 Task: Find connections with filter location Xincheng with filter topic #jobseekerswith filter profile language Potuguese with filter current company Nisum with filter school Kumaun University with filter industry Financial Services with filter service category Negotiation with filter keywords title Housekeeper
Action: Mouse moved to (668, 63)
Screenshot: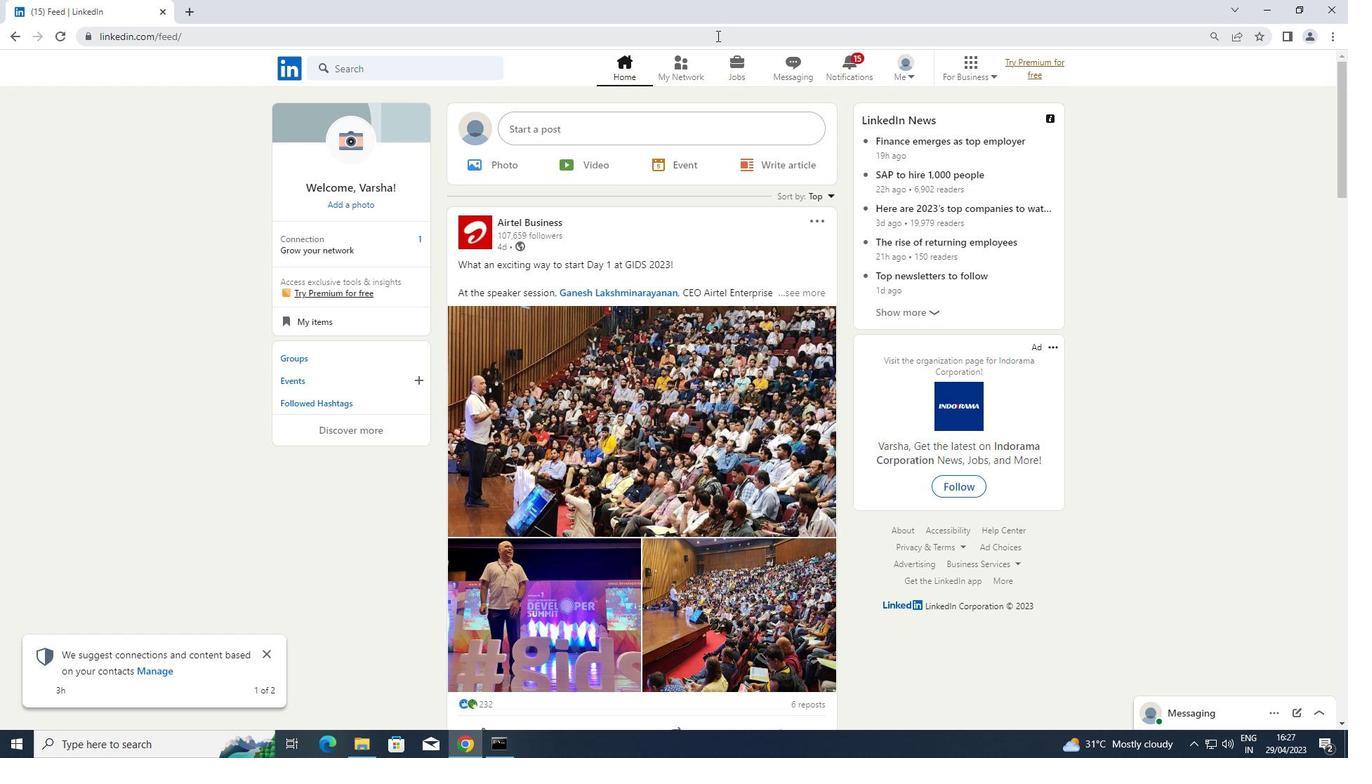 
Action: Mouse pressed left at (668, 63)
Screenshot: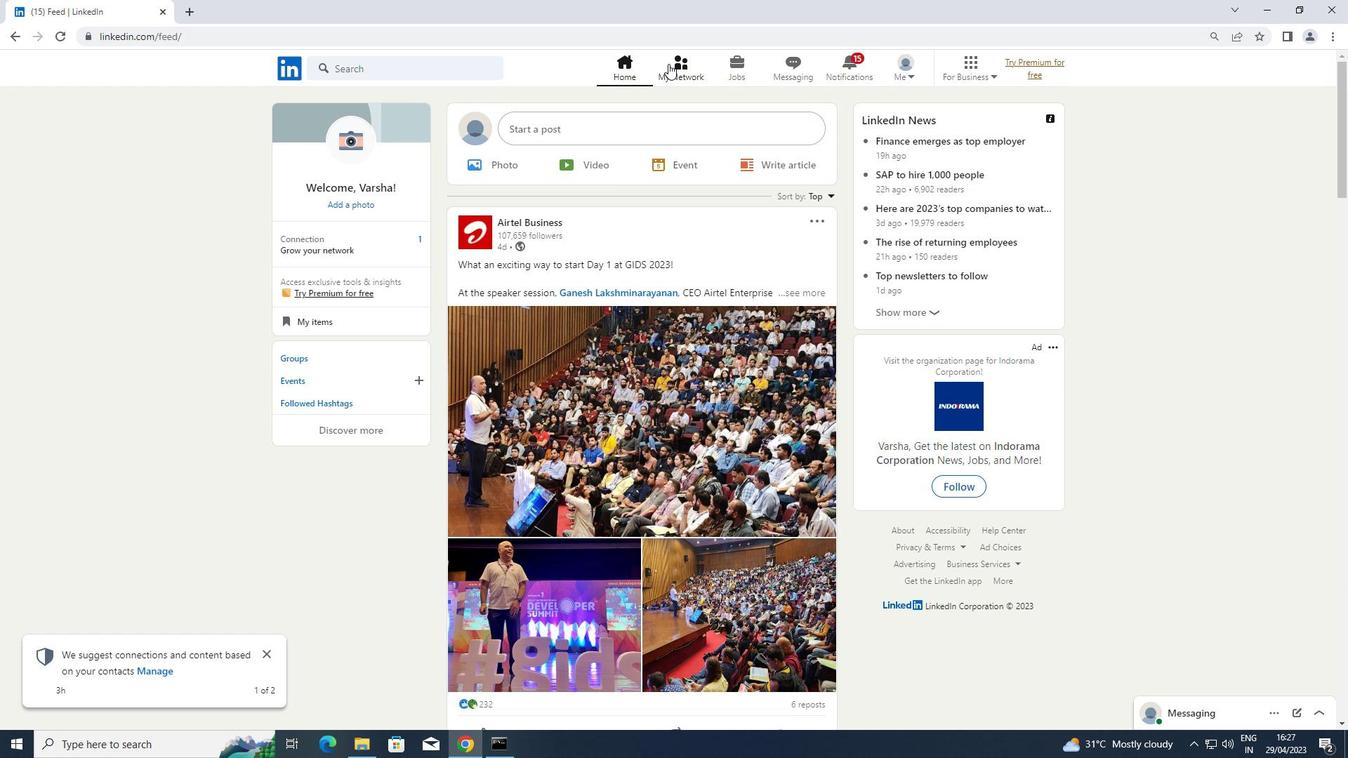 
Action: Mouse moved to (385, 141)
Screenshot: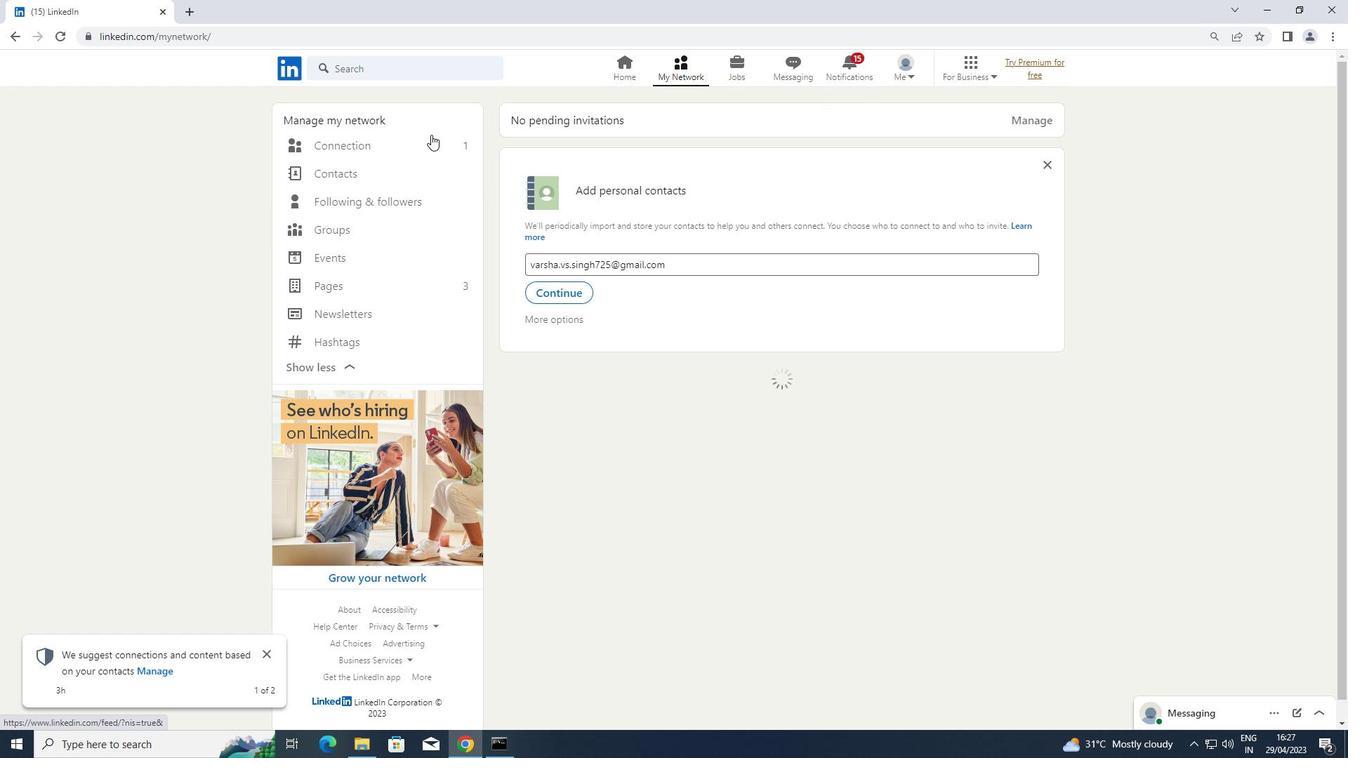 
Action: Mouse pressed left at (385, 141)
Screenshot: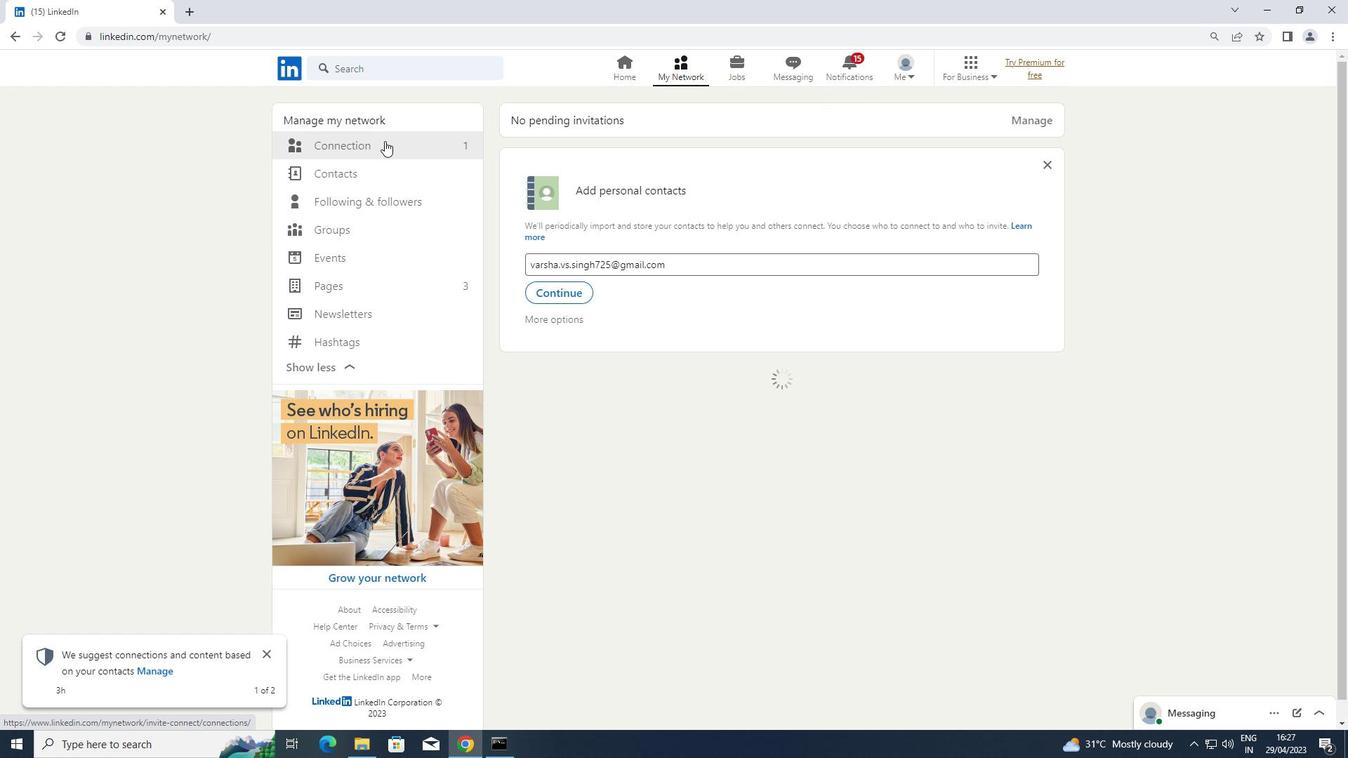 
Action: Mouse moved to (793, 148)
Screenshot: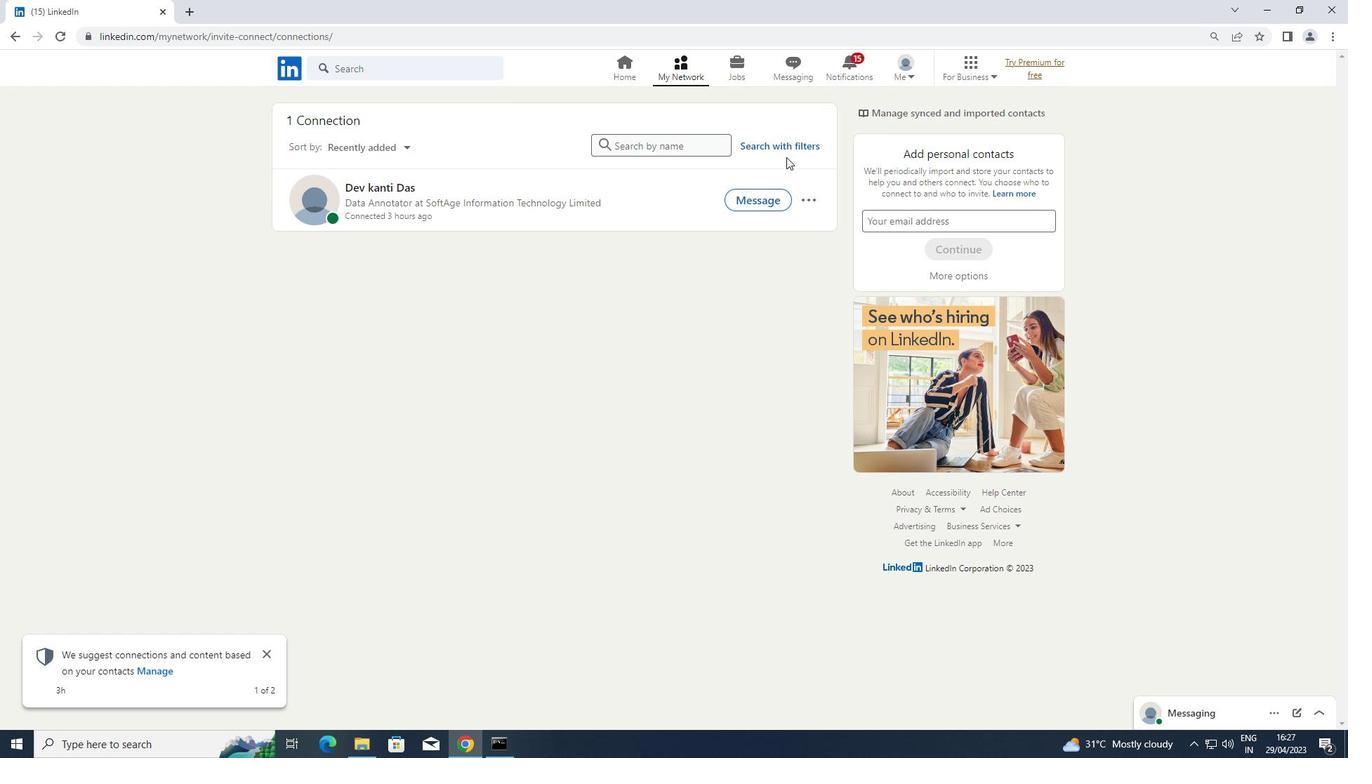 
Action: Mouse pressed left at (793, 148)
Screenshot: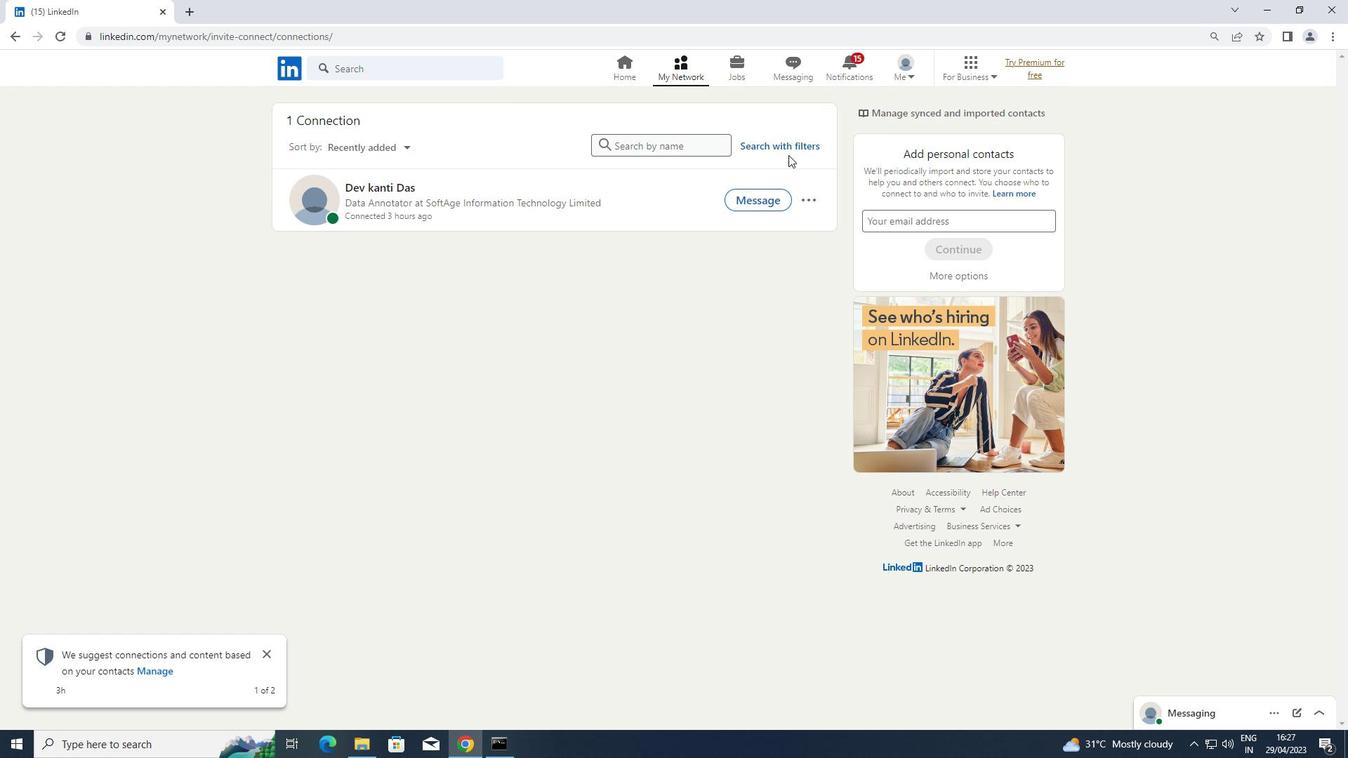 
Action: Mouse moved to (732, 108)
Screenshot: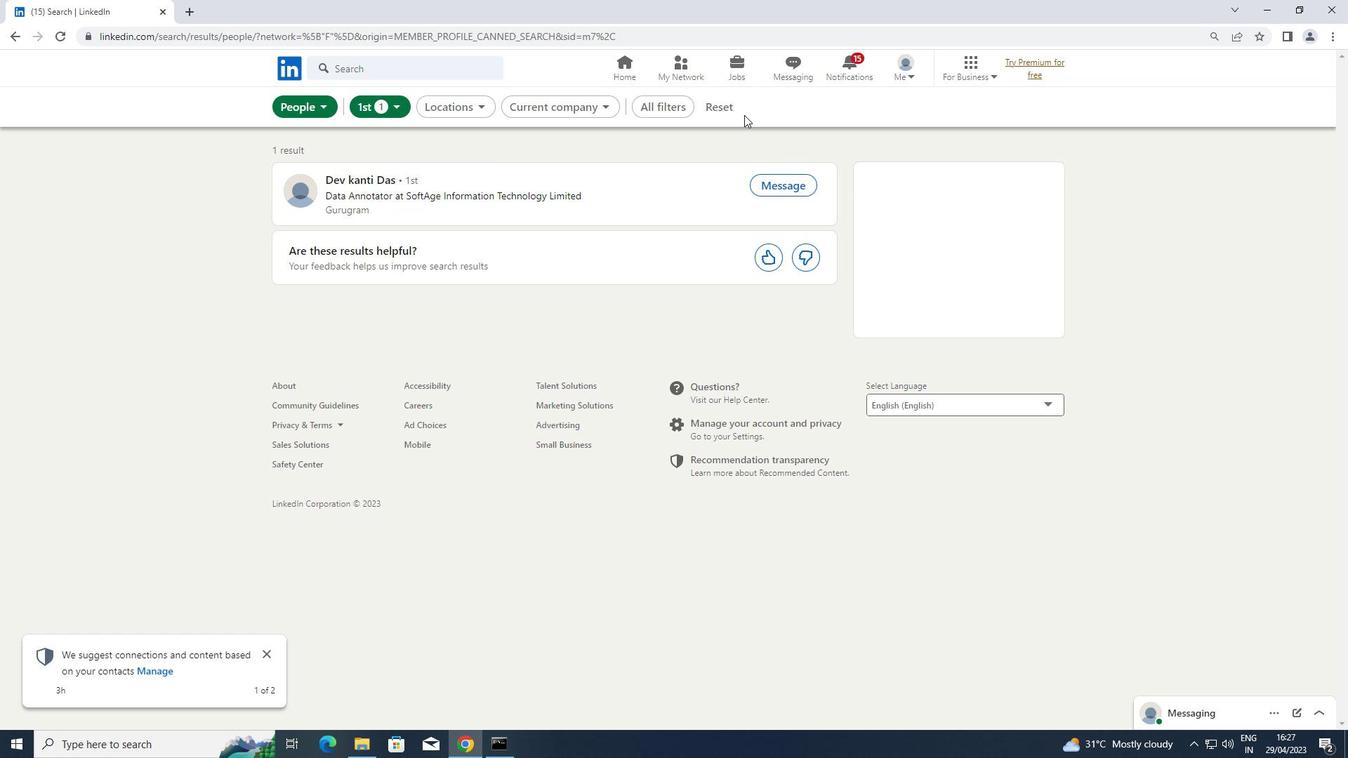 
Action: Mouse pressed left at (732, 108)
Screenshot: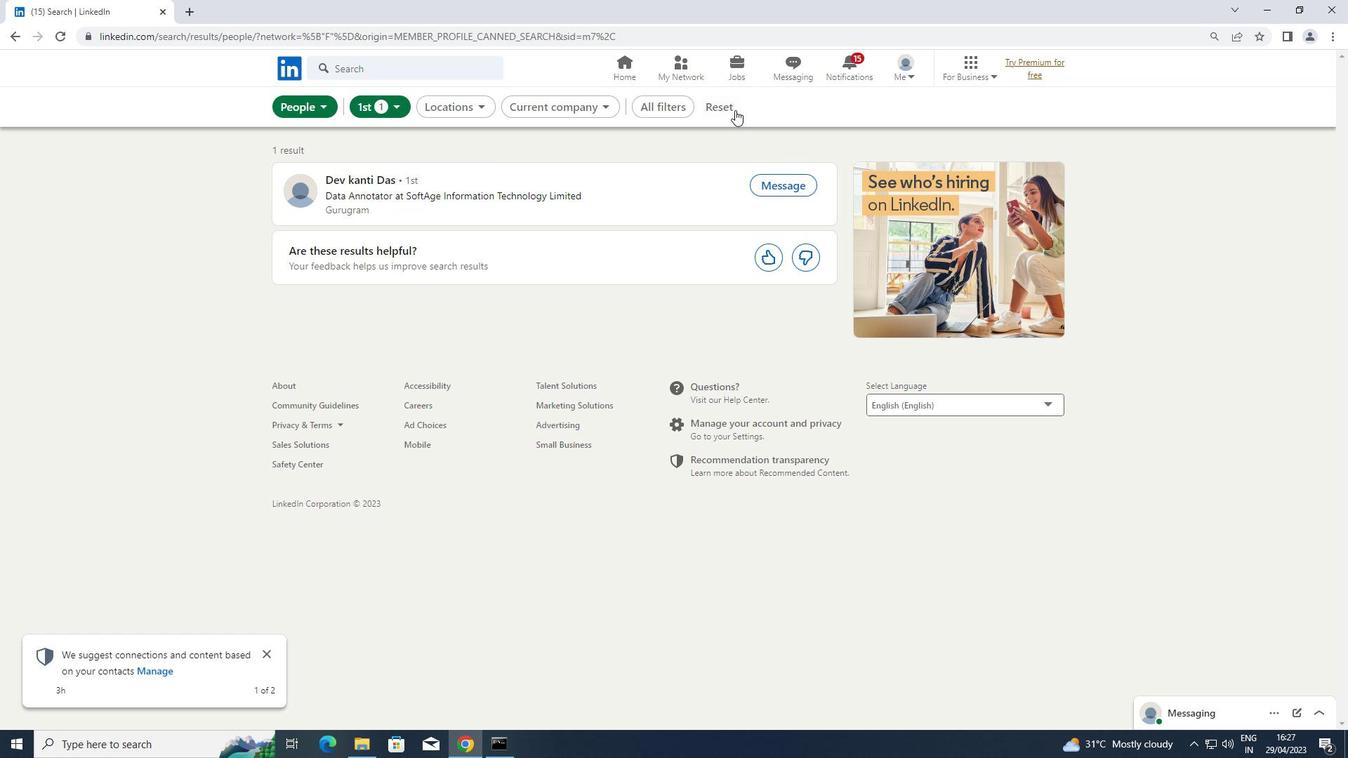 
Action: Mouse moved to (724, 108)
Screenshot: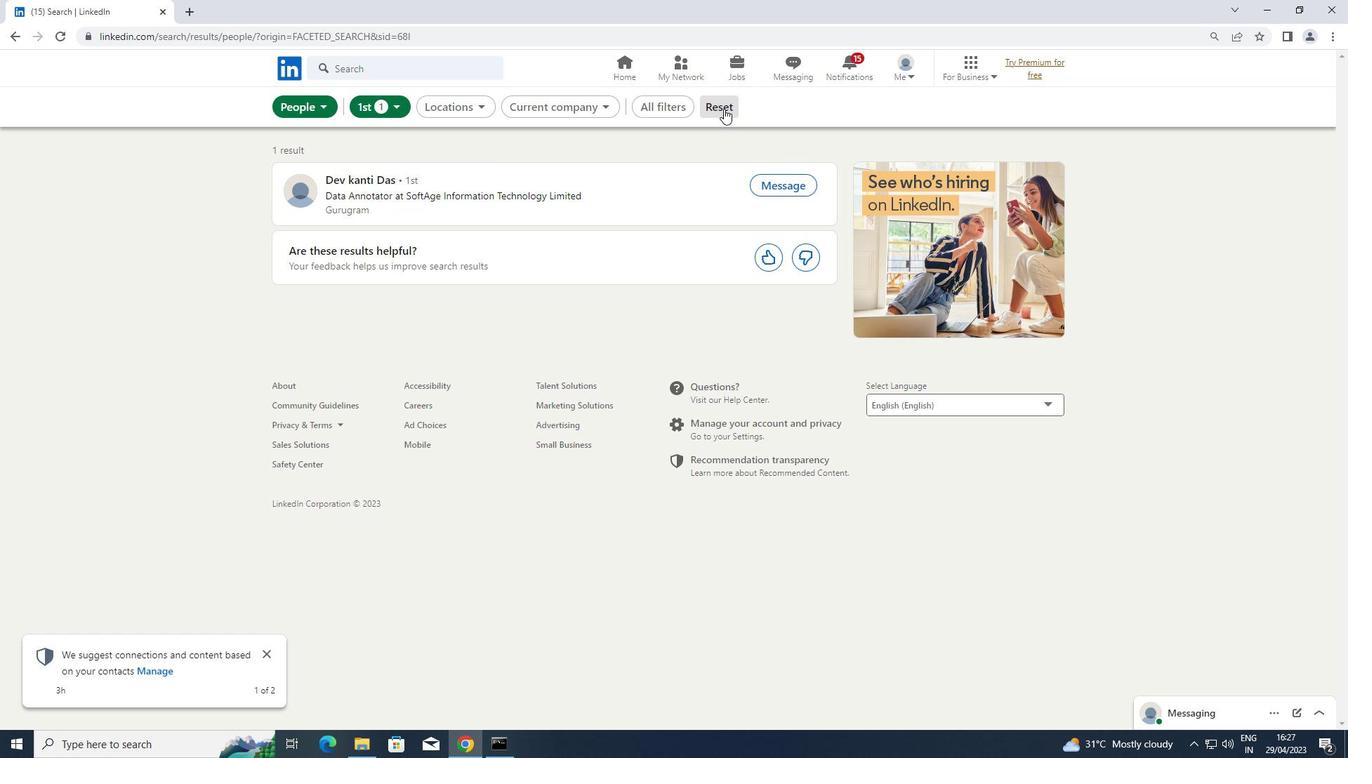 
Action: Mouse pressed left at (724, 108)
Screenshot: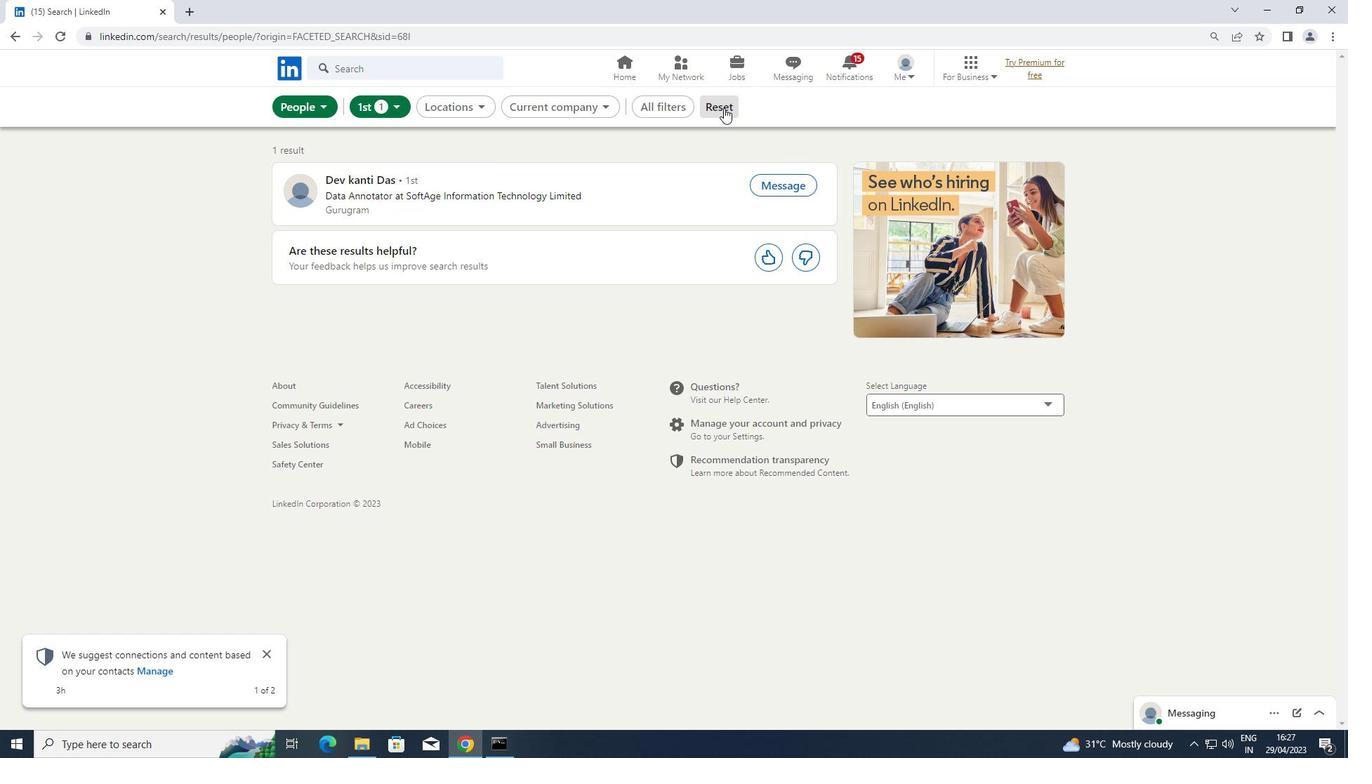 
Action: Mouse moved to (717, 102)
Screenshot: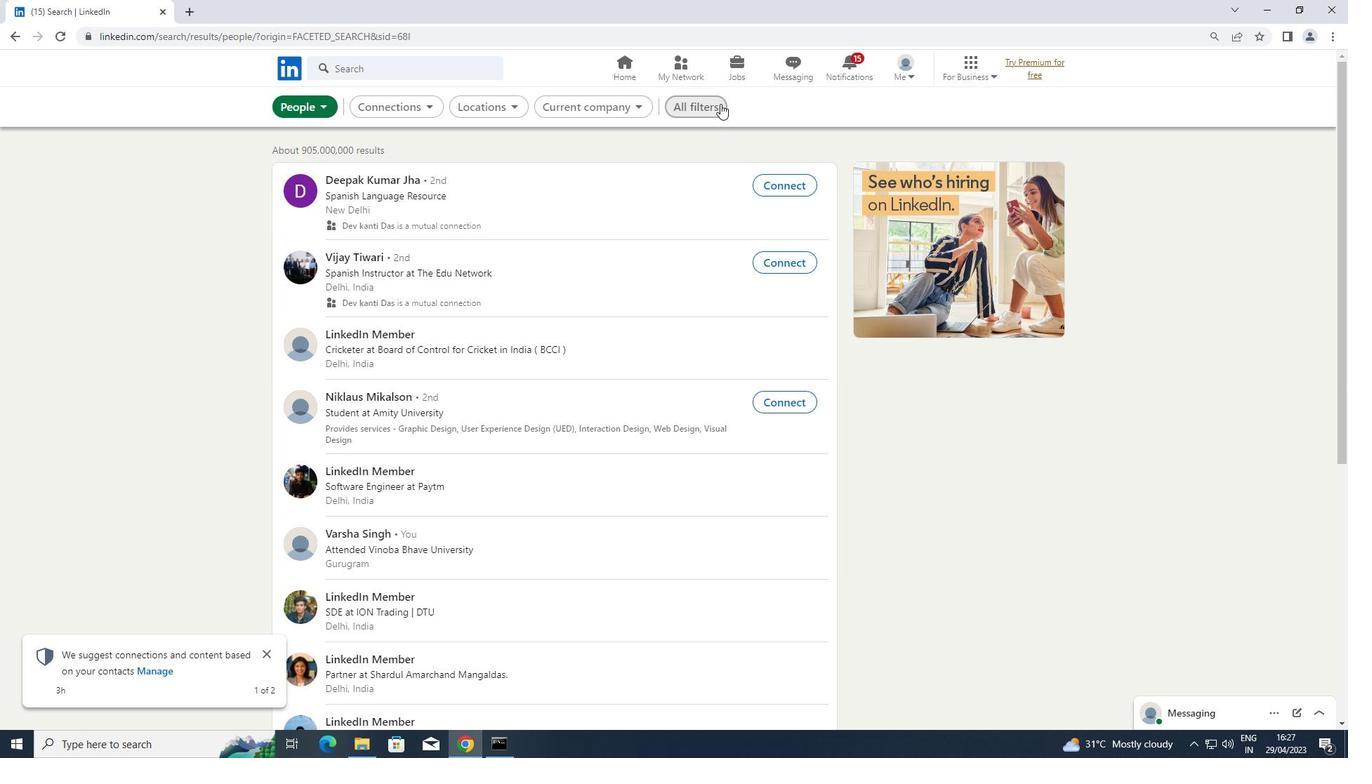 
Action: Mouse pressed left at (717, 102)
Screenshot: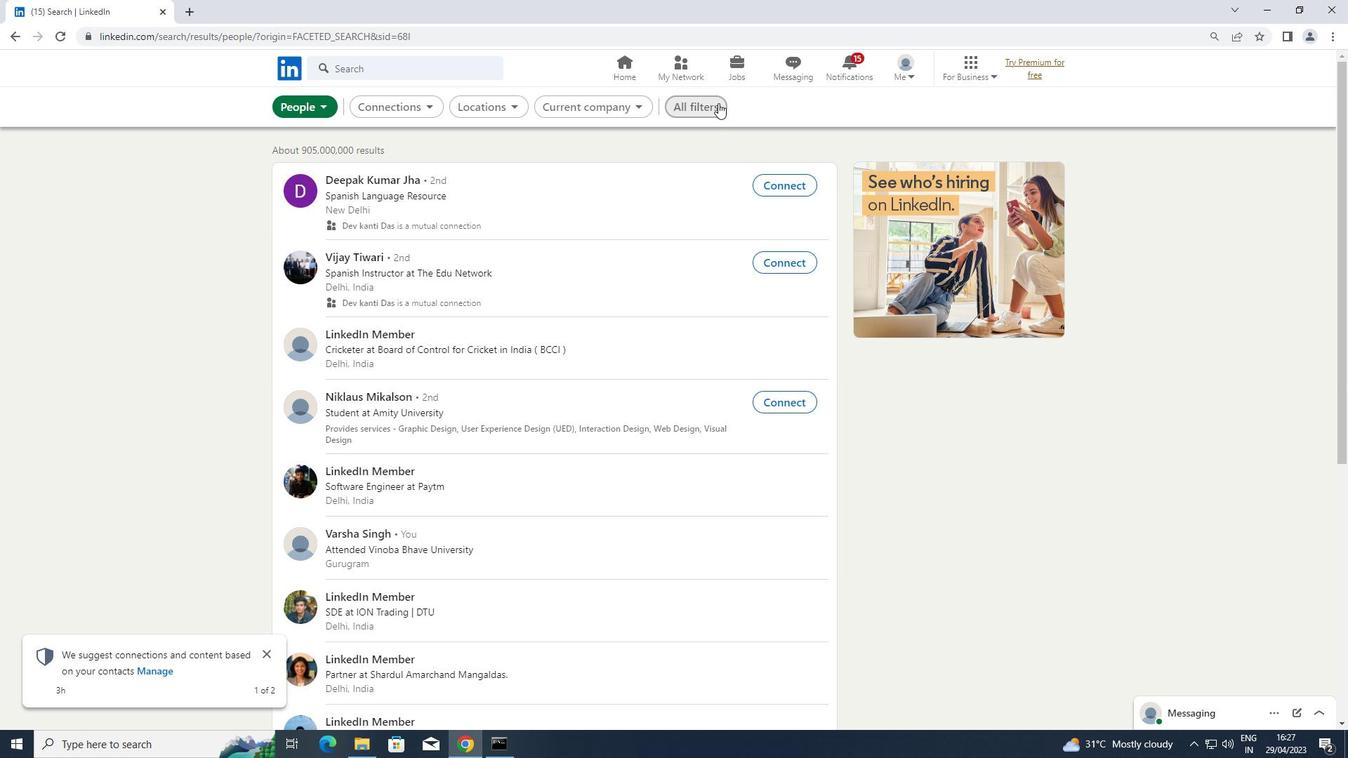 
Action: Mouse moved to (1067, 349)
Screenshot: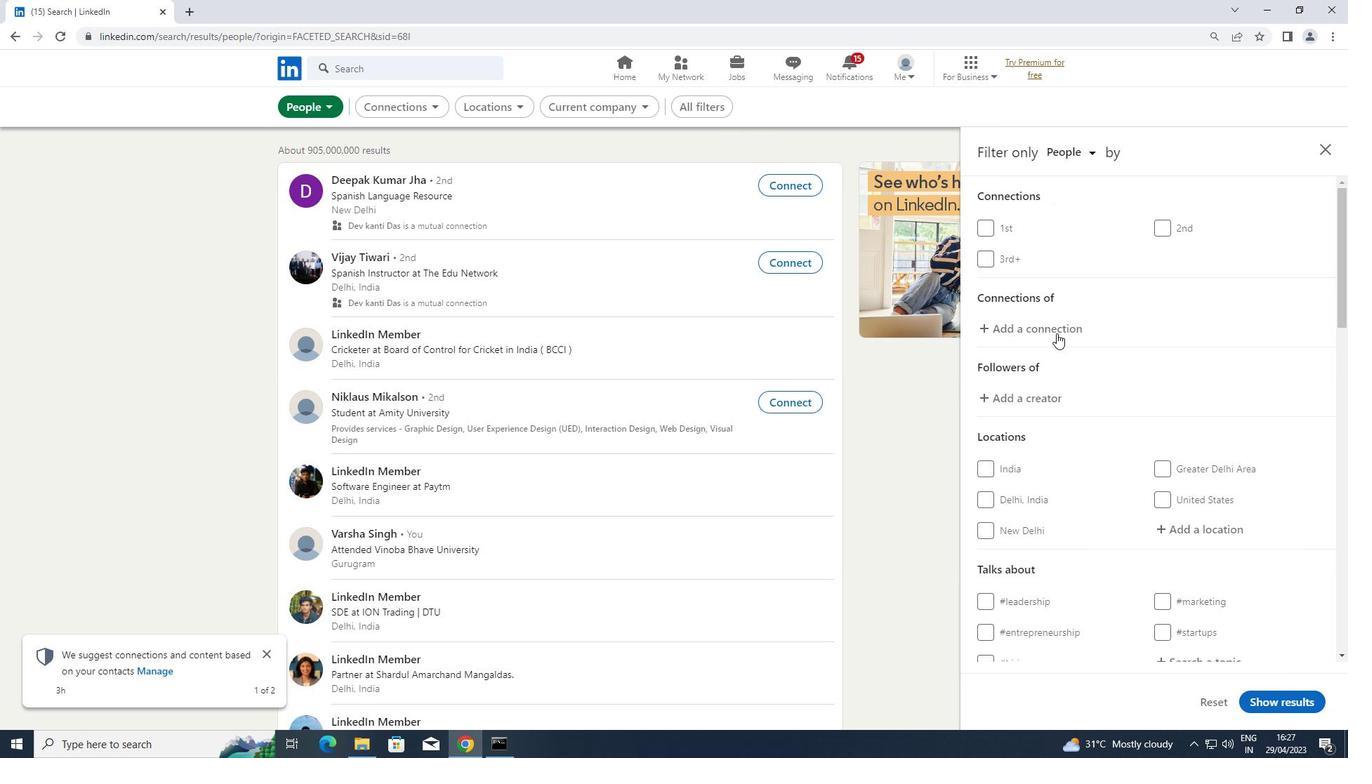 
Action: Mouse scrolled (1067, 348) with delta (0, 0)
Screenshot: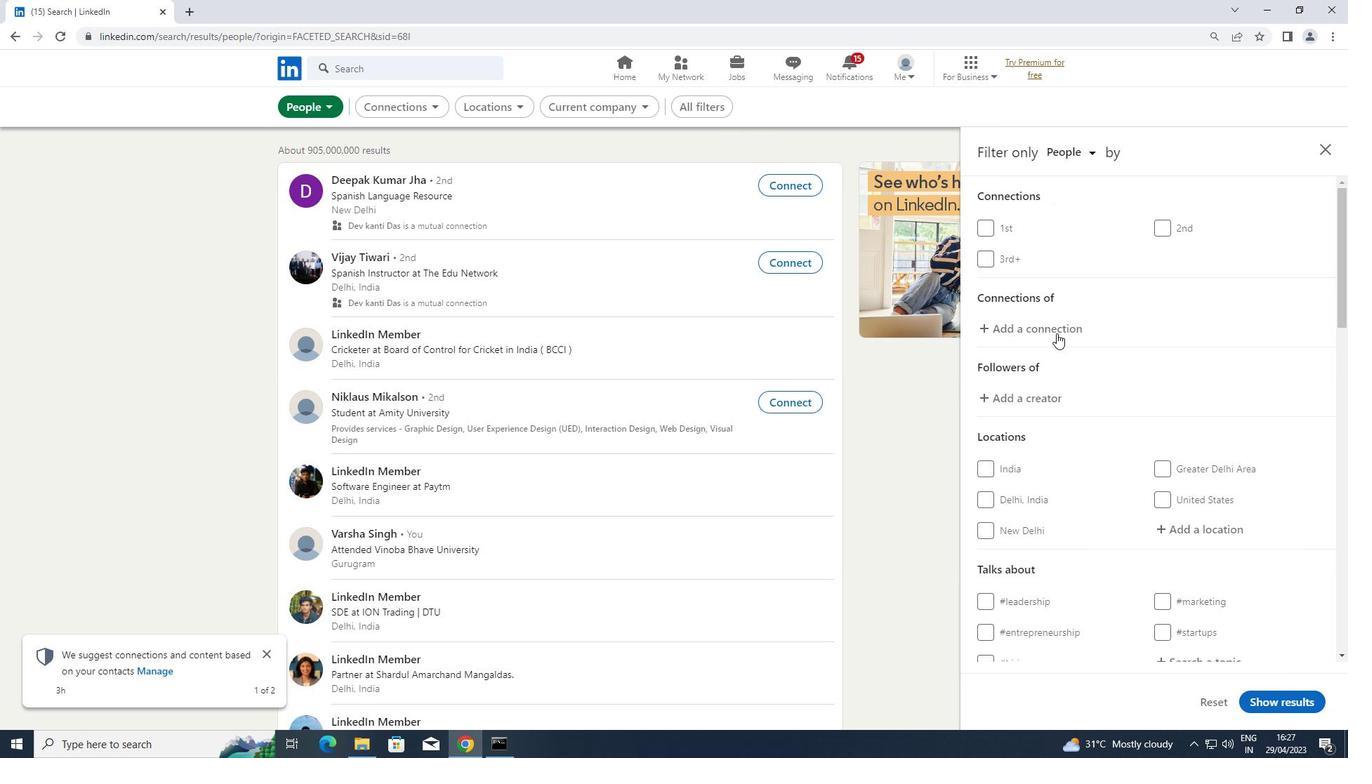 
Action: Mouse moved to (1173, 455)
Screenshot: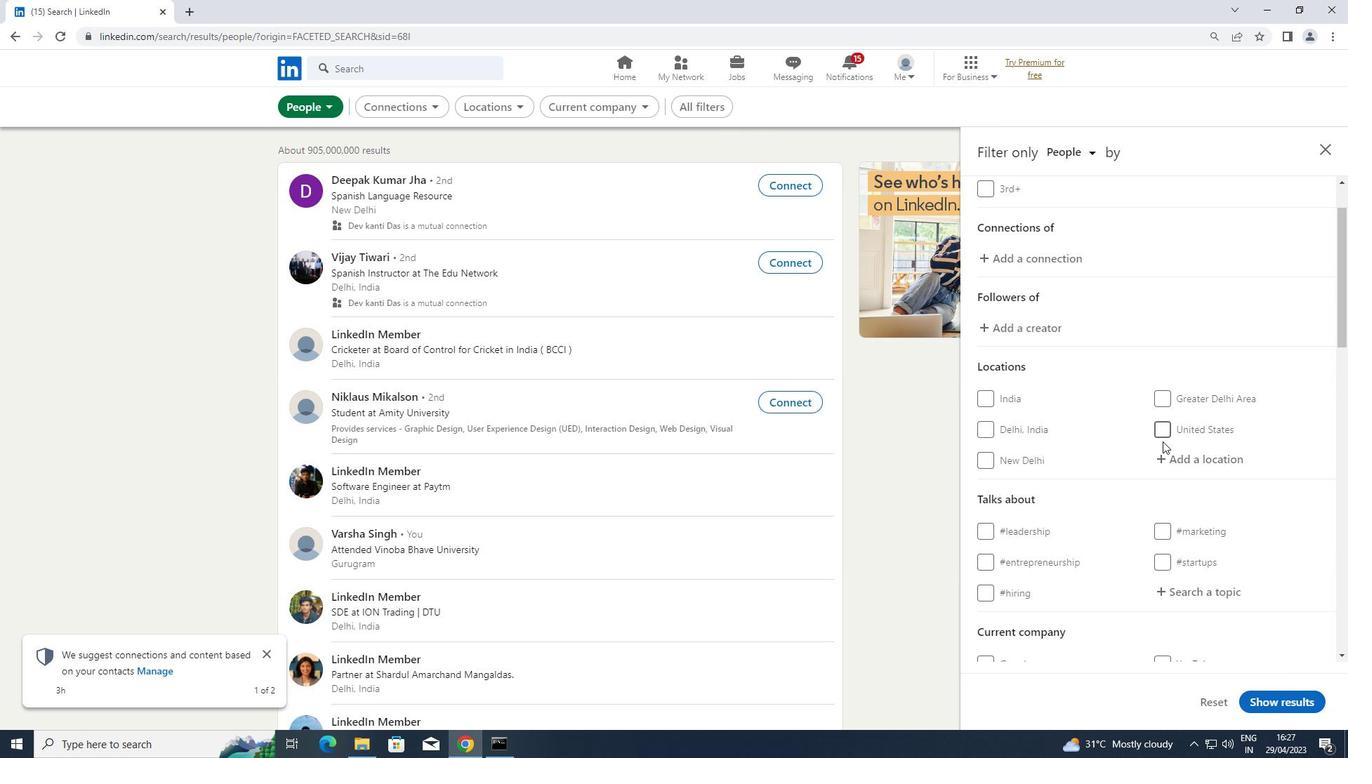
Action: Mouse pressed left at (1173, 455)
Screenshot: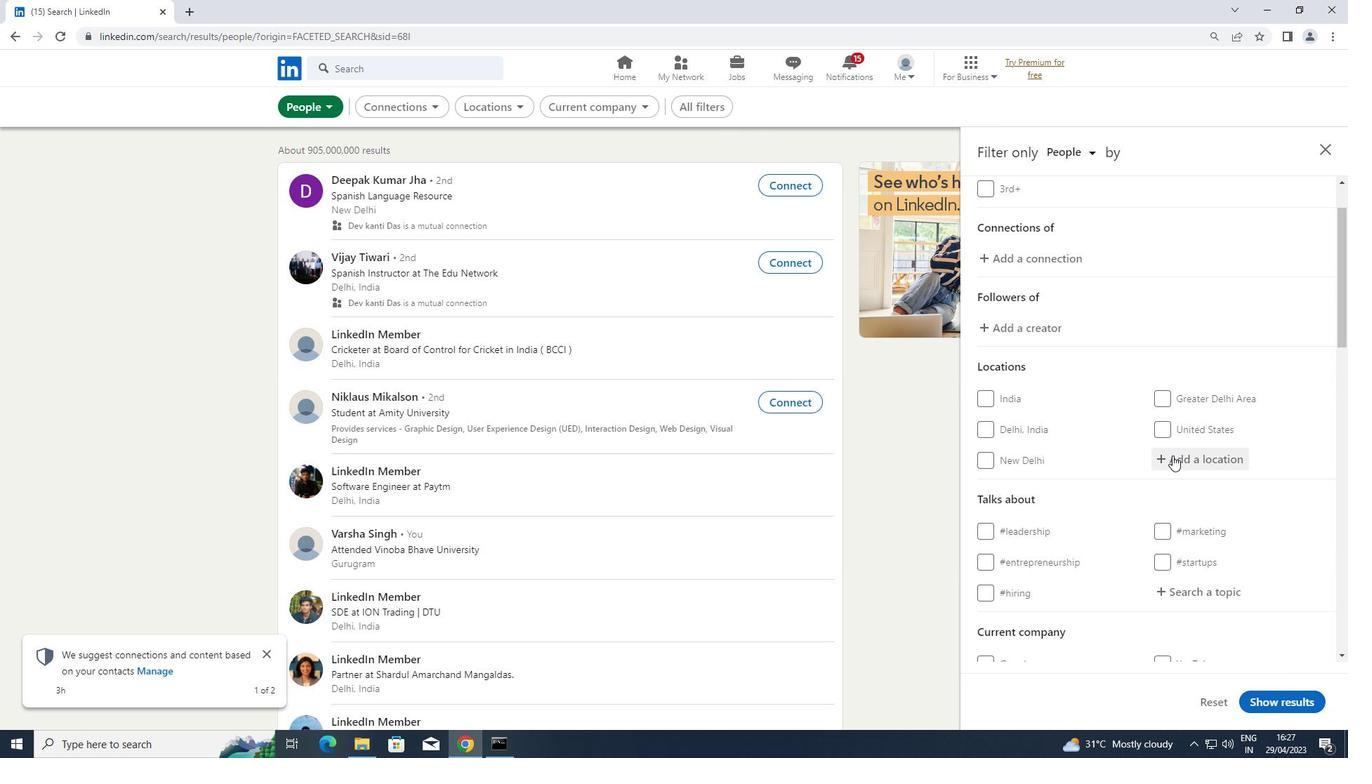 
Action: Key pressed <Key.shift>XINCHENG
Screenshot: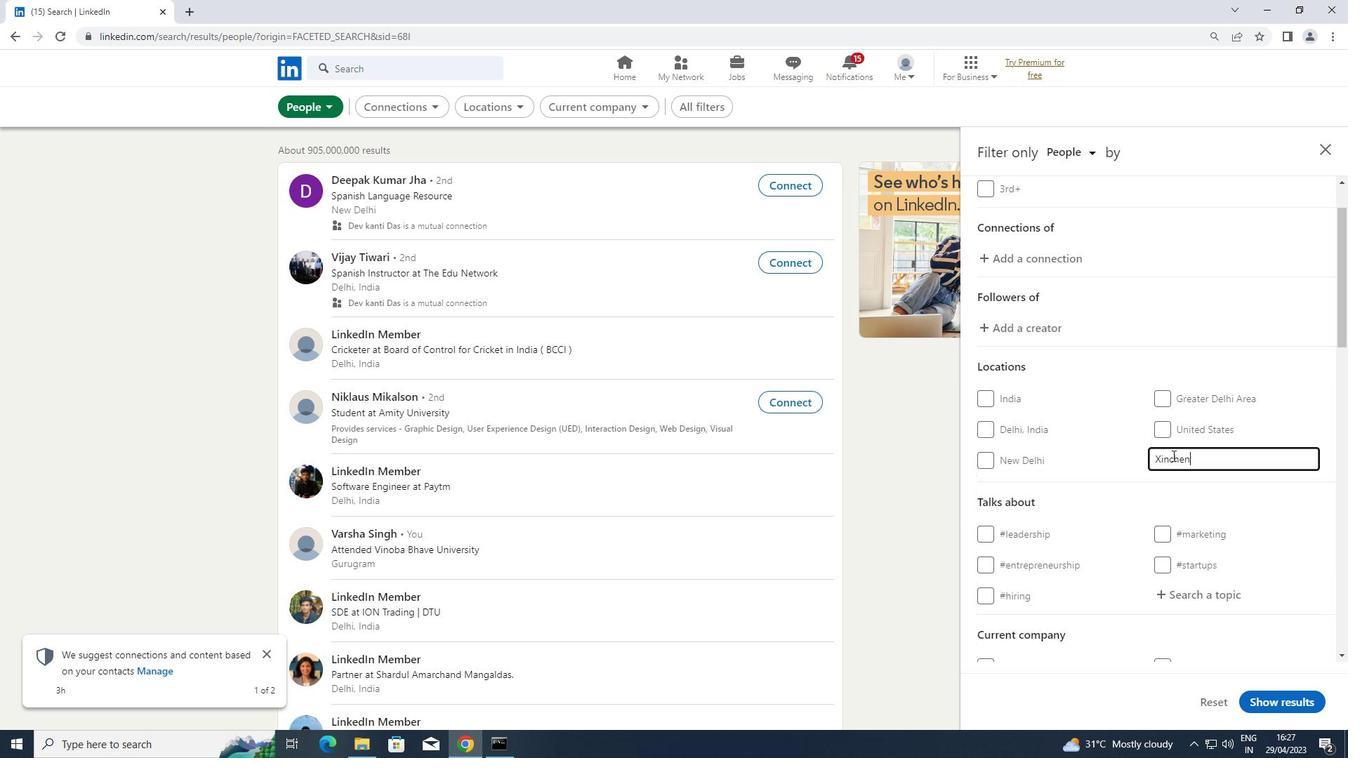 
Action: Mouse moved to (1195, 524)
Screenshot: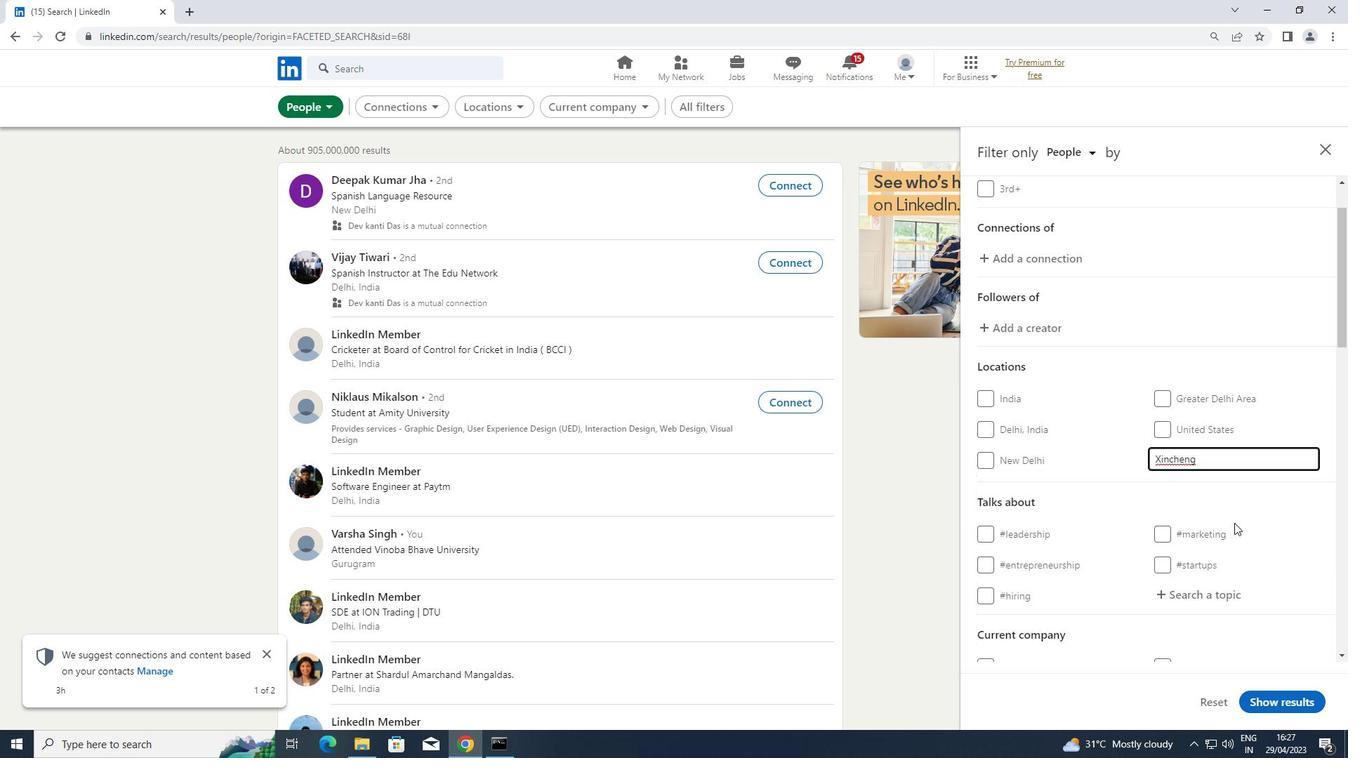 
Action: Mouse scrolled (1195, 524) with delta (0, 0)
Screenshot: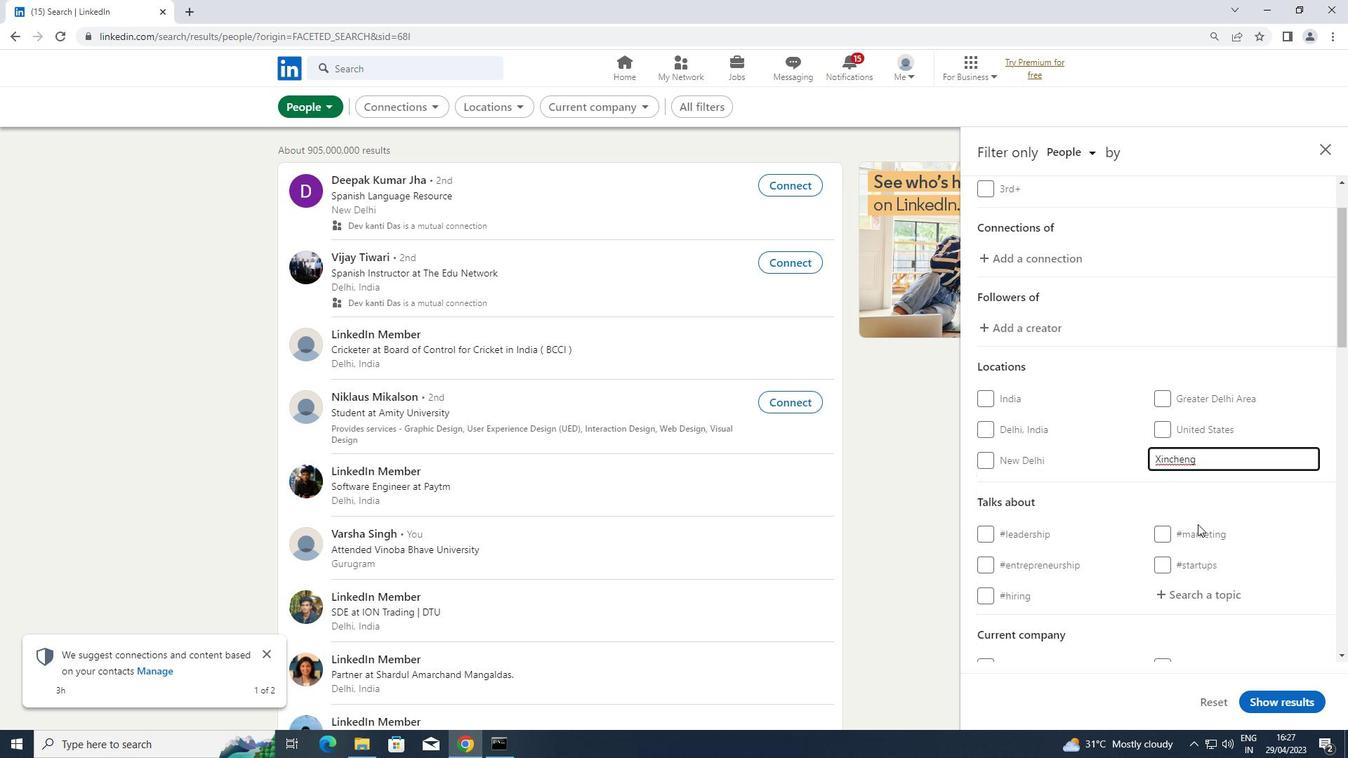 
Action: Mouse moved to (1195, 524)
Screenshot: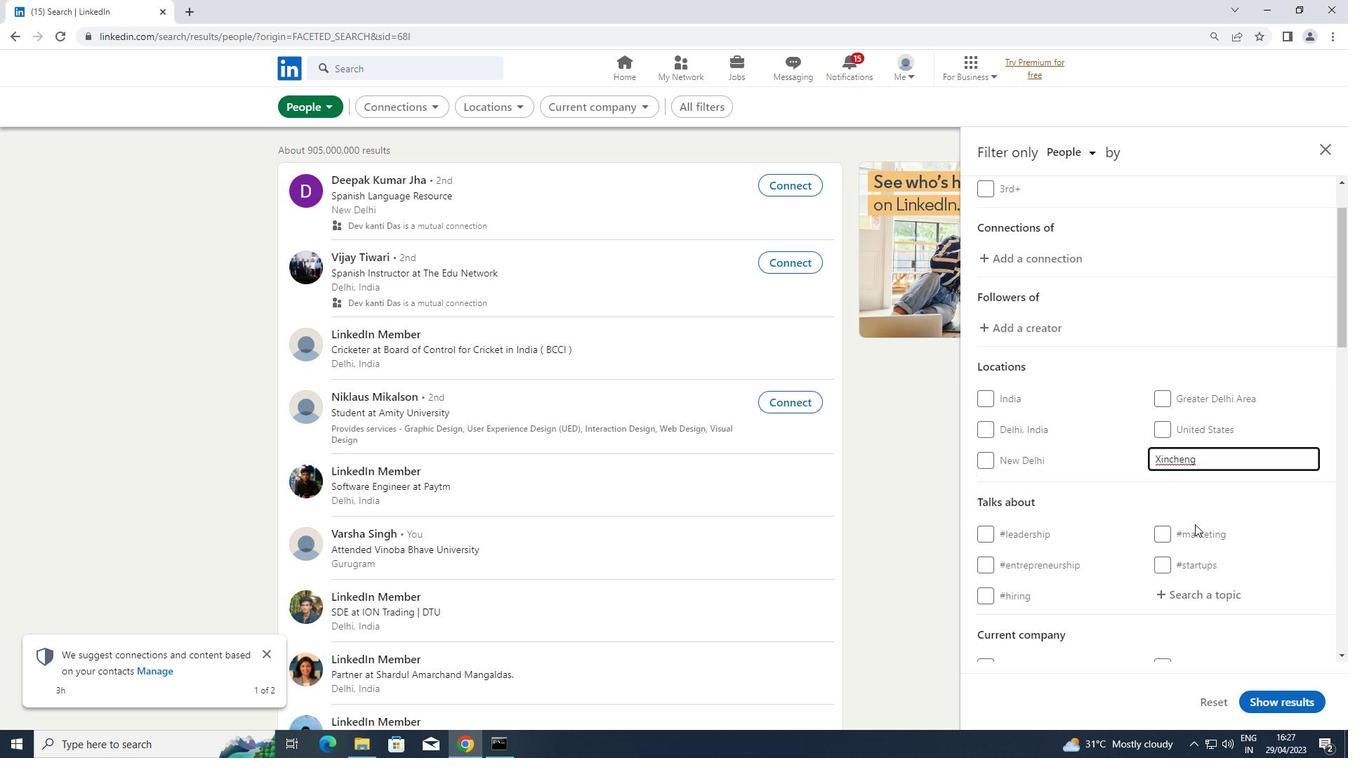
Action: Mouse scrolled (1195, 524) with delta (0, 0)
Screenshot: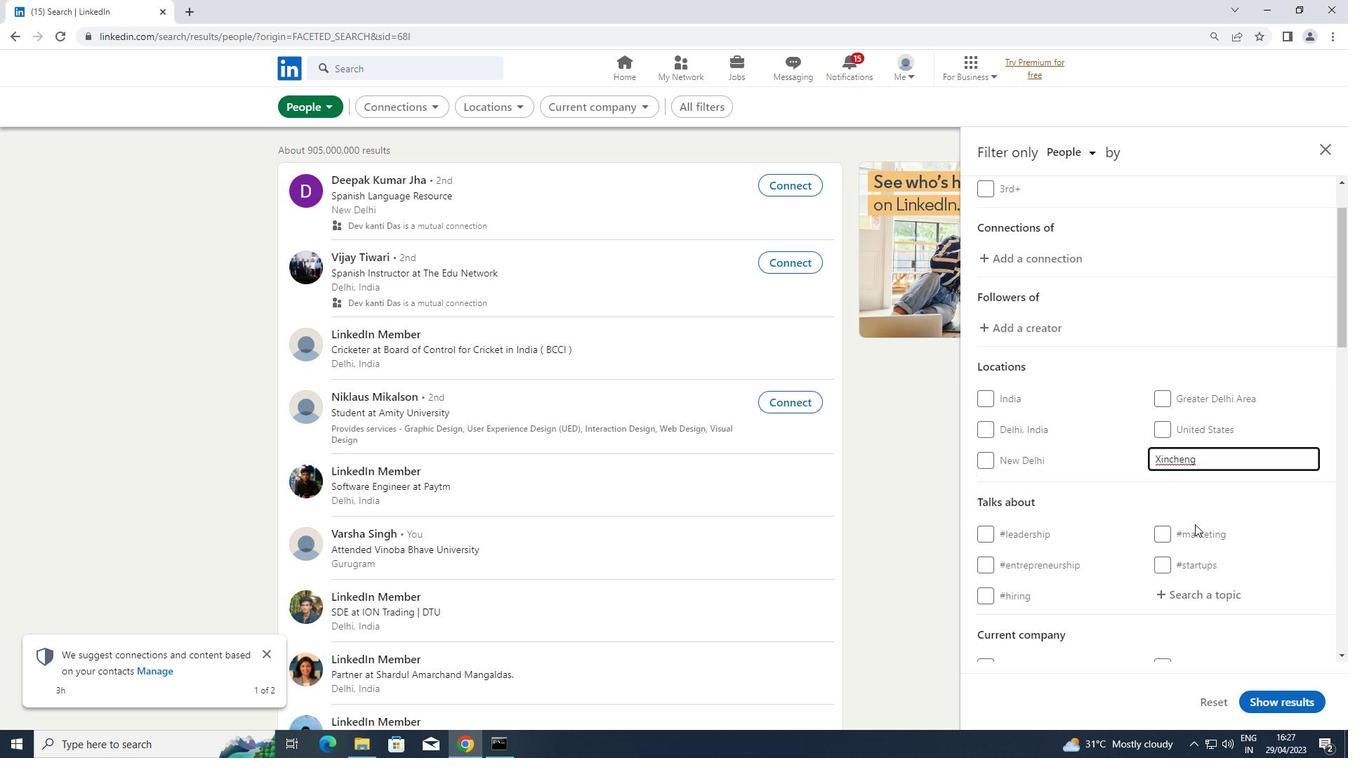 
Action: Mouse scrolled (1195, 524) with delta (0, 0)
Screenshot: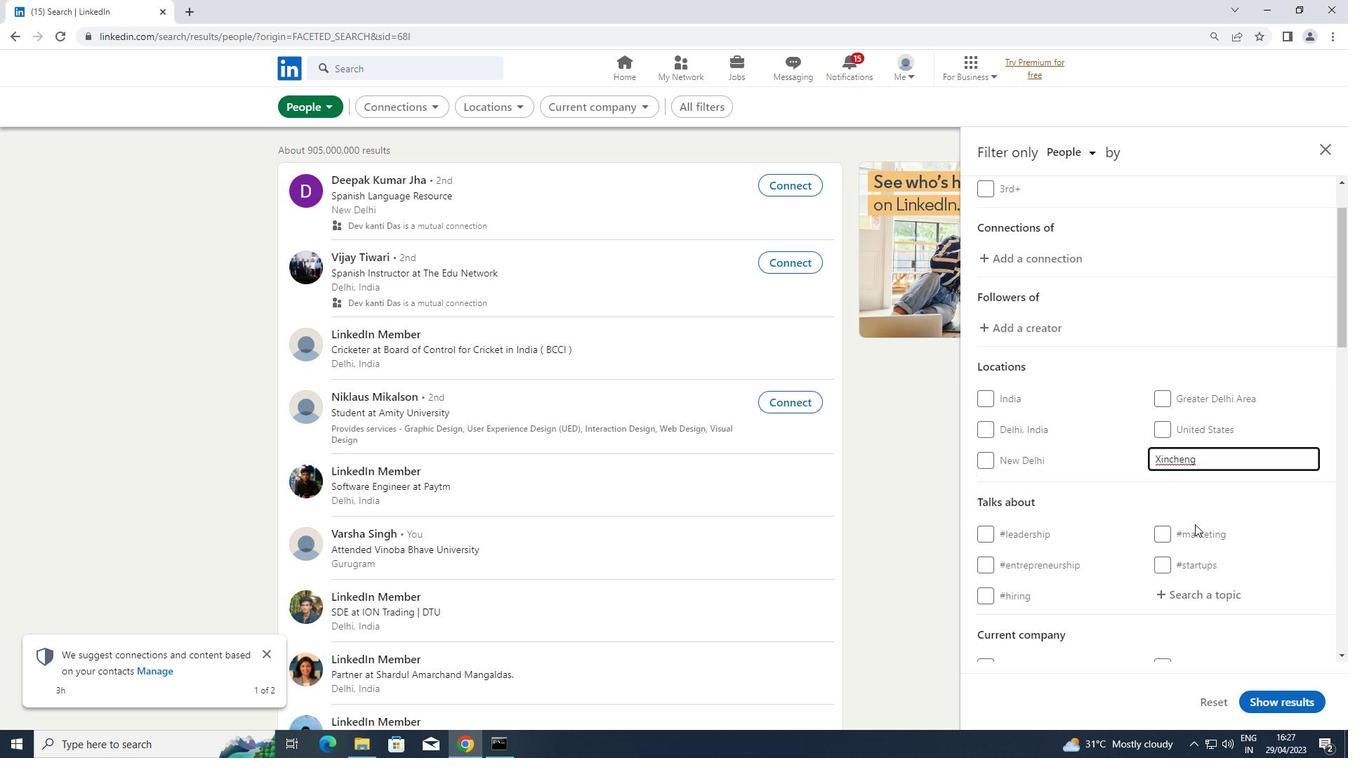 
Action: Mouse moved to (1207, 377)
Screenshot: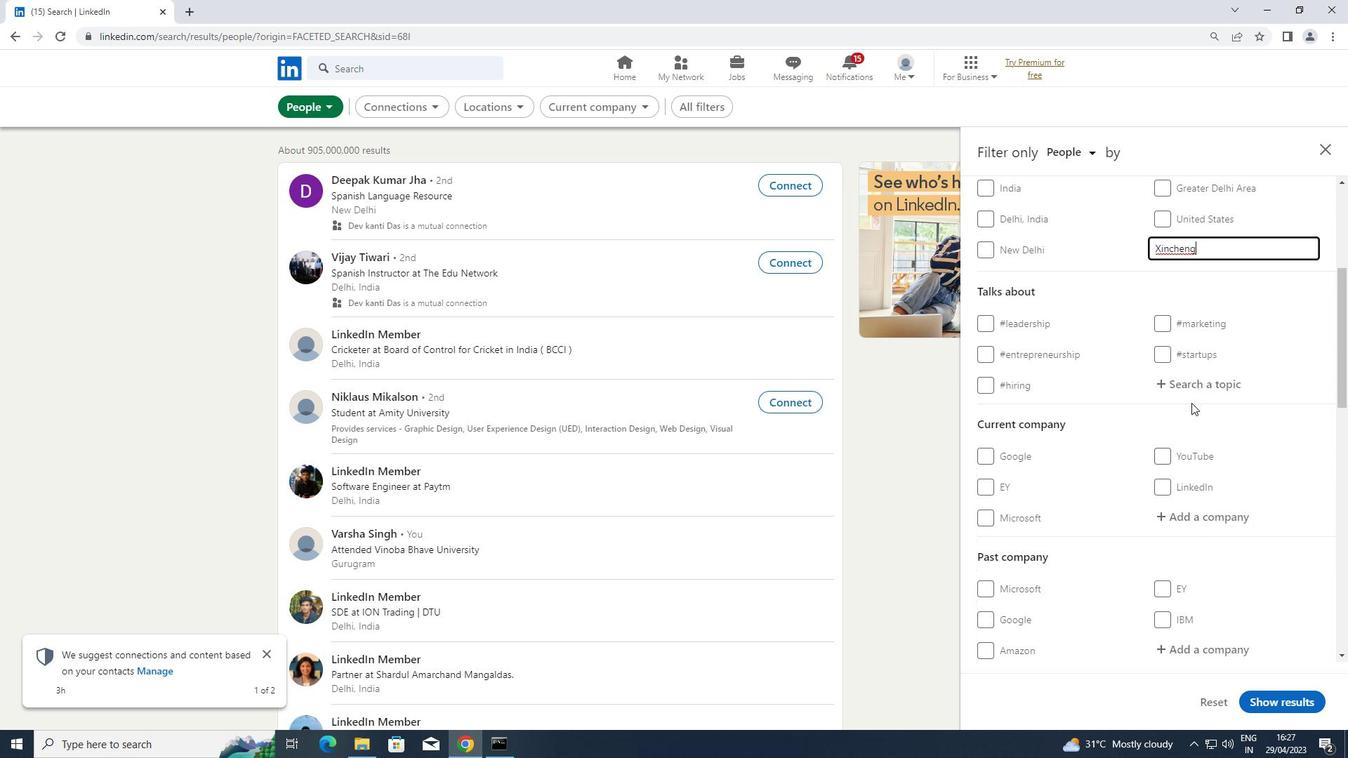 
Action: Mouse pressed left at (1207, 377)
Screenshot: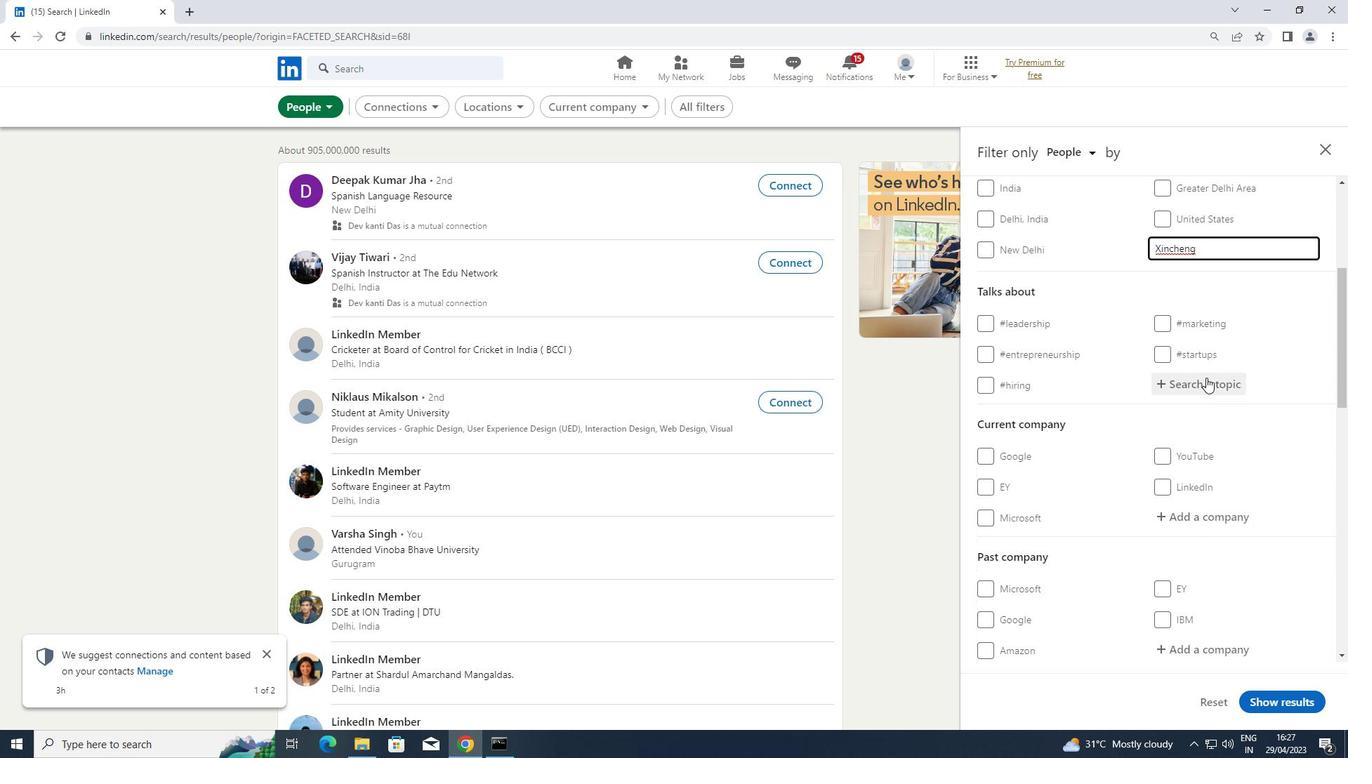 
Action: Key pressed <Key.shift>#<Key.shift>JOBSEEKERS
Screenshot: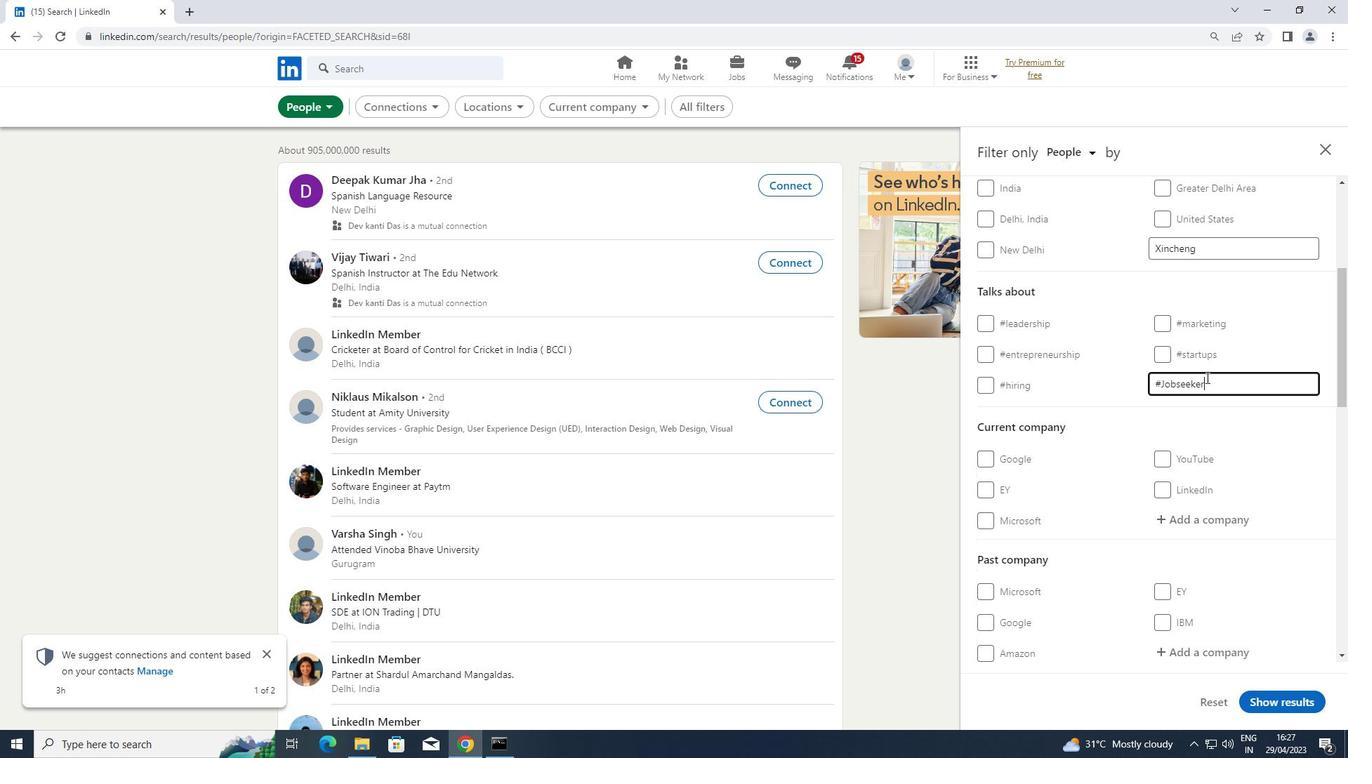 
Action: Mouse moved to (1140, 423)
Screenshot: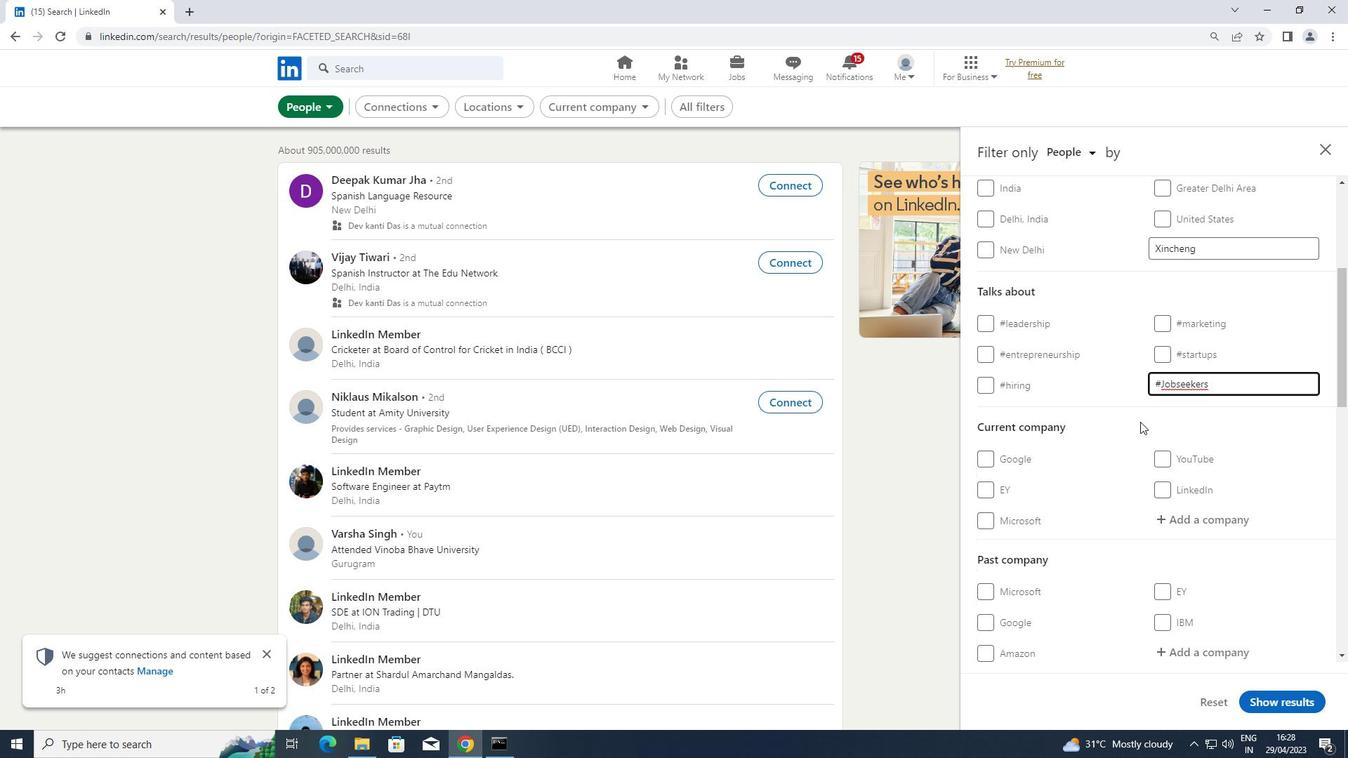 
Action: Mouse scrolled (1140, 422) with delta (0, 0)
Screenshot: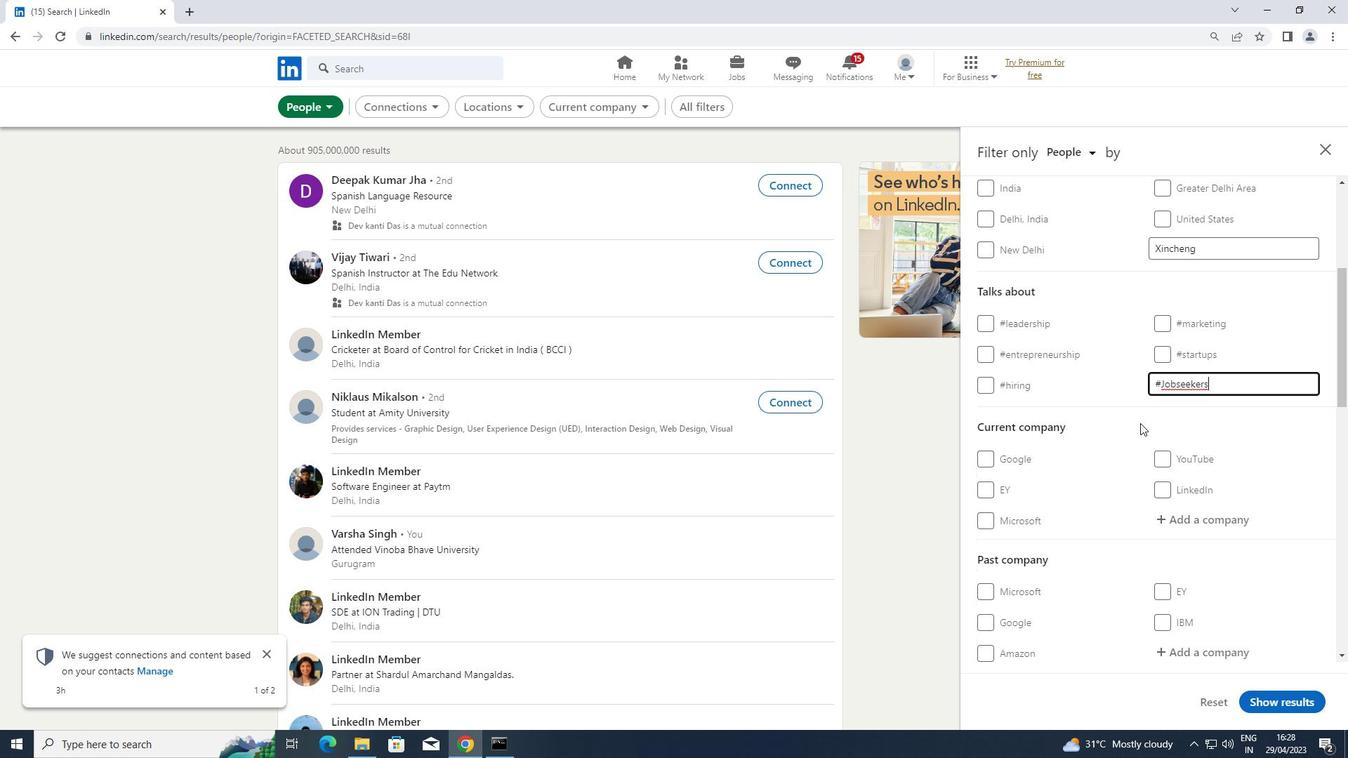 
Action: Mouse scrolled (1140, 422) with delta (0, 0)
Screenshot: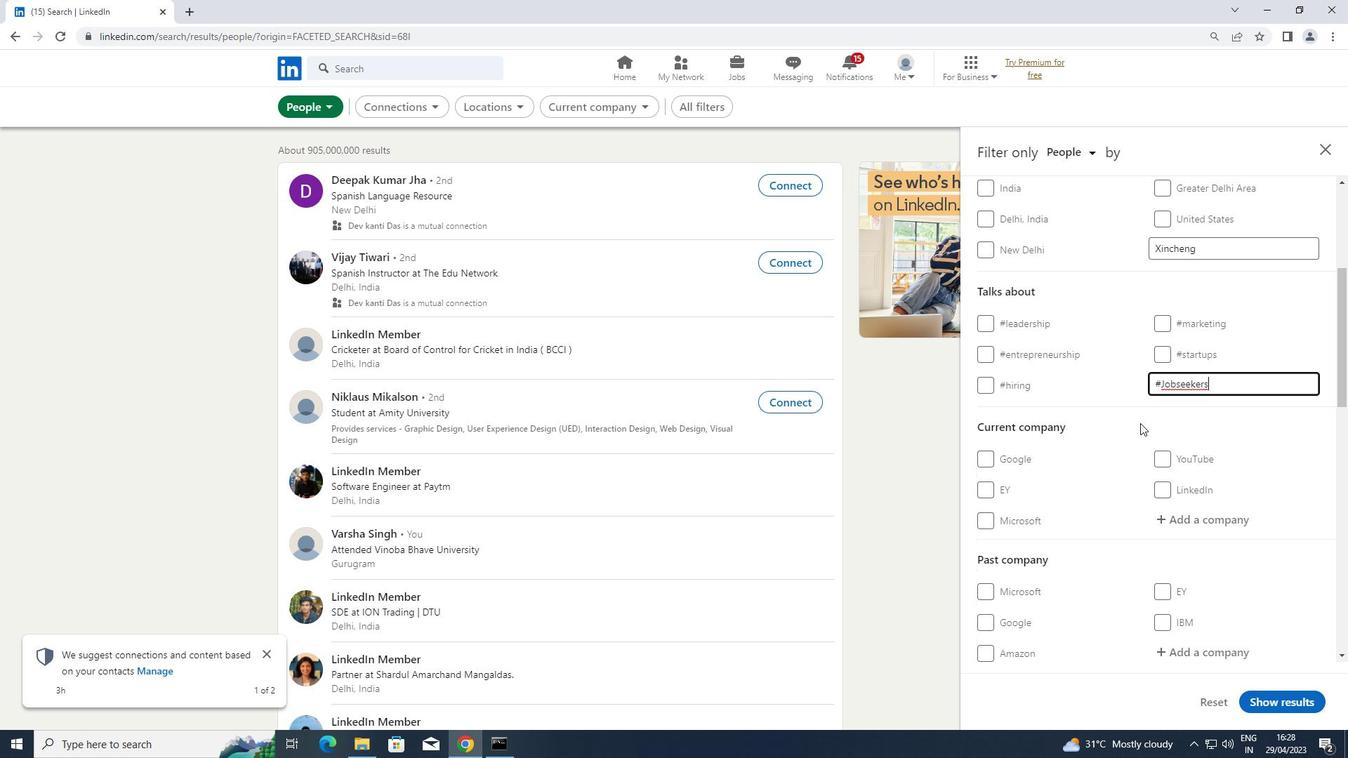
Action: Mouse scrolled (1140, 422) with delta (0, 0)
Screenshot: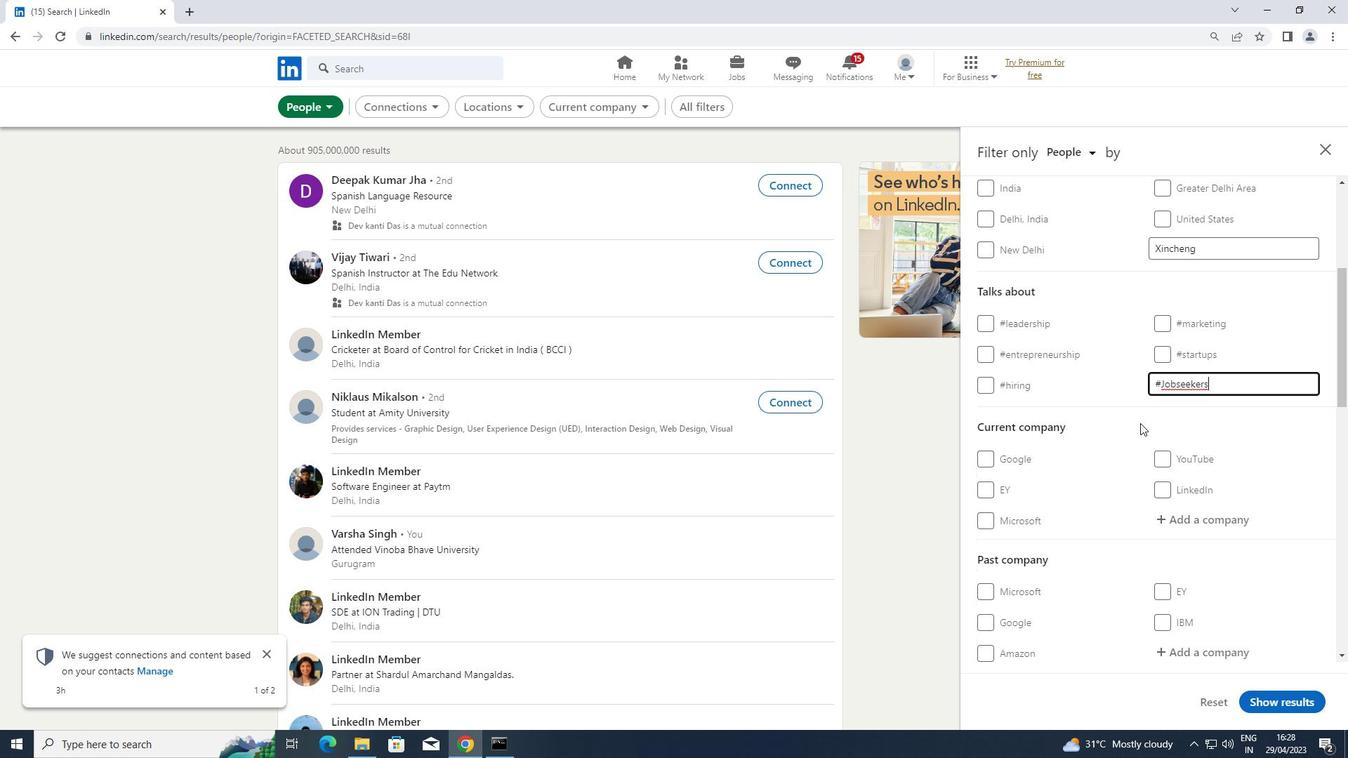 
Action: Mouse scrolled (1140, 422) with delta (0, 0)
Screenshot: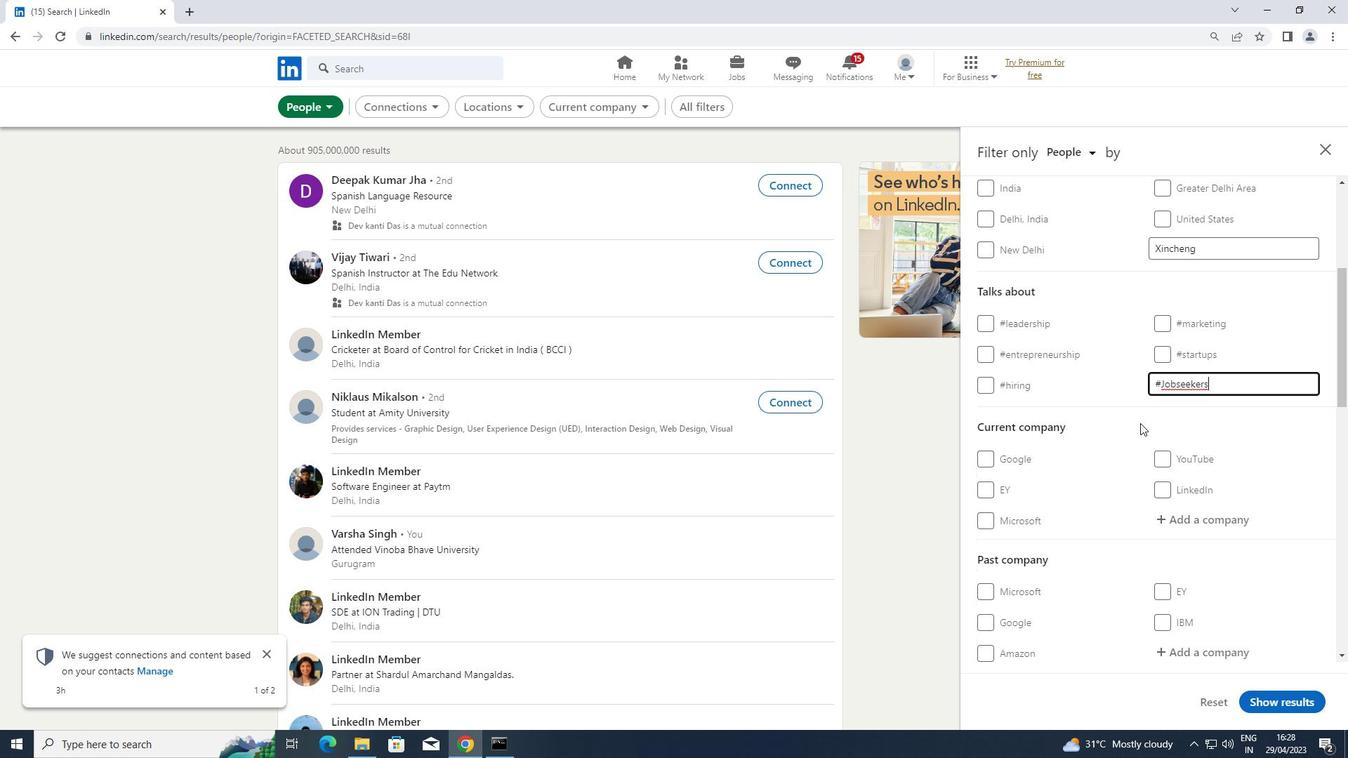 
Action: Mouse scrolled (1140, 422) with delta (0, 0)
Screenshot: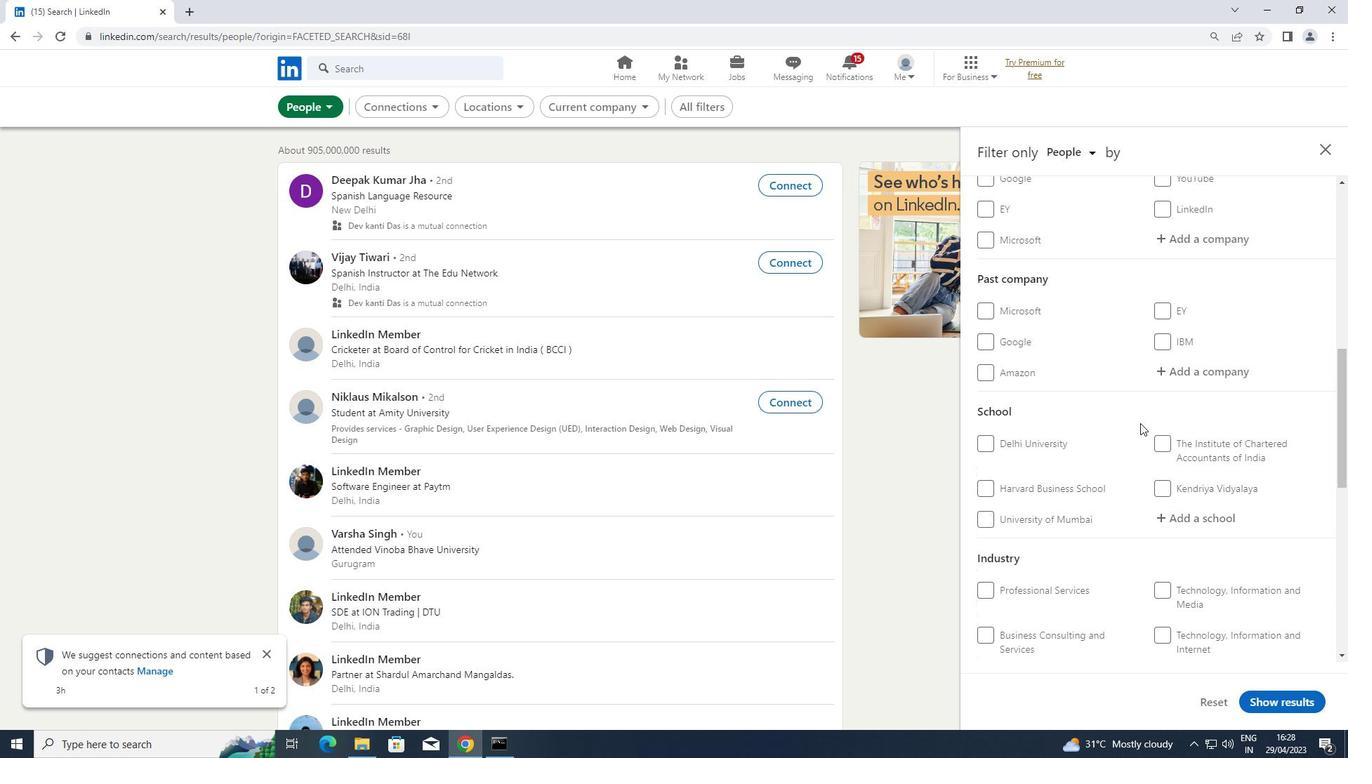 
Action: Mouse scrolled (1140, 422) with delta (0, 0)
Screenshot: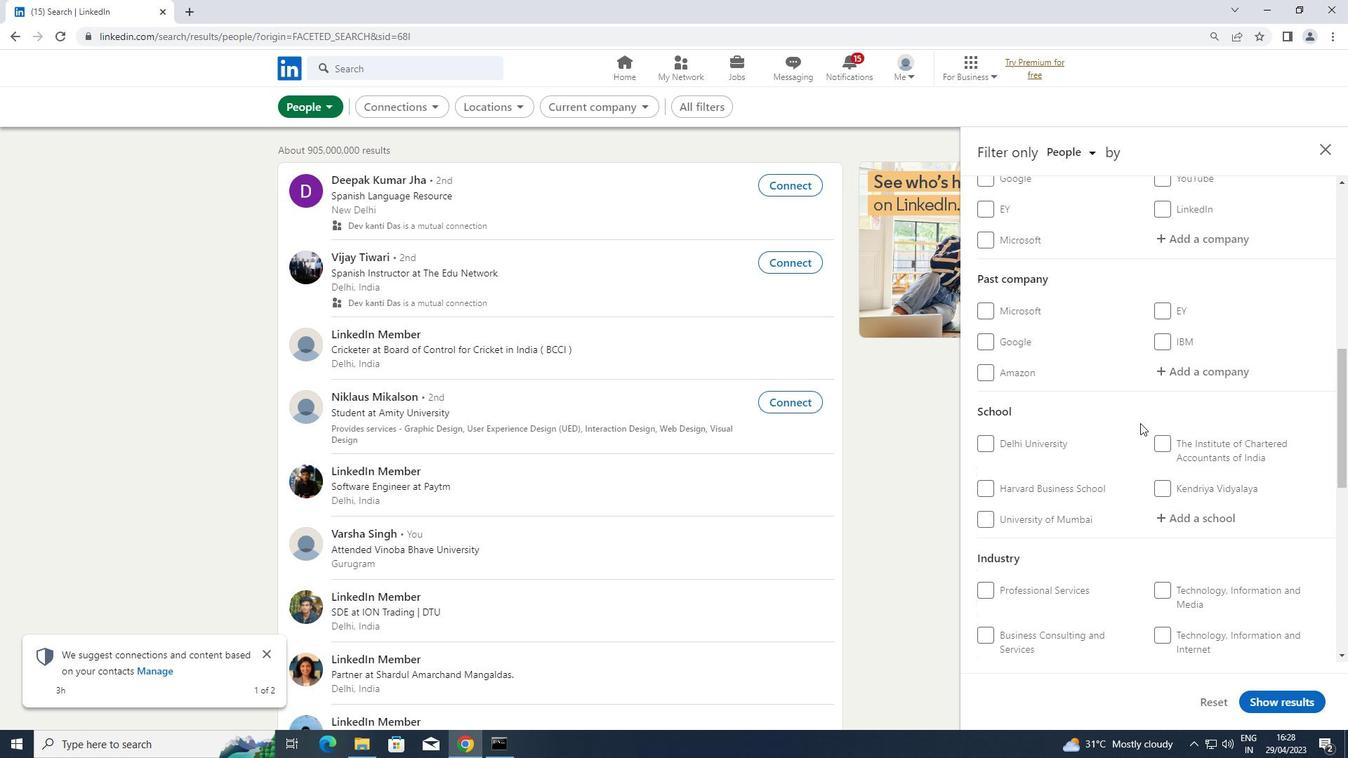 
Action: Mouse scrolled (1140, 422) with delta (0, 0)
Screenshot: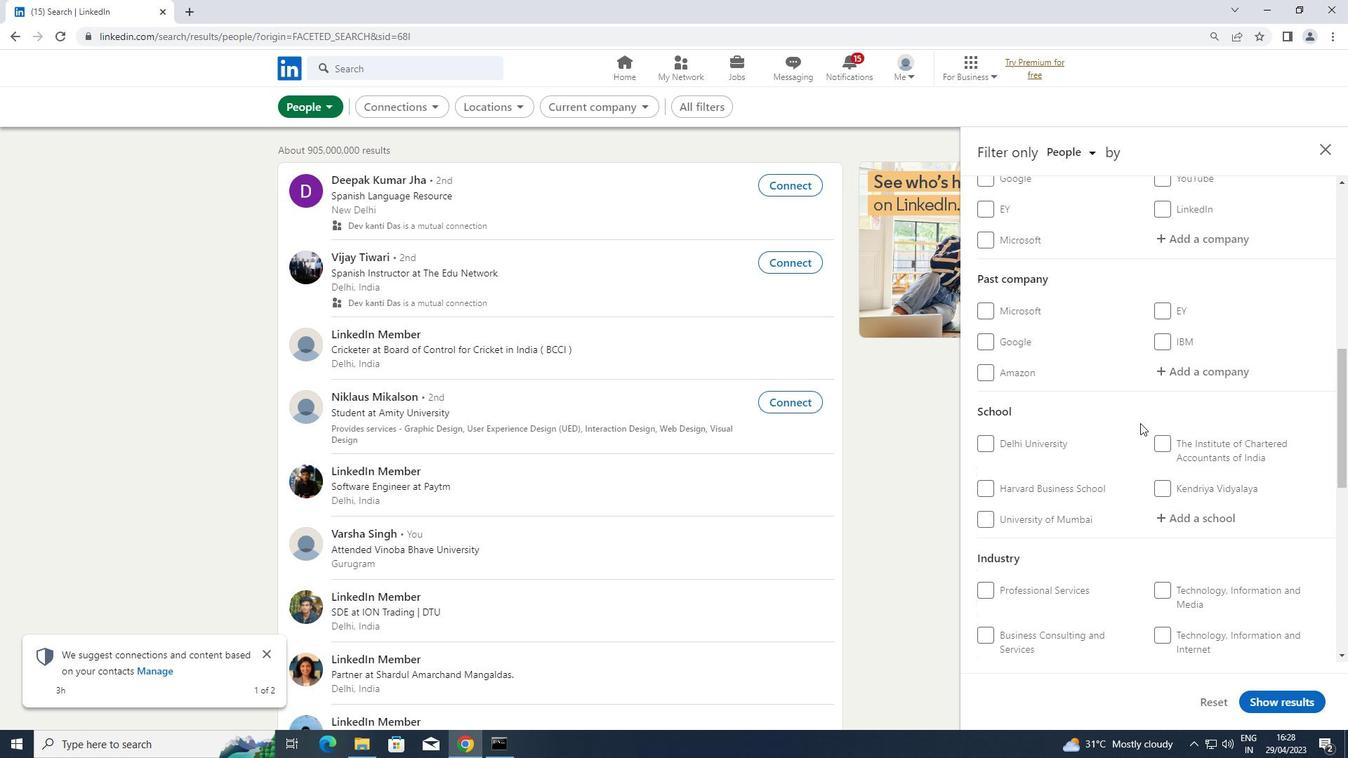 
Action: Mouse scrolled (1140, 422) with delta (0, 0)
Screenshot: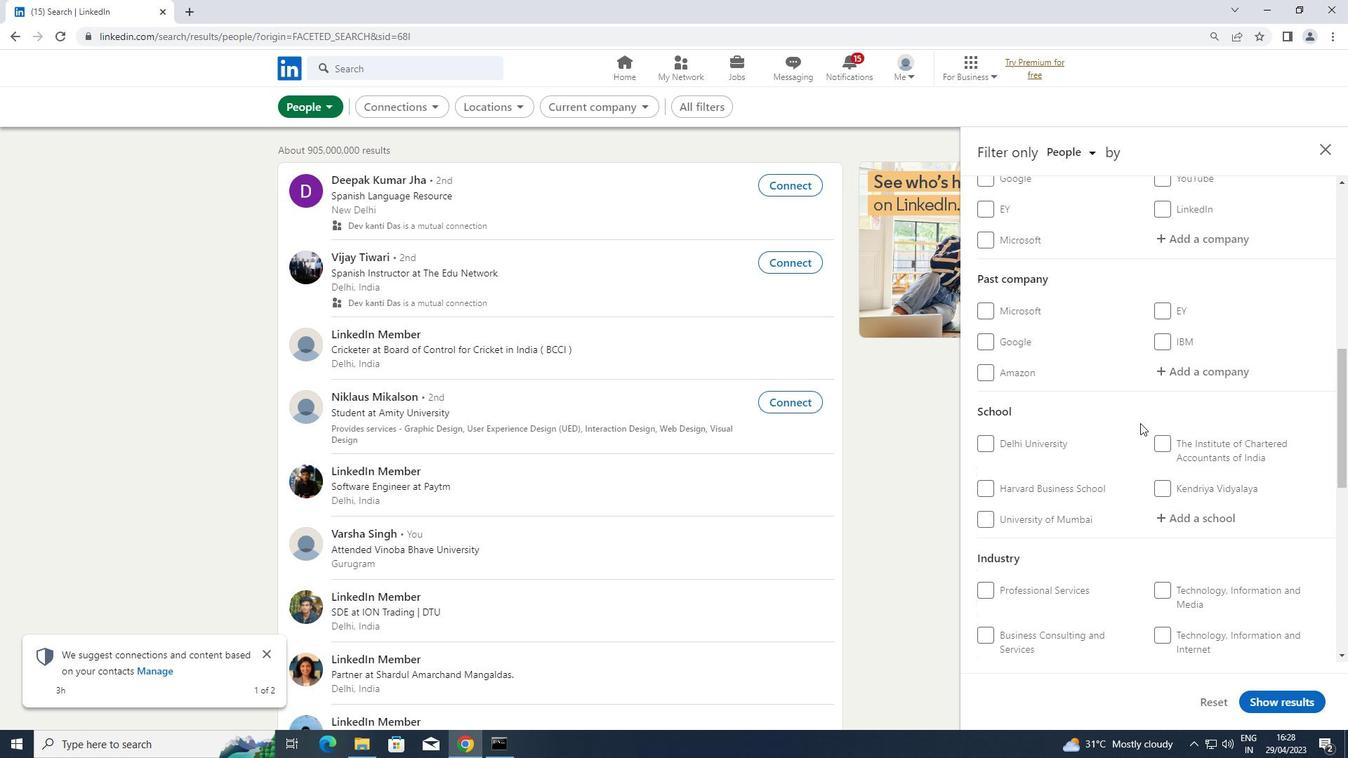 
Action: Mouse moved to (1158, 494)
Screenshot: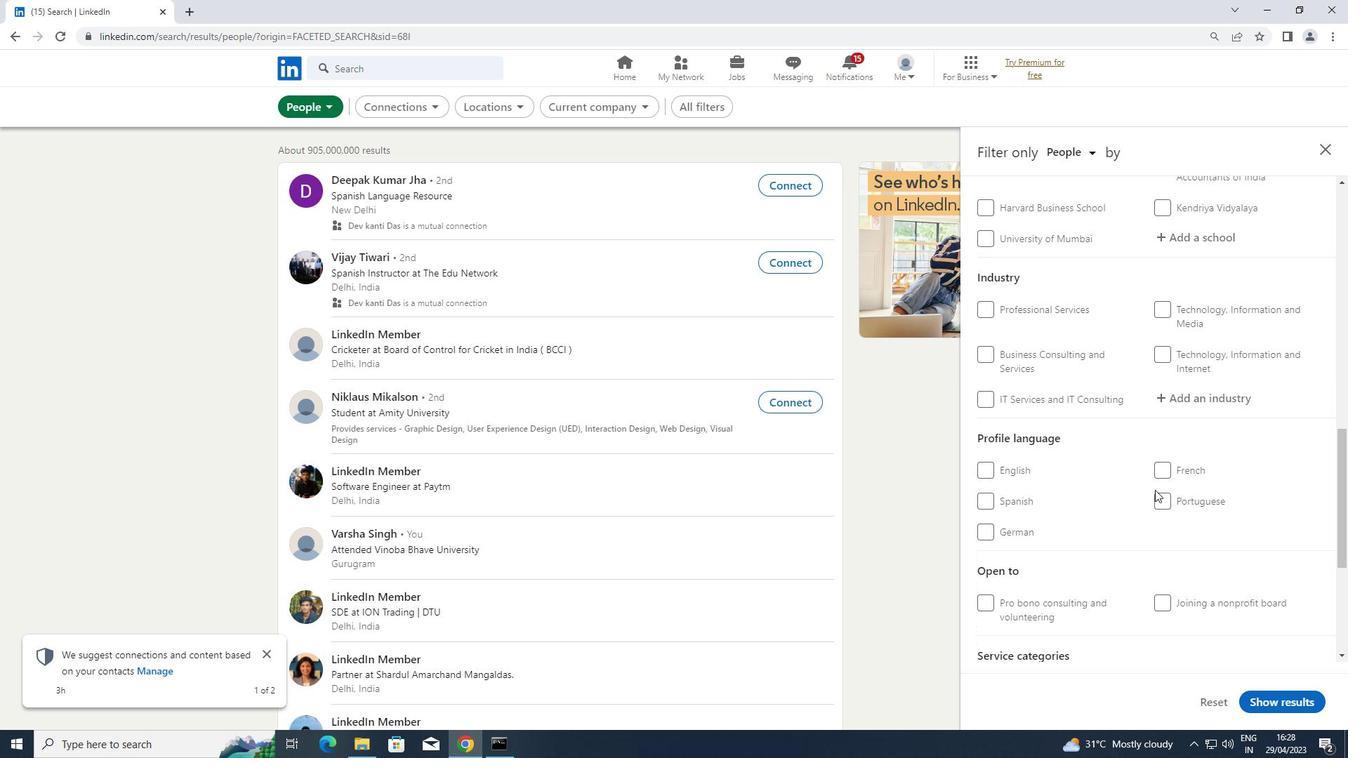 
Action: Mouse pressed left at (1158, 494)
Screenshot: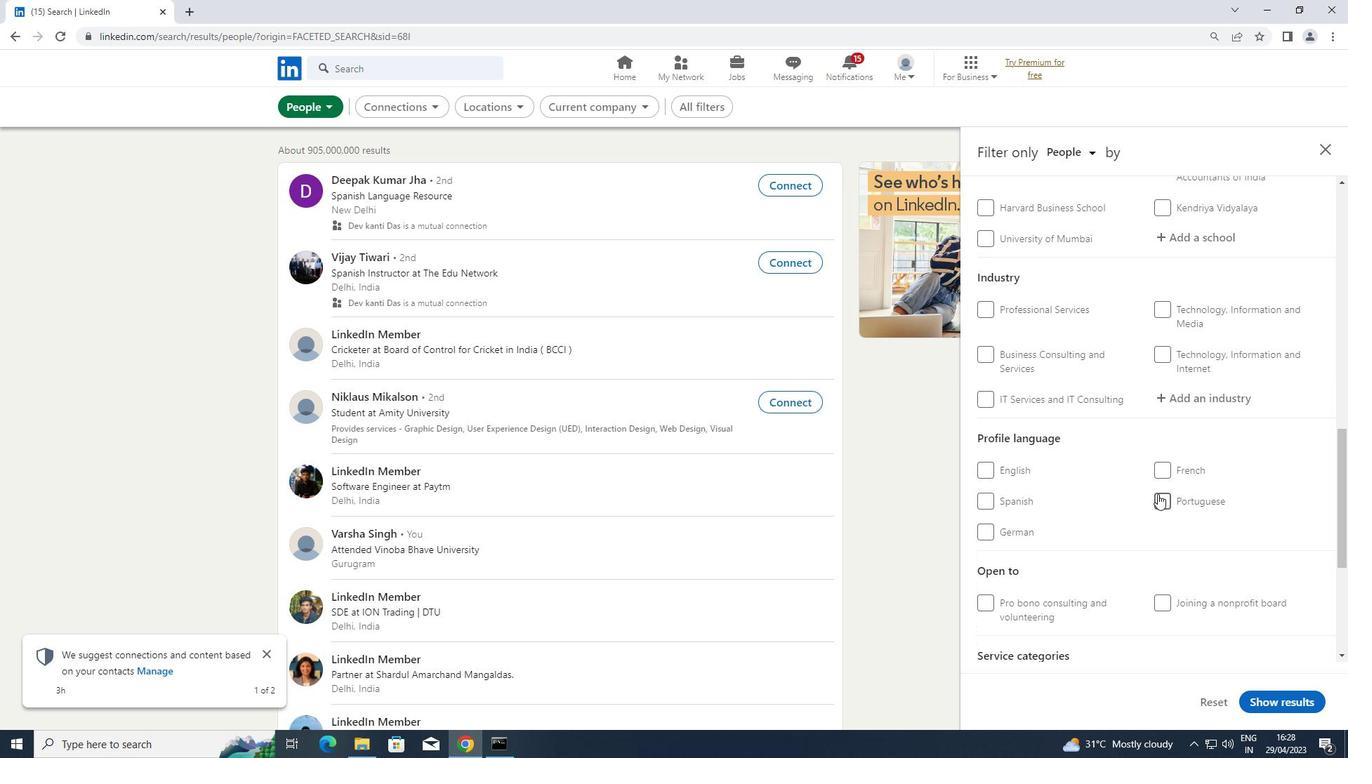 
Action: Mouse moved to (1148, 456)
Screenshot: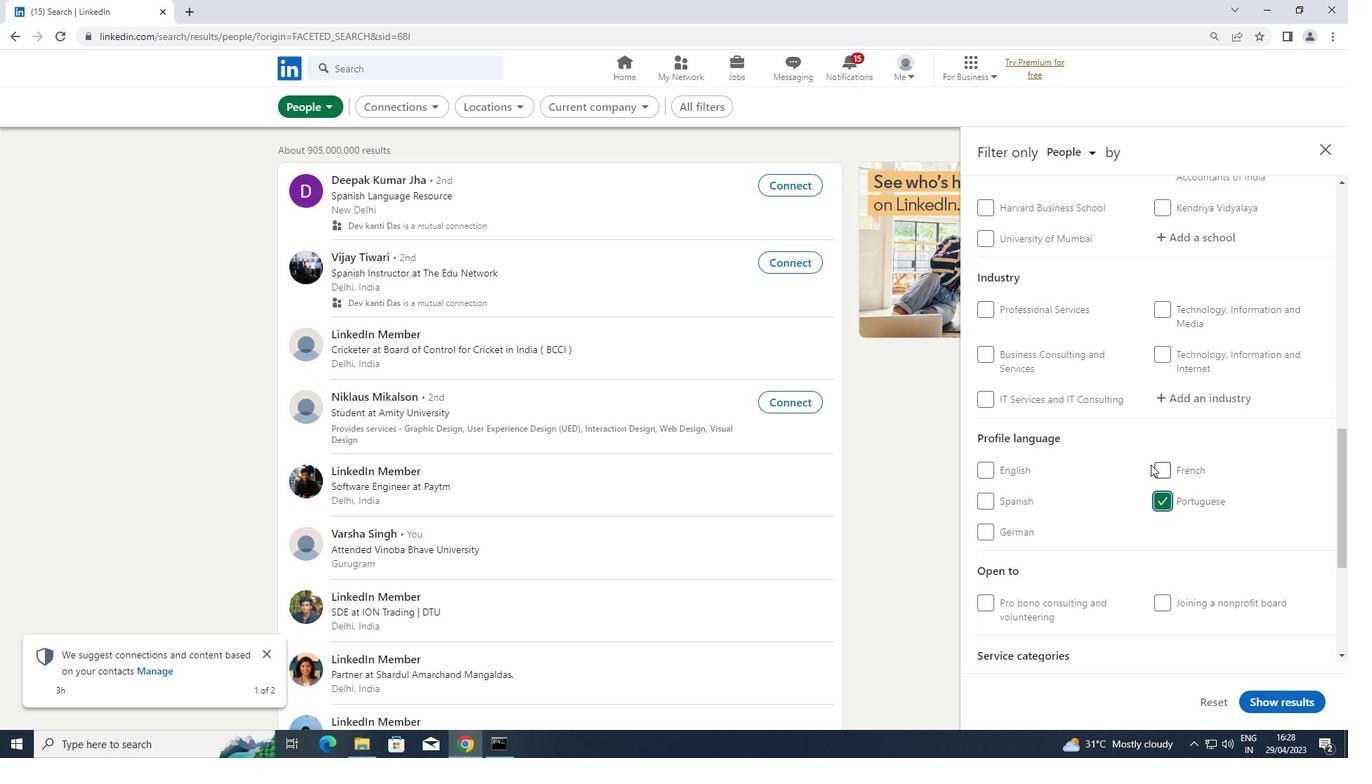 
Action: Mouse scrolled (1148, 457) with delta (0, 0)
Screenshot: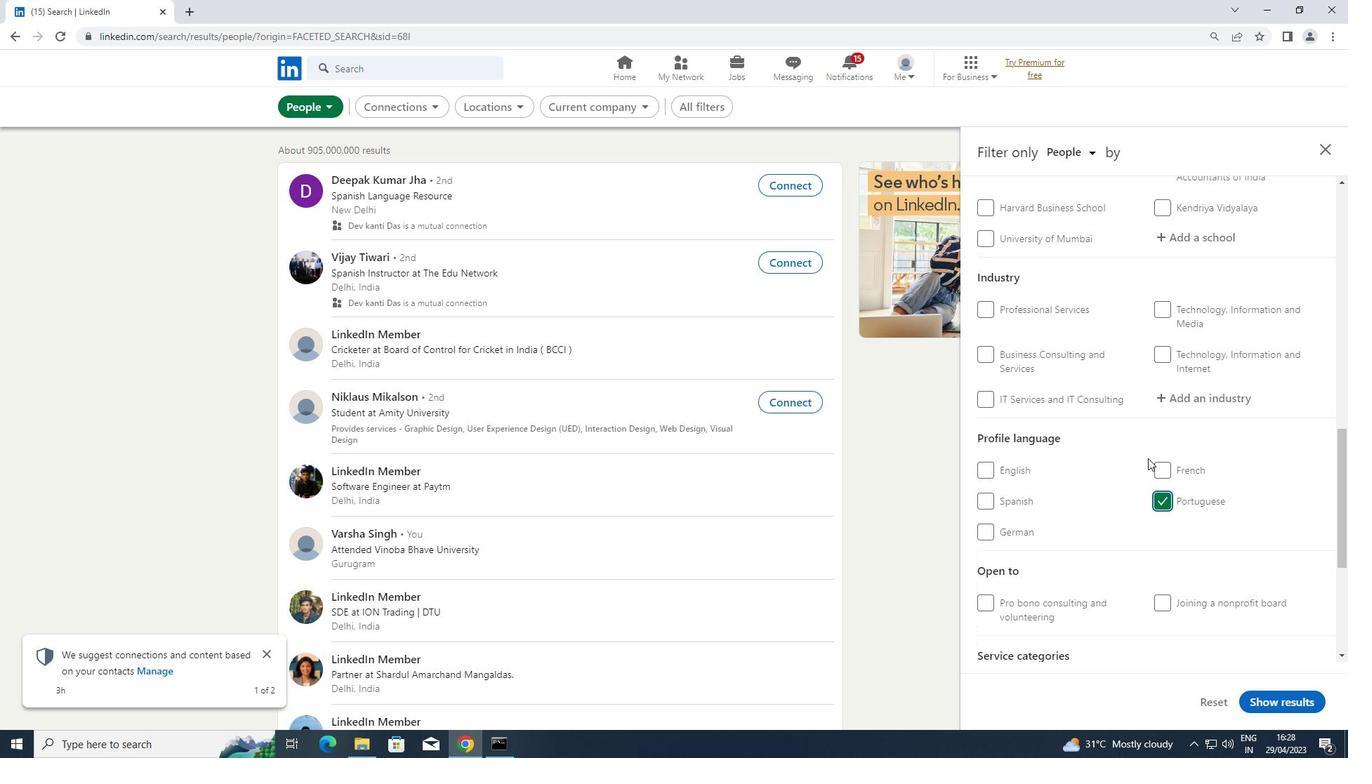 
Action: Mouse scrolled (1148, 457) with delta (0, 0)
Screenshot: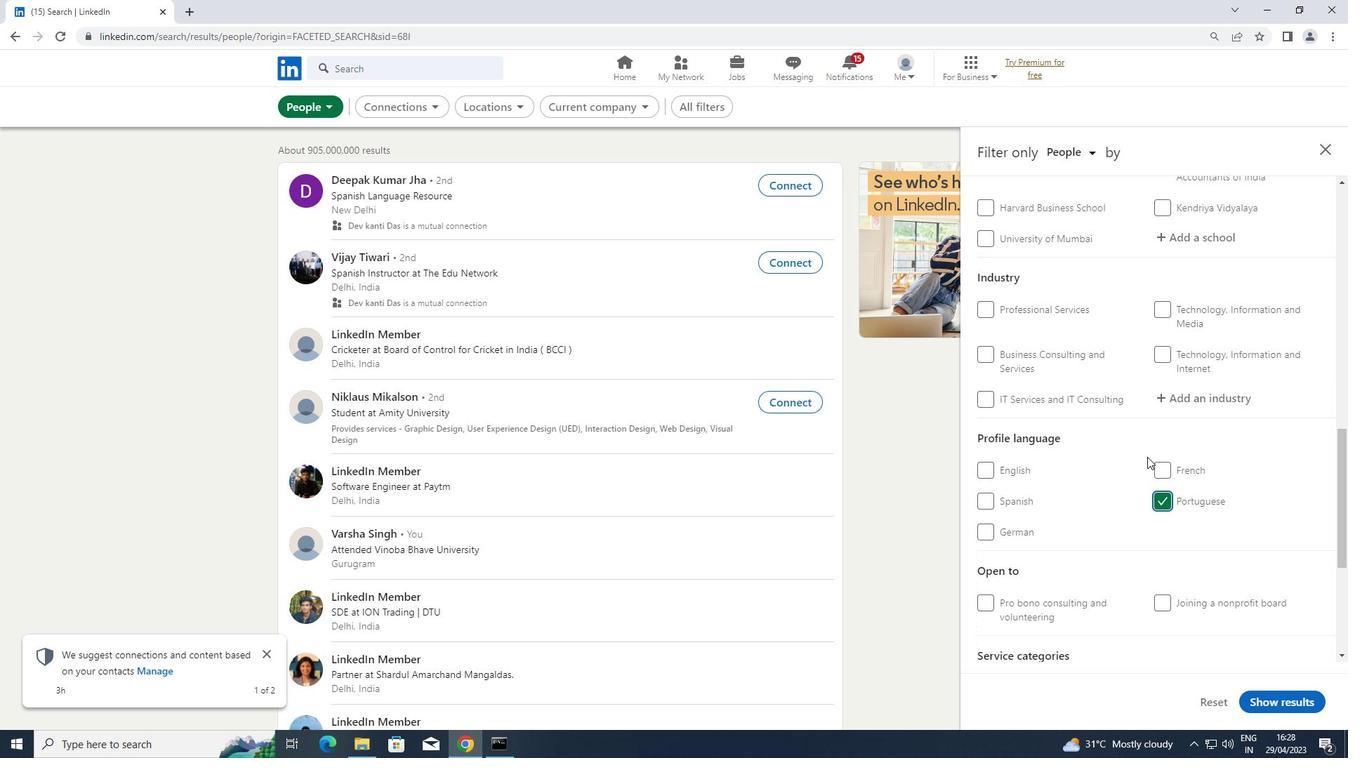 
Action: Mouse scrolled (1148, 457) with delta (0, 0)
Screenshot: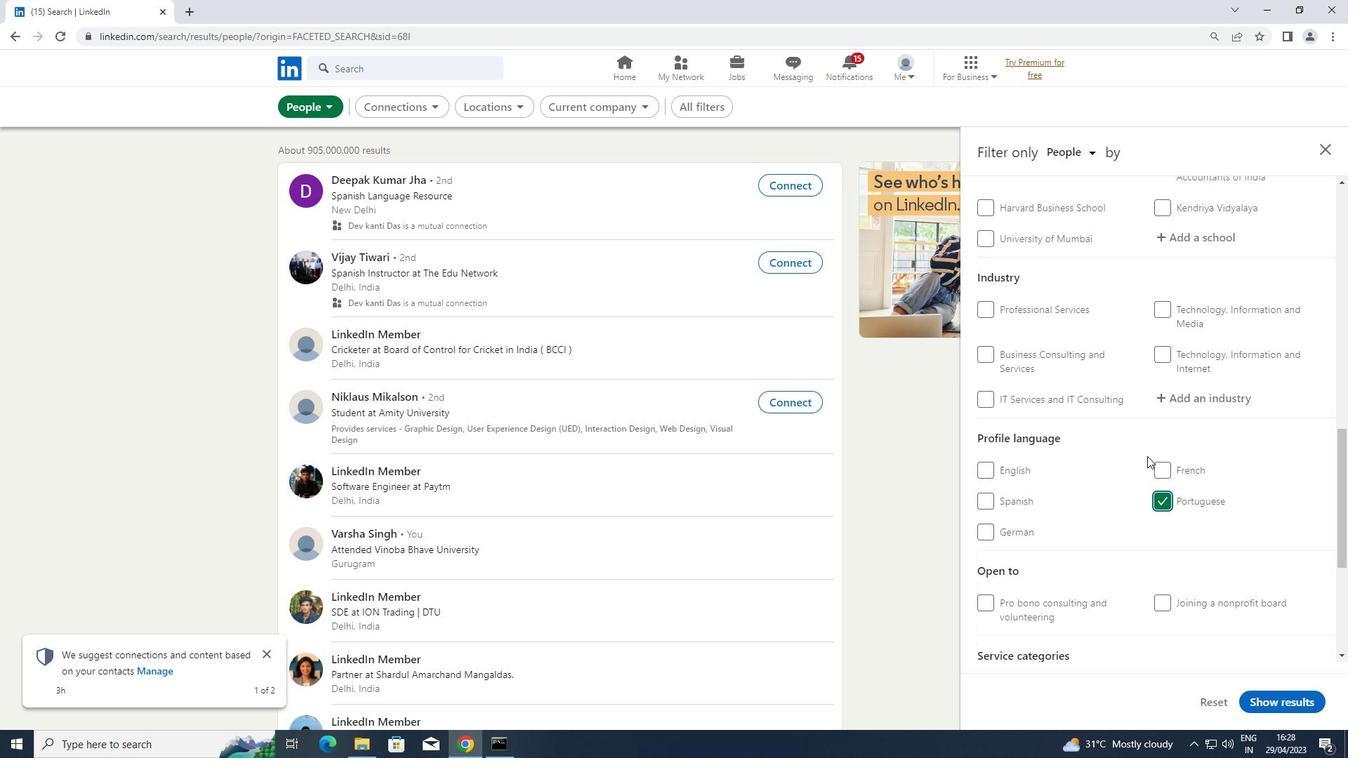 
Action: Mouse scrolled (1148, 457) with delta (0, 0)
Screenshot: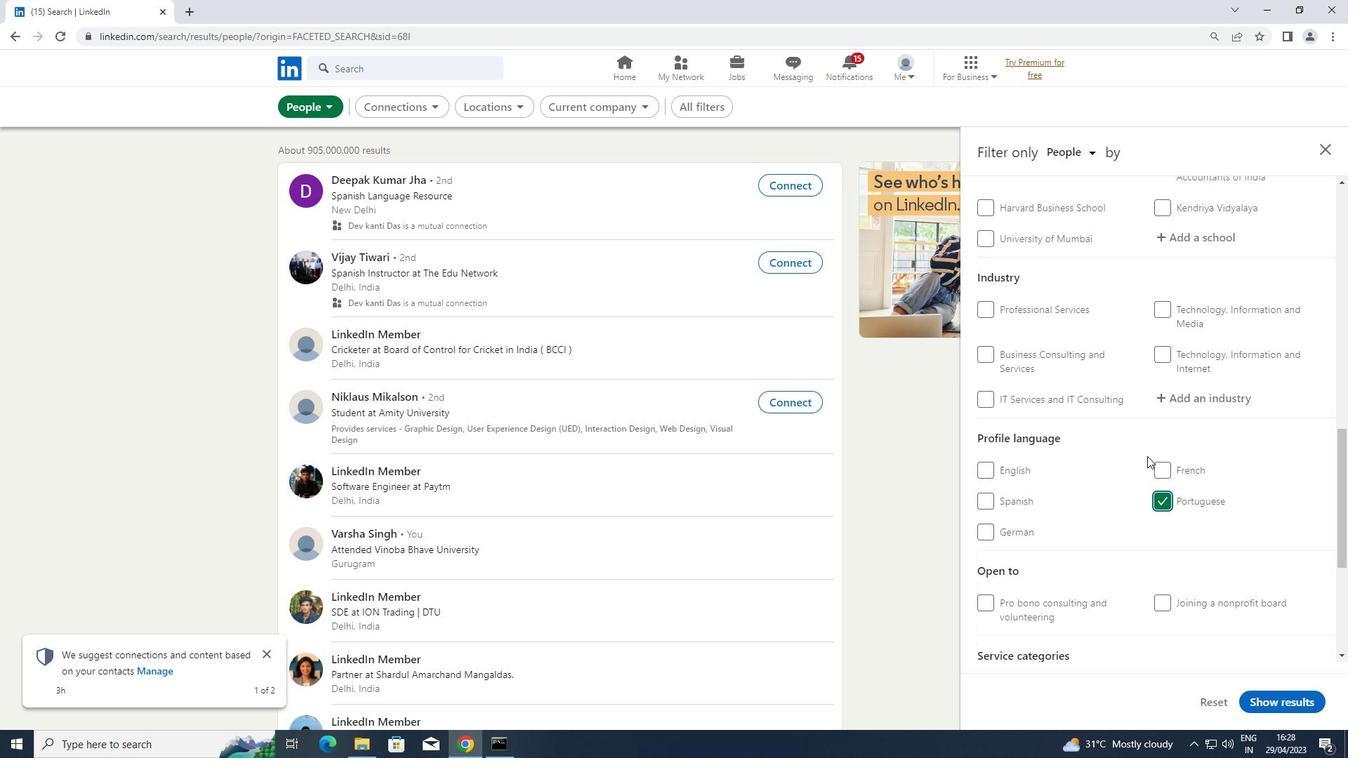 
Action: Mouse scrolled (1148, 455) with delta (0, 0)
Screenshot: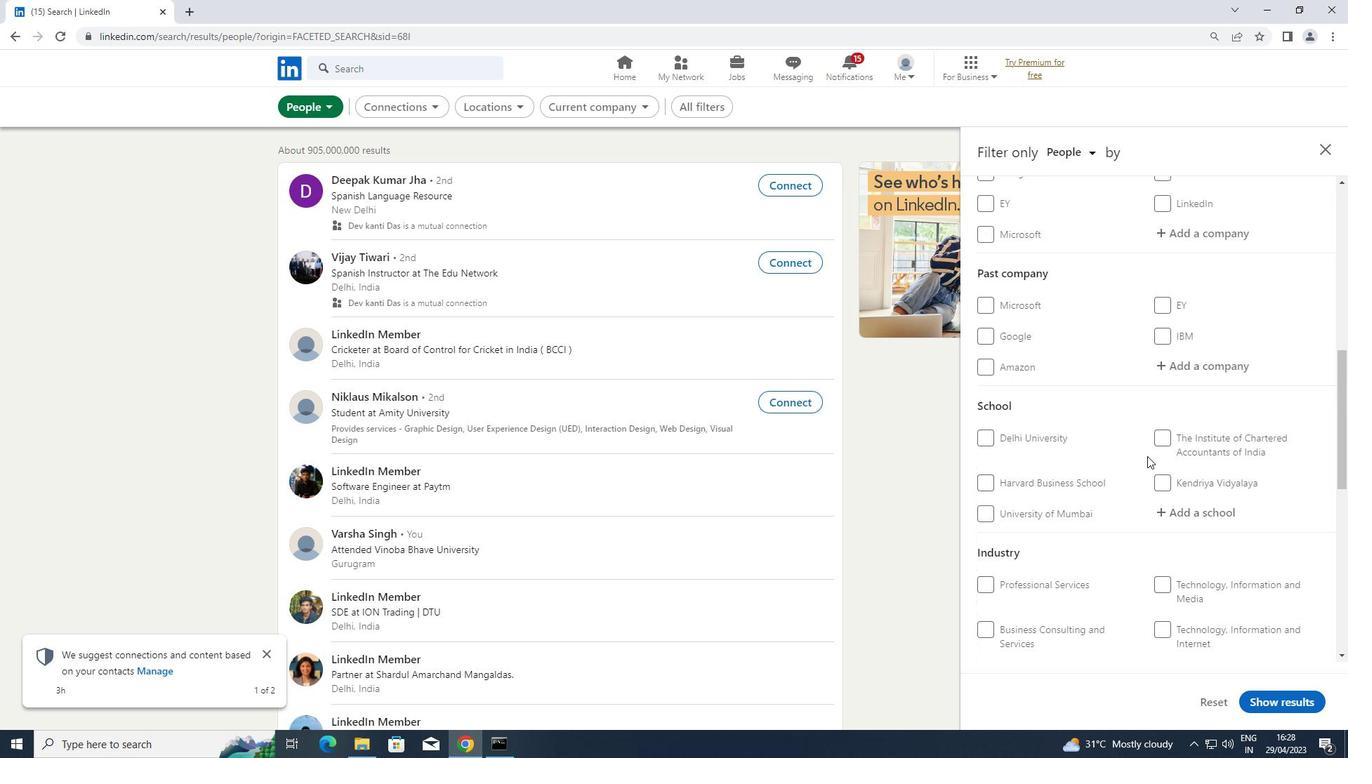 
Action: Mouse scrolled (1148, 457) with delta (0, 0)
Screenshot: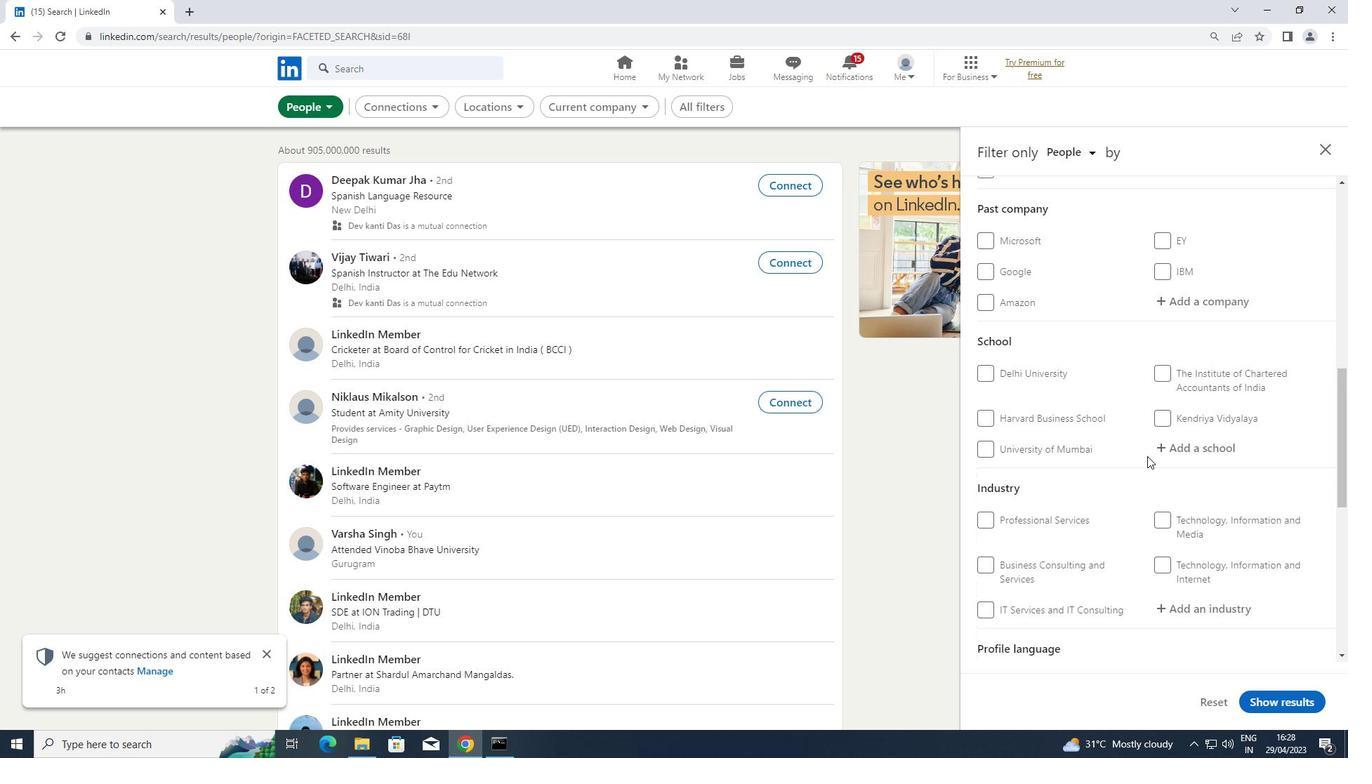 
Action: Mouse scrolled (1148, 457) with delta (0, 0)
Screenshot: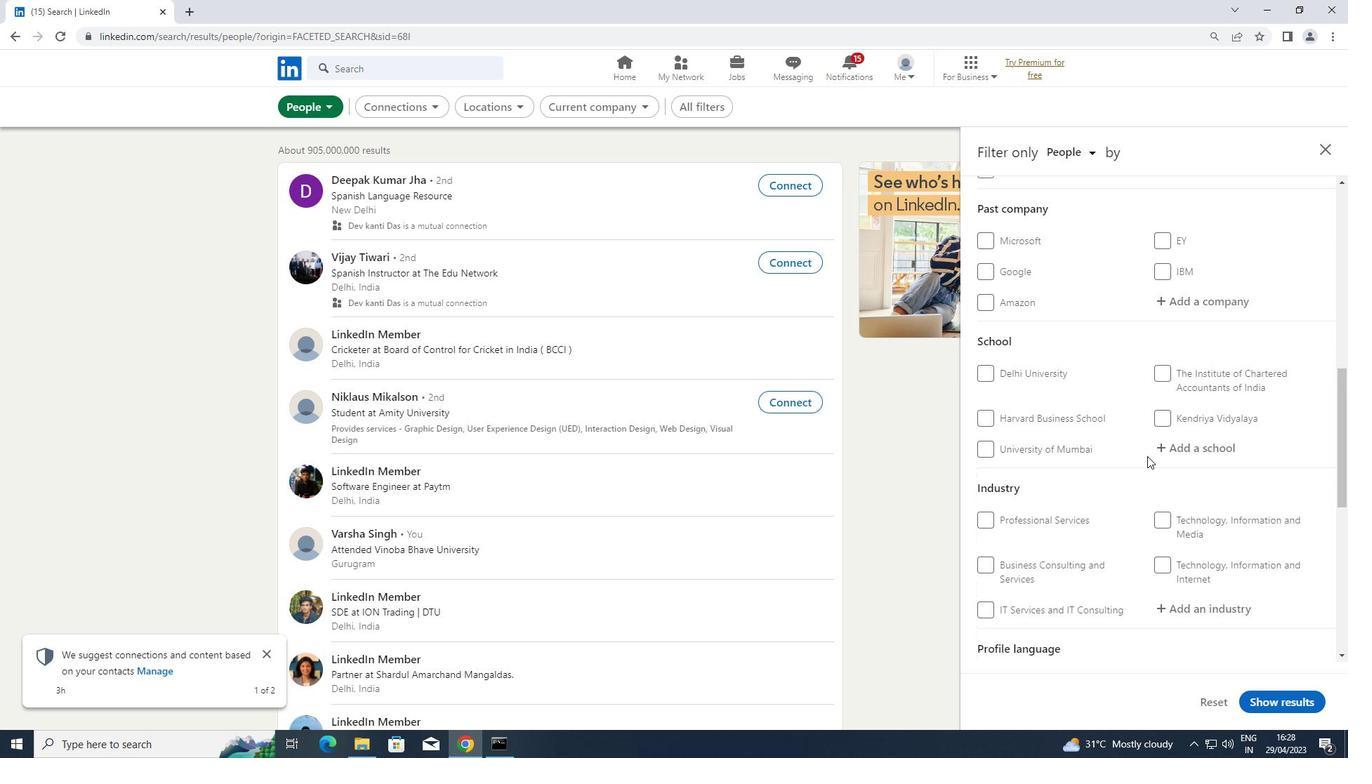 
Action: Mouse scrolled (1148, 457) with delta (0, 0)
Screenshot: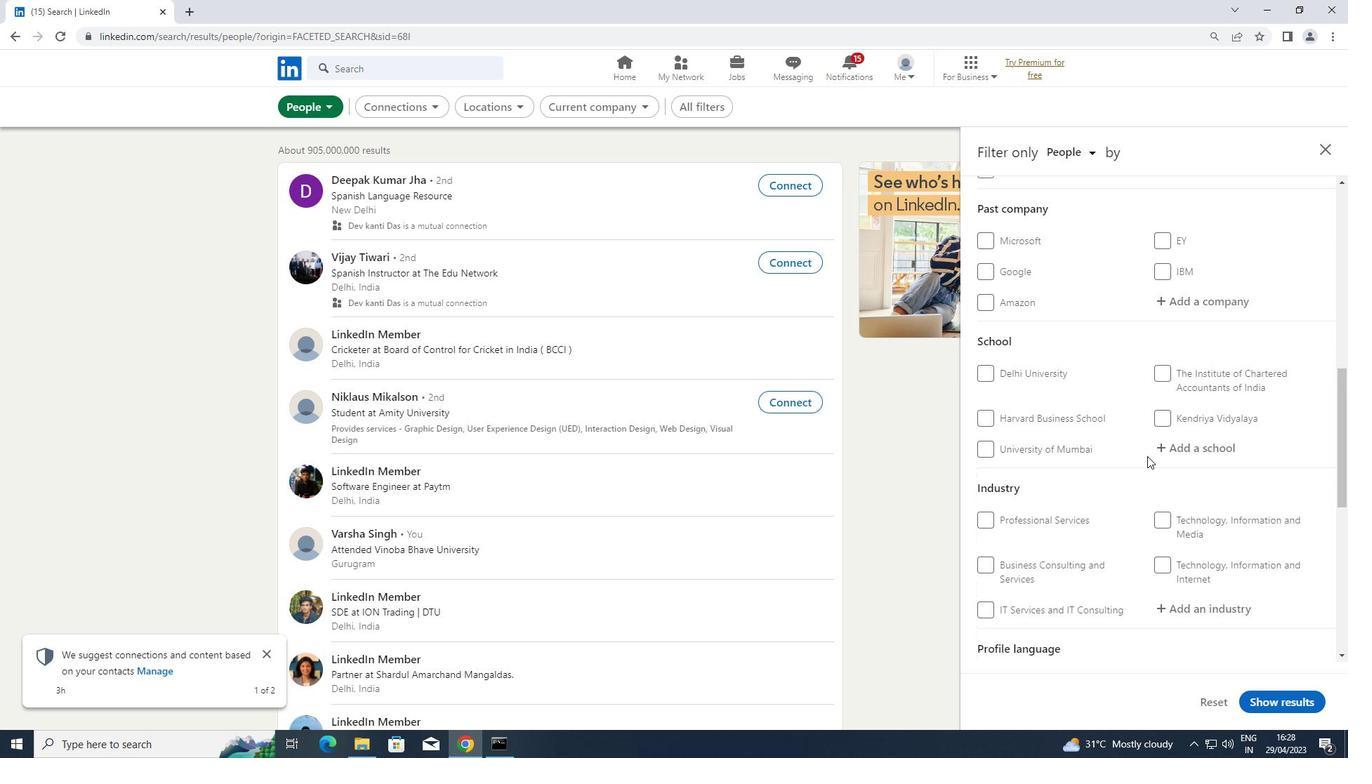 
Action: Mouse moved to (1176, 370)
Screenshot: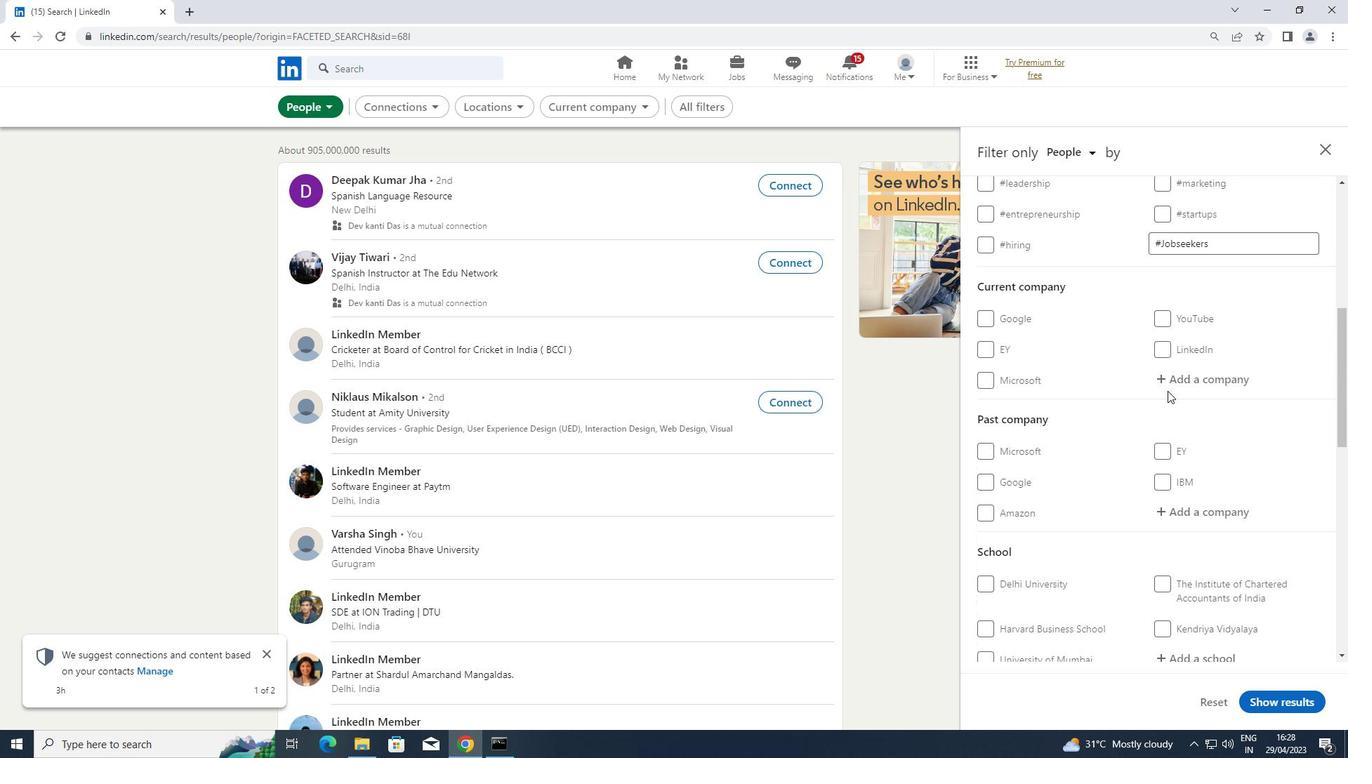 
Action: Mouse pressed left at (1176, 370)
Screenshot: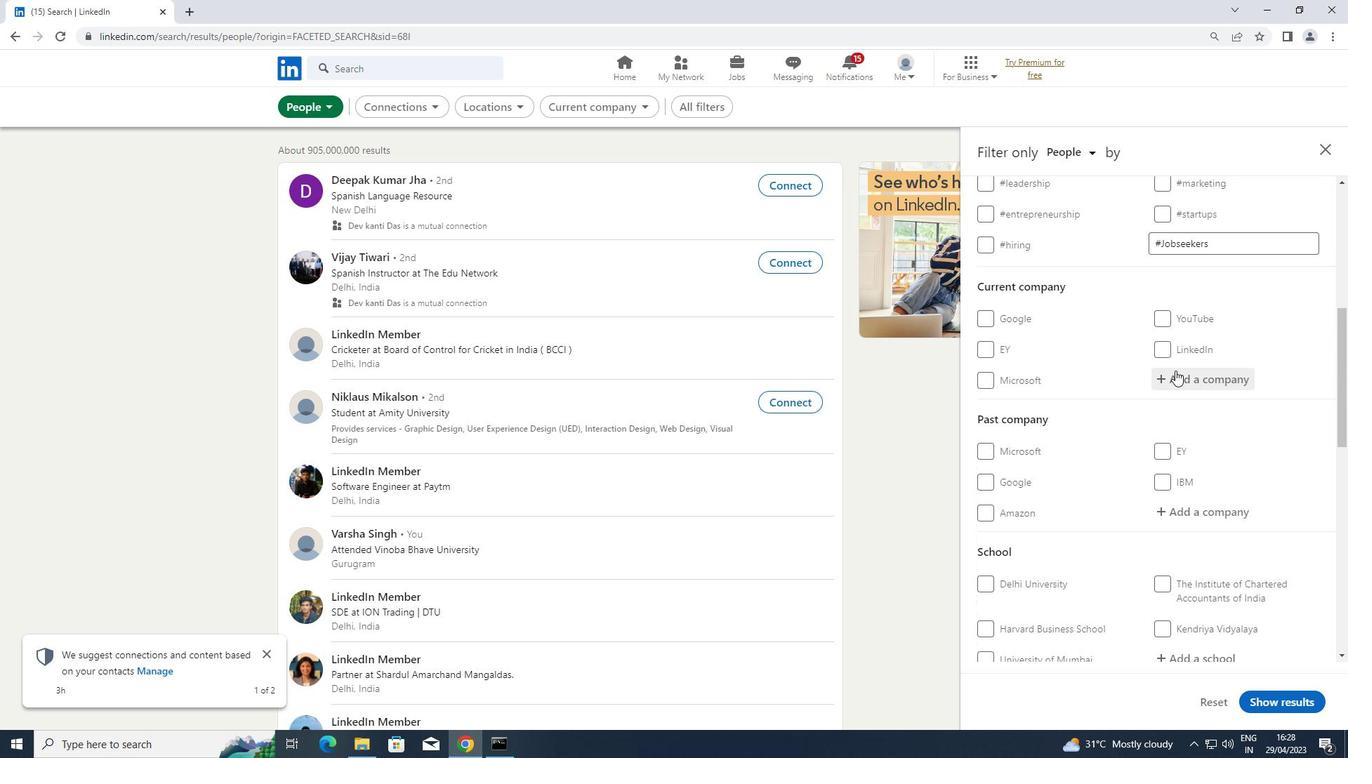 
Action: Key pressed <Key.shift>NISUM
Screenshot: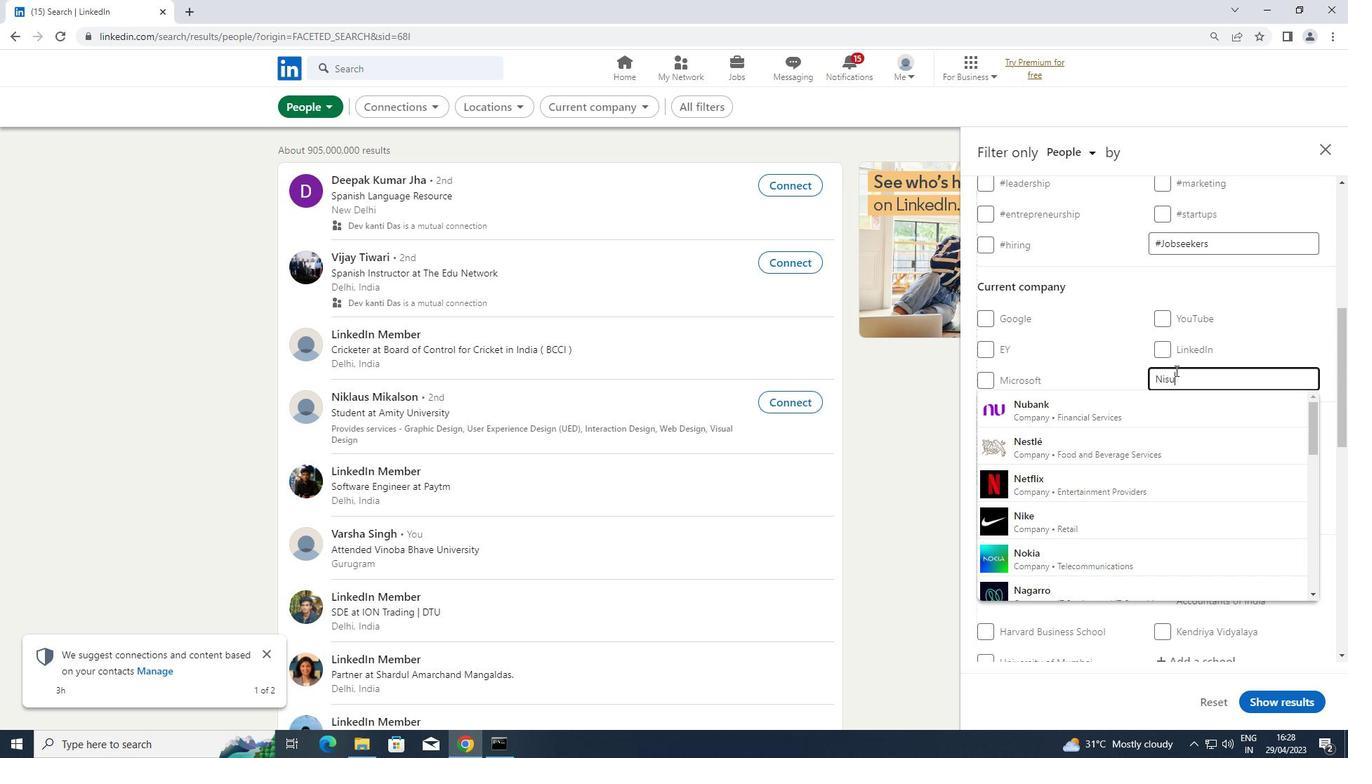 
Action: Mouse moved to (1110, 406)
Screenshot: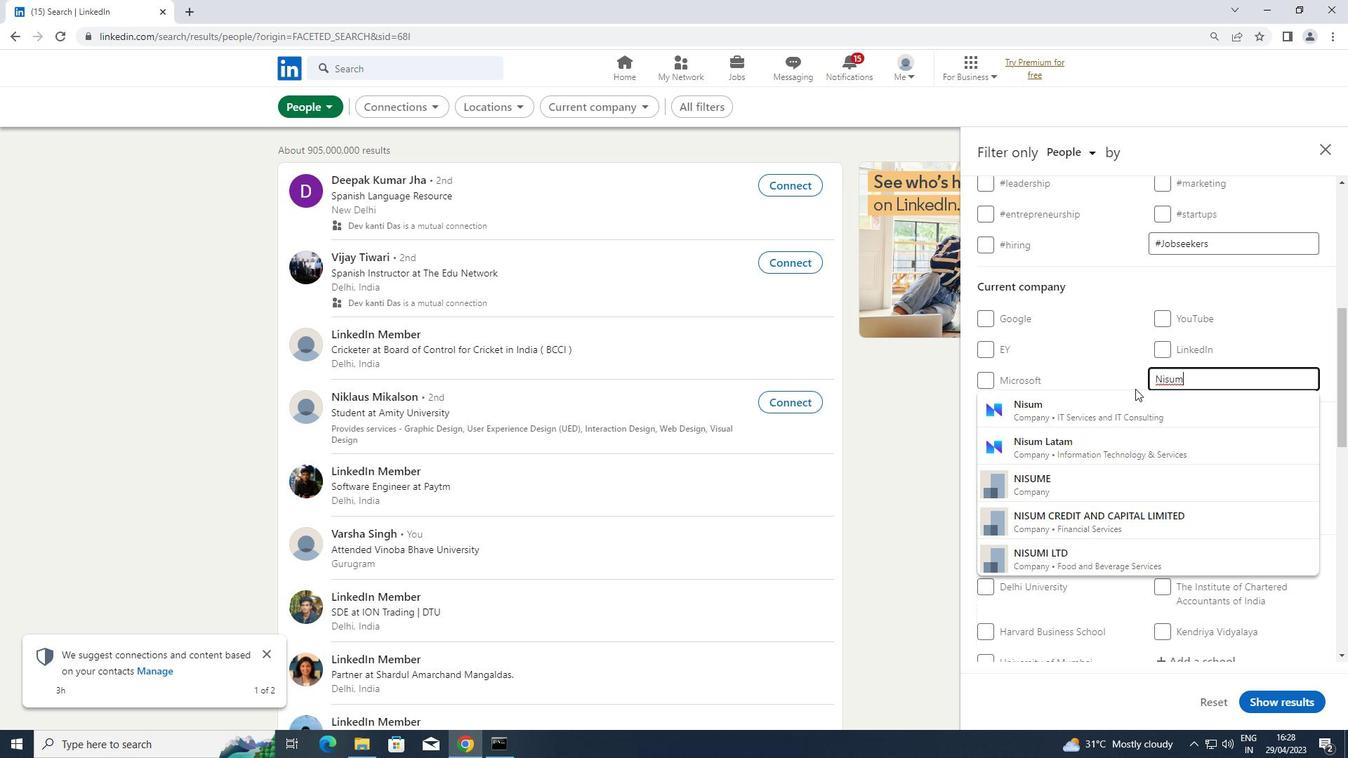 
Action: Mouse pressed left at (1110, 406)
Screenshot: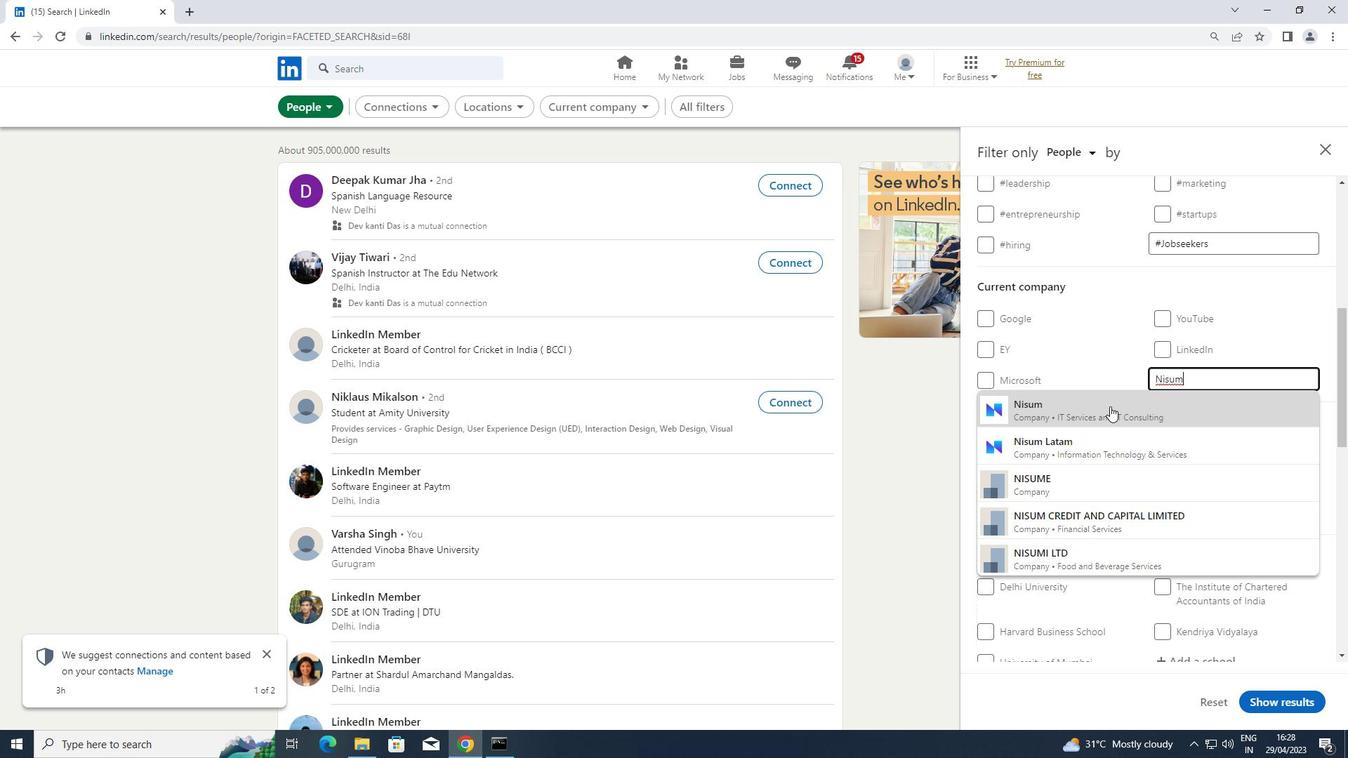 
Action: Mouse scrolled (1110, 406) with delta (0, 0)
Screenshot: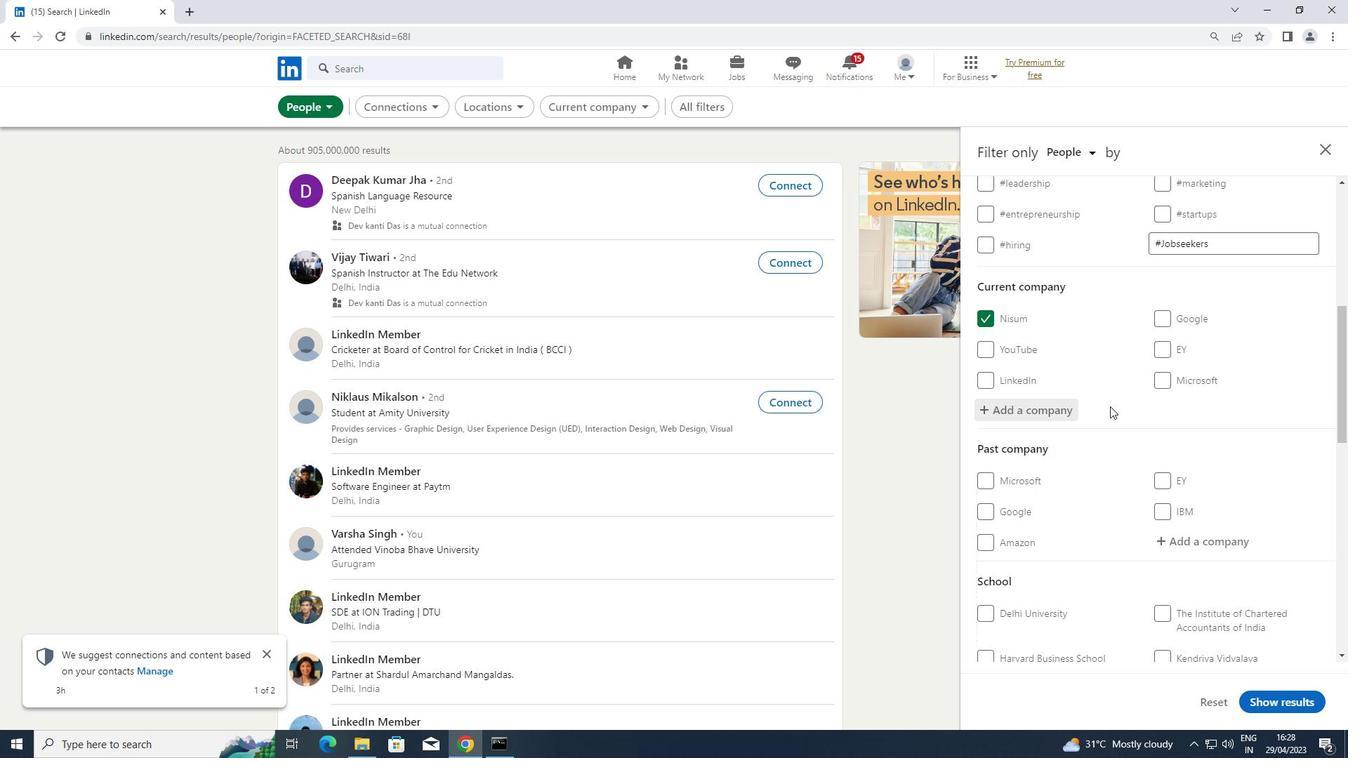 
Action: Mouse scrolled (1110, 406) with delta (0, 0)
Screenshot: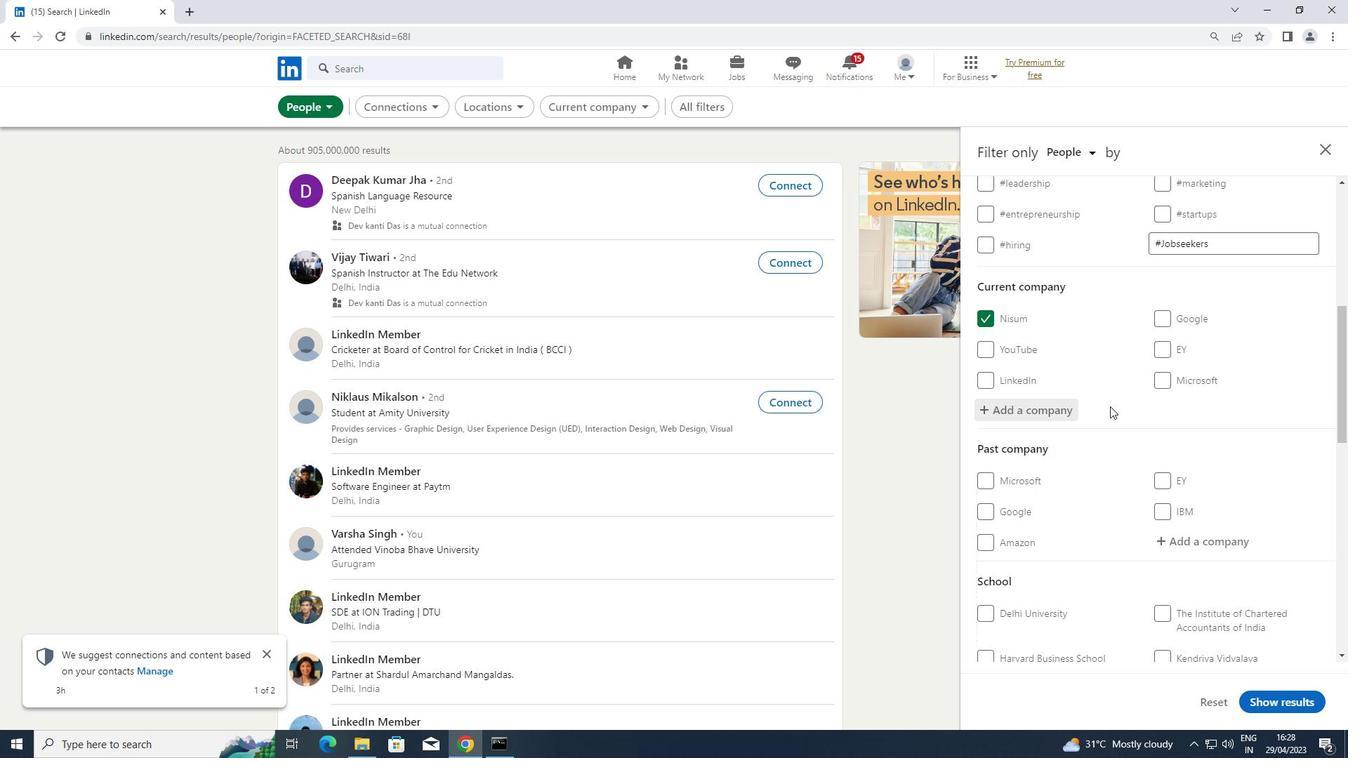 
Action: Mouse scrolled (1110, 406) with delta (0, 0)
Screenshot: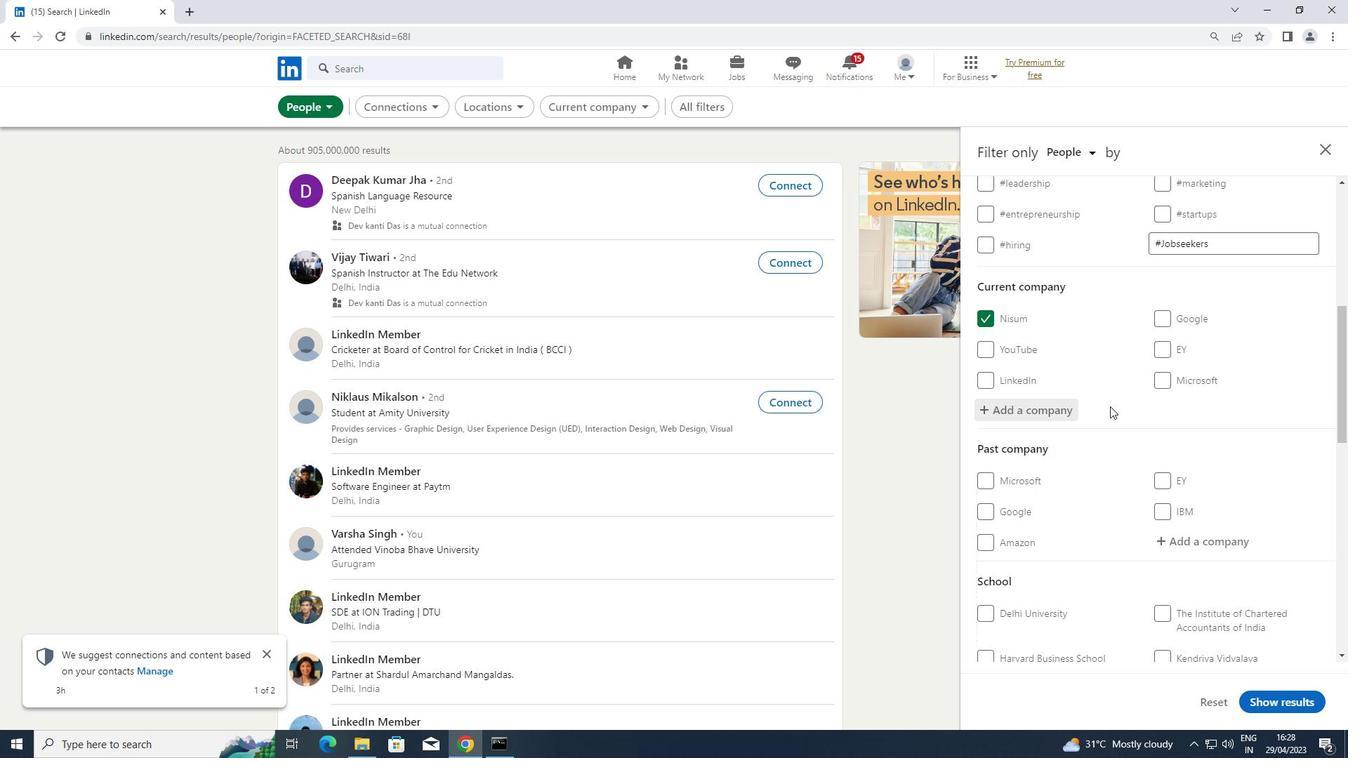 
Action: Mouse moved to (1171, 470)
Screenshot: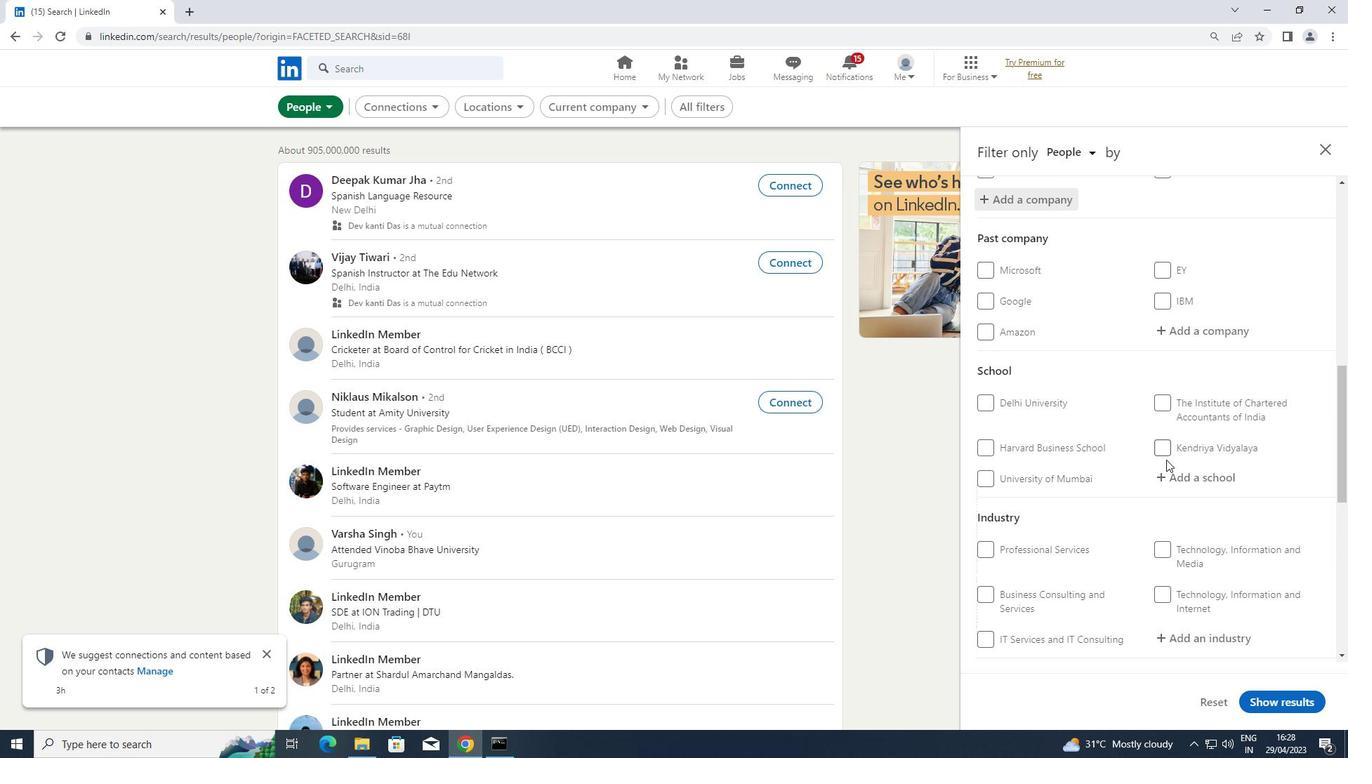 
Action: Mouse pressed left at (1171, 470)
Screenshot: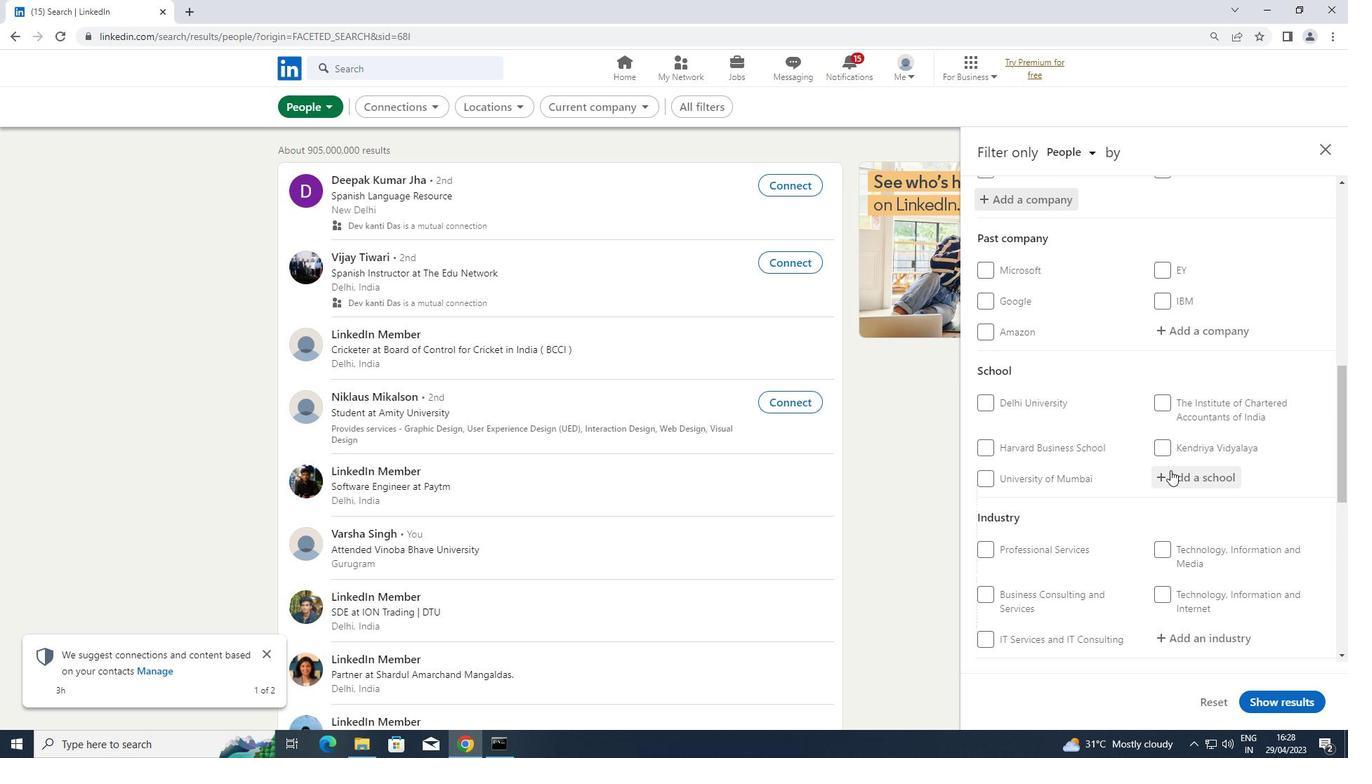 
Action: Key pressed <Key.shift>KUMAUN
Screenshot: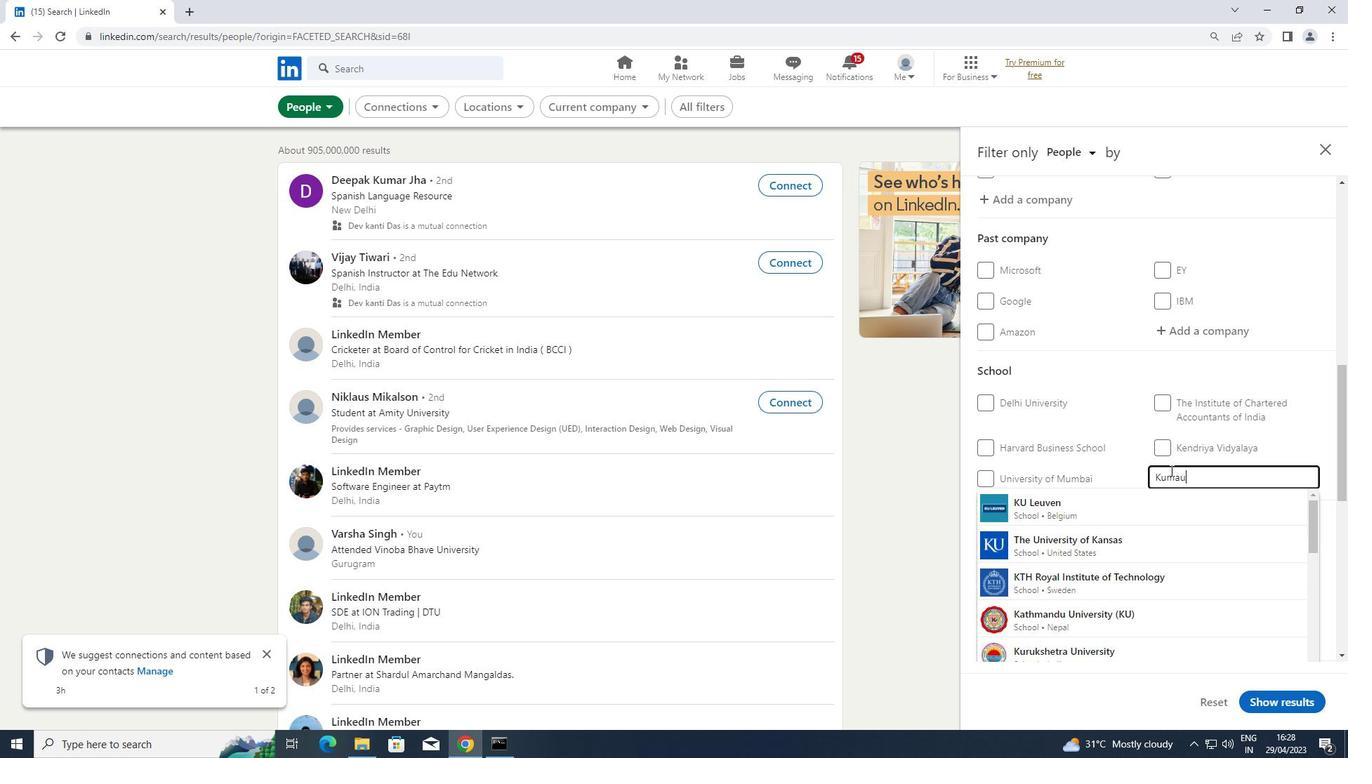 
Action: Mouse moved to (1103, 507)
Screenshot: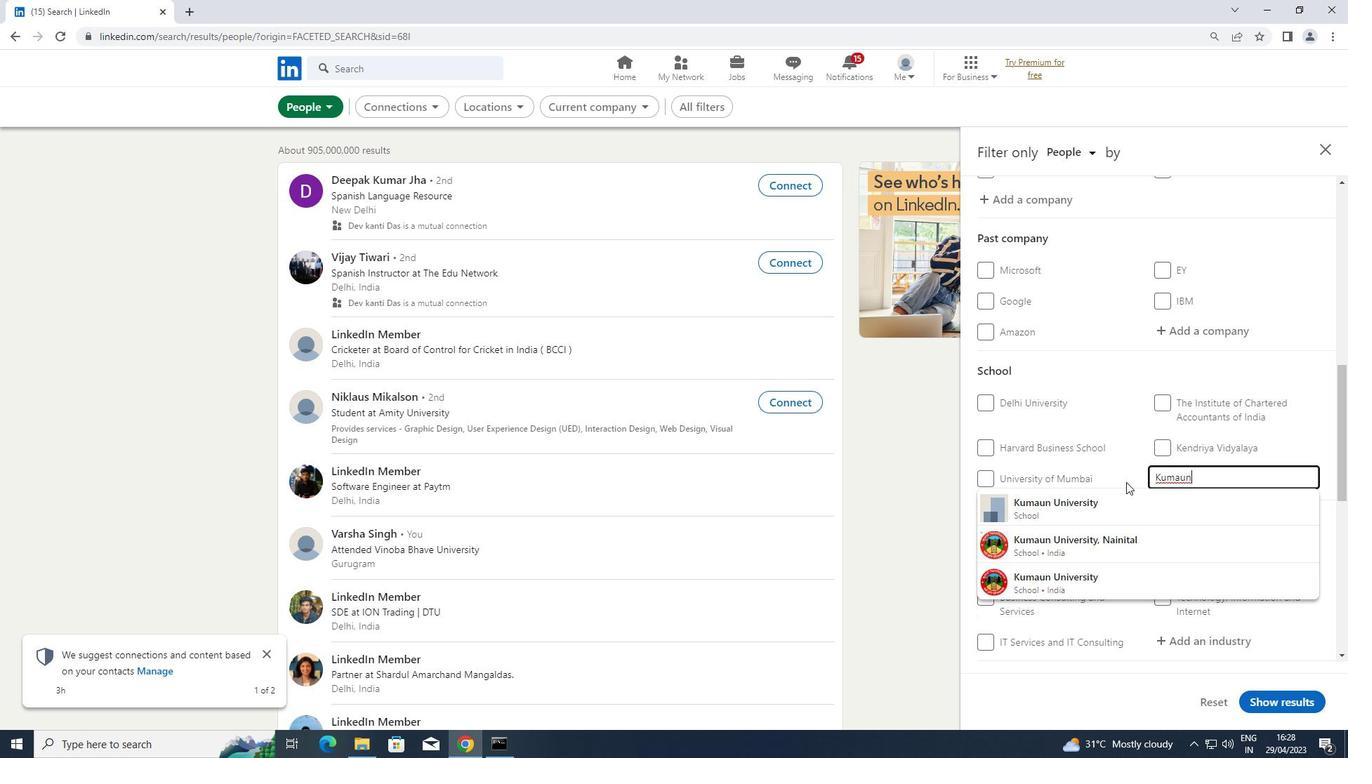 
Action: Mouse pressed left at (1103, 507)
Screenshot: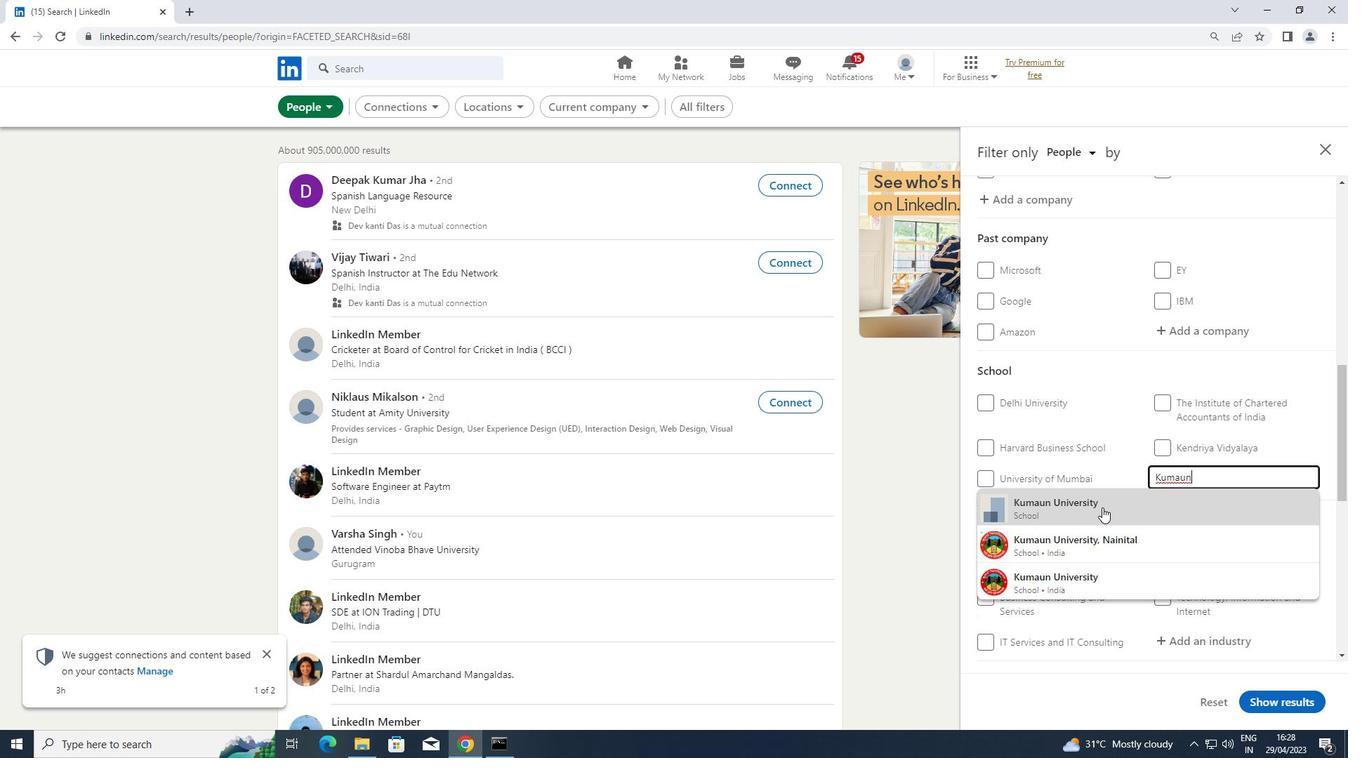 
Action: Mouse scrolled (1103, 507) with delta (0, 0)
Screenshot: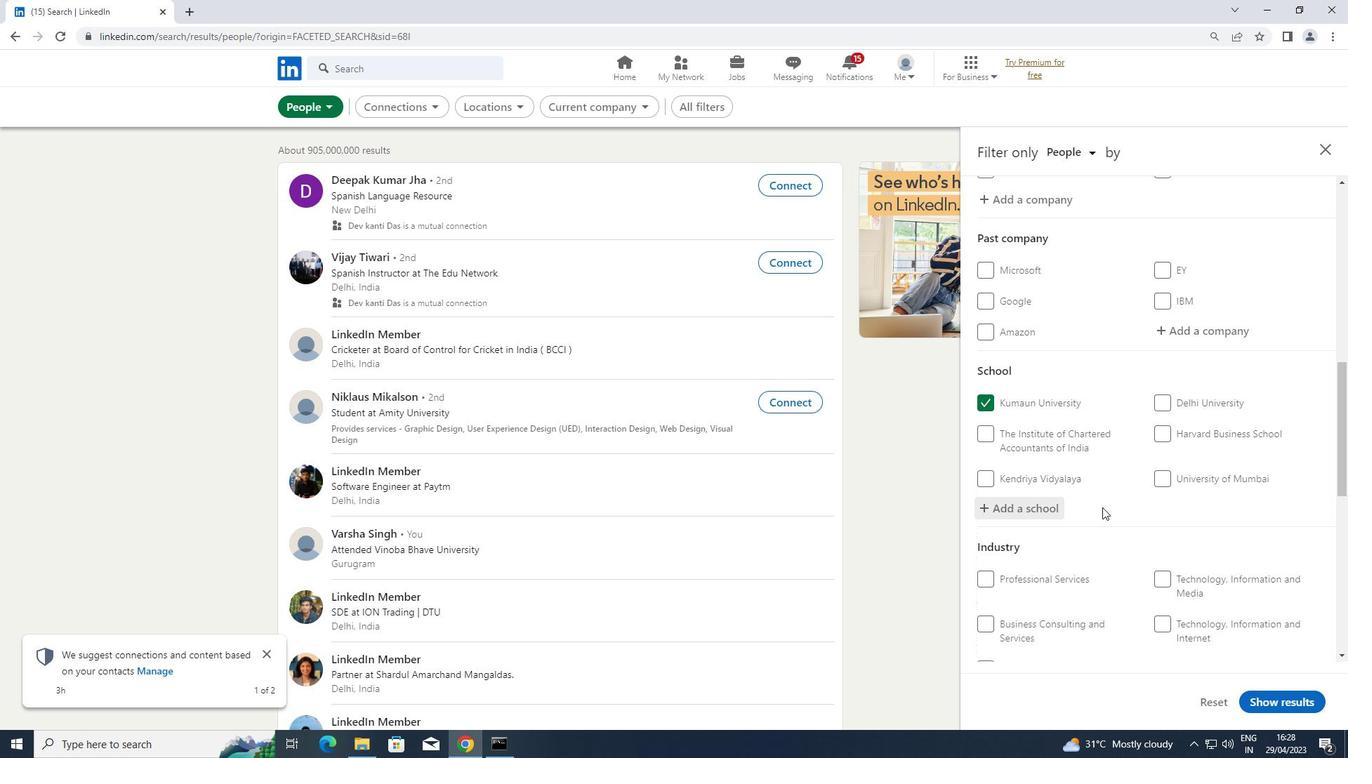 
Action: Mouse scrolled (1103, 507) with delta (0, 0)
Screenshot: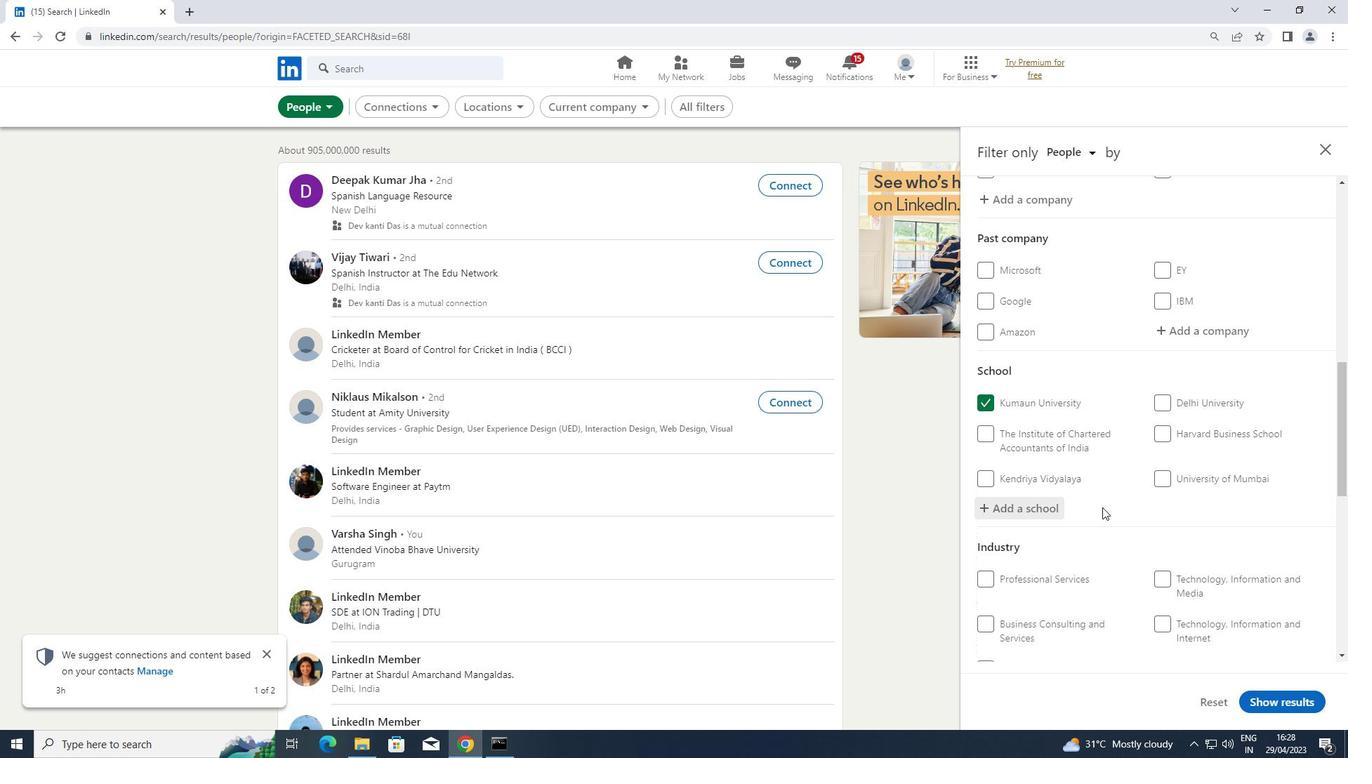 
Action: Mouse scrolled (1103, 507) with delta (0, 0)
Screenshot: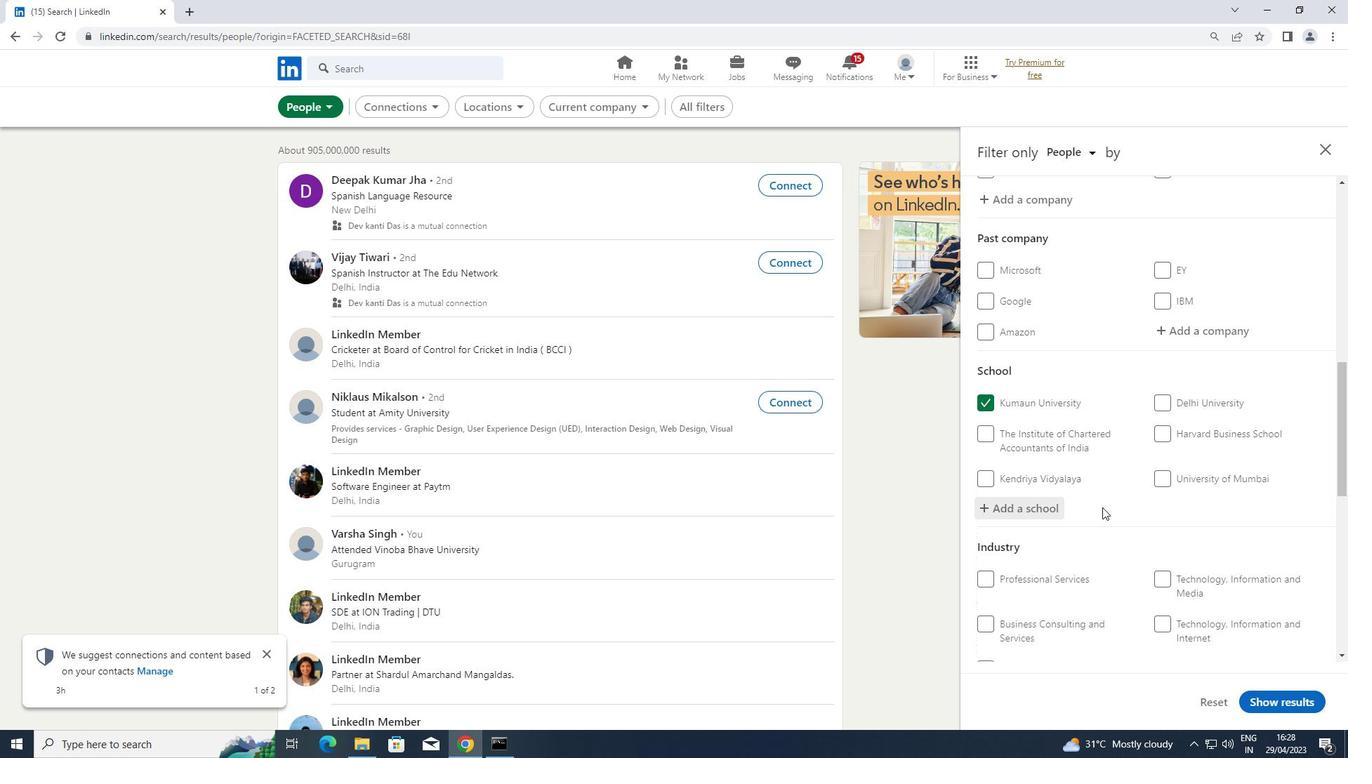 
Action: Mouse moved to (1218, 461)
Screenshot: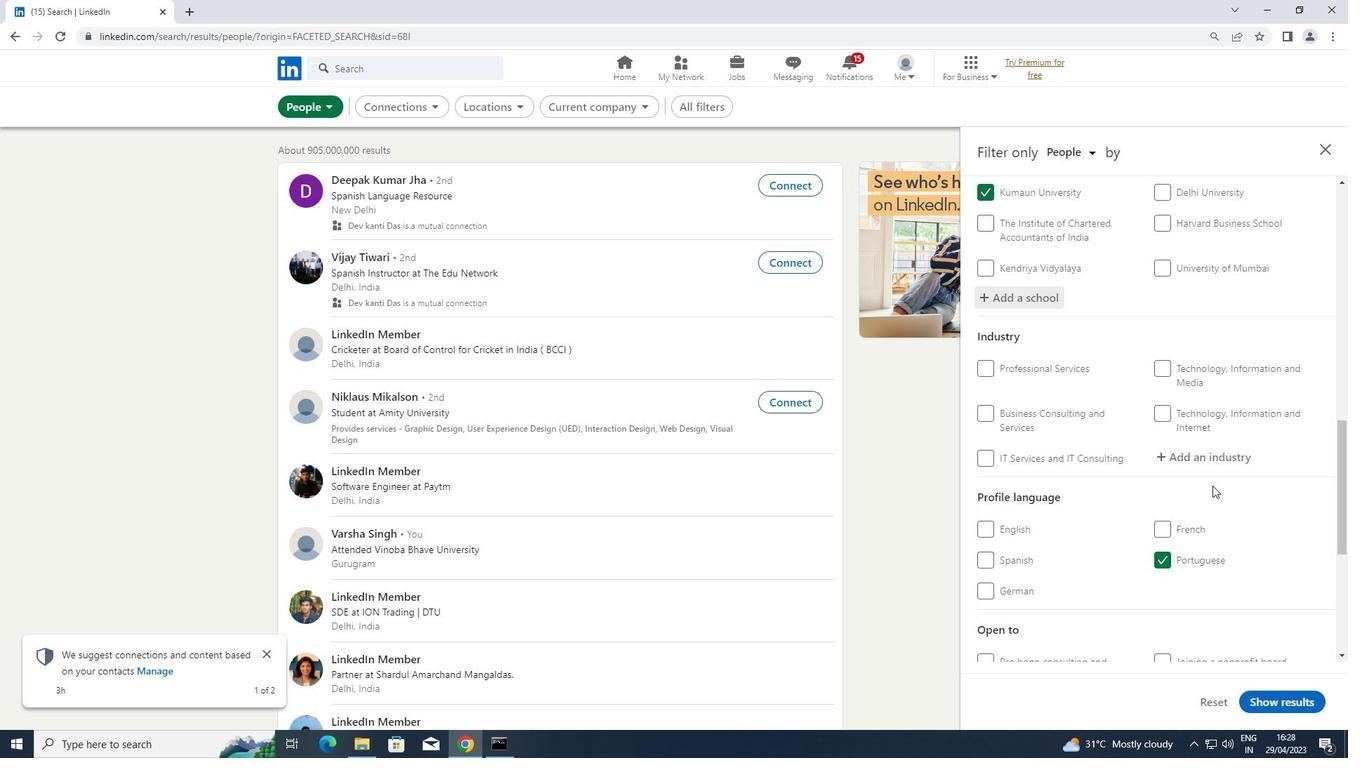 
Action: Mouse pressed left at (1218, 461)
Screenshot: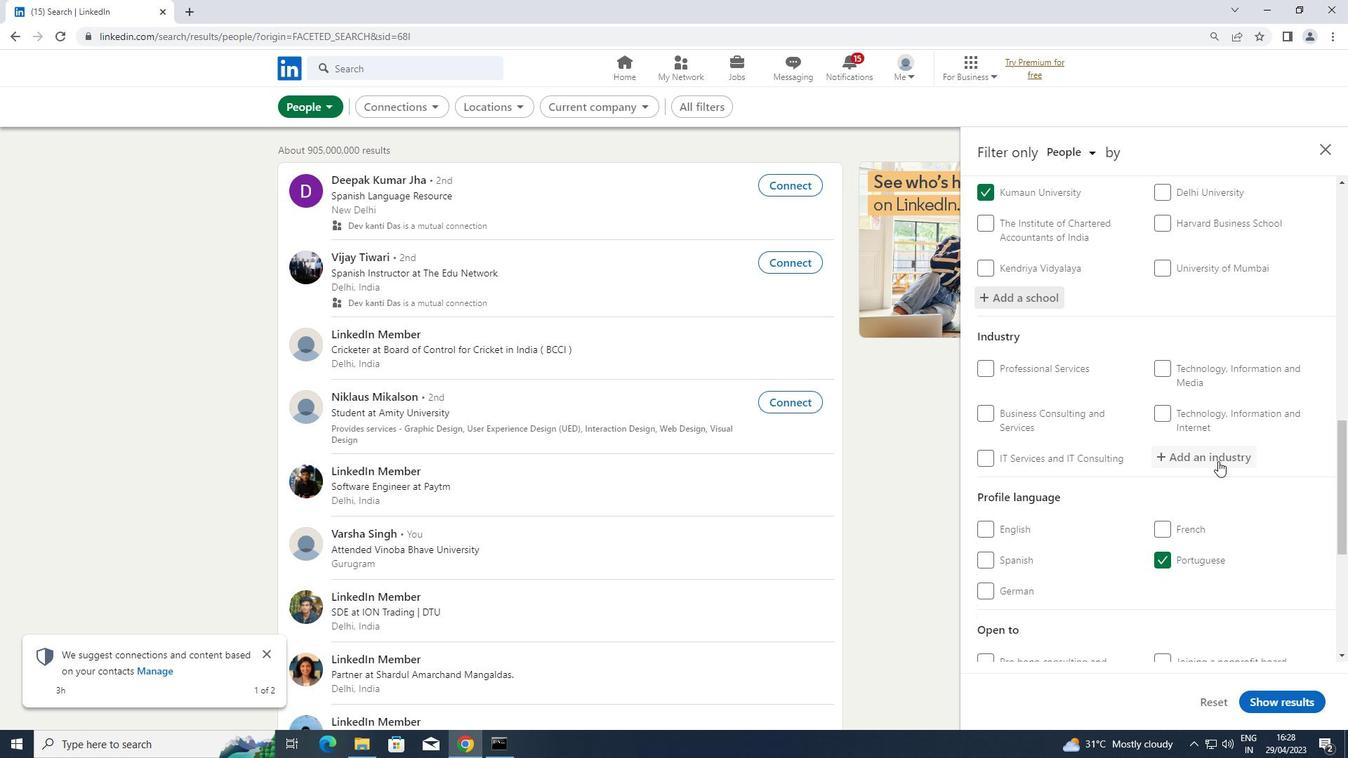 
Action: Key pressed <Key.shift>FINANCIAL
Screenshot: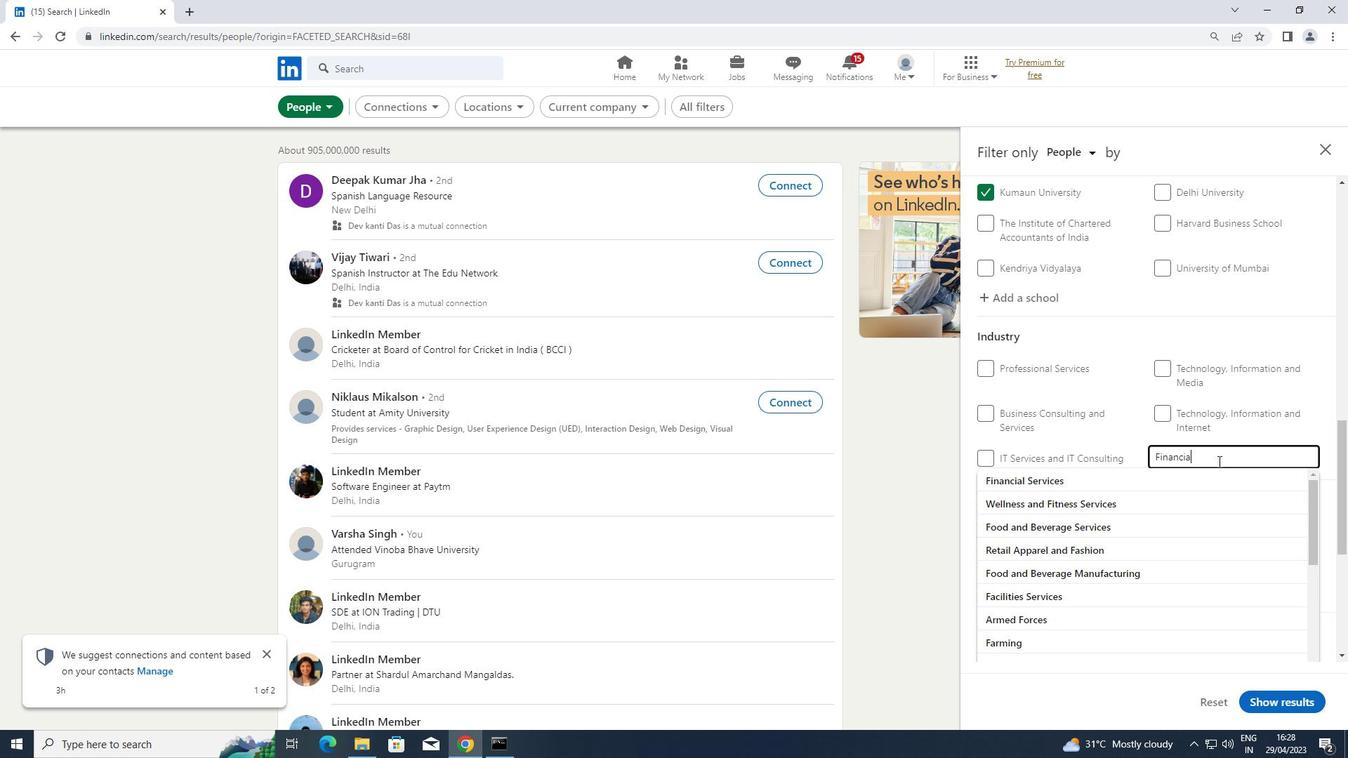 
Action: Mouse moved to (1126, 471)
Screenshot: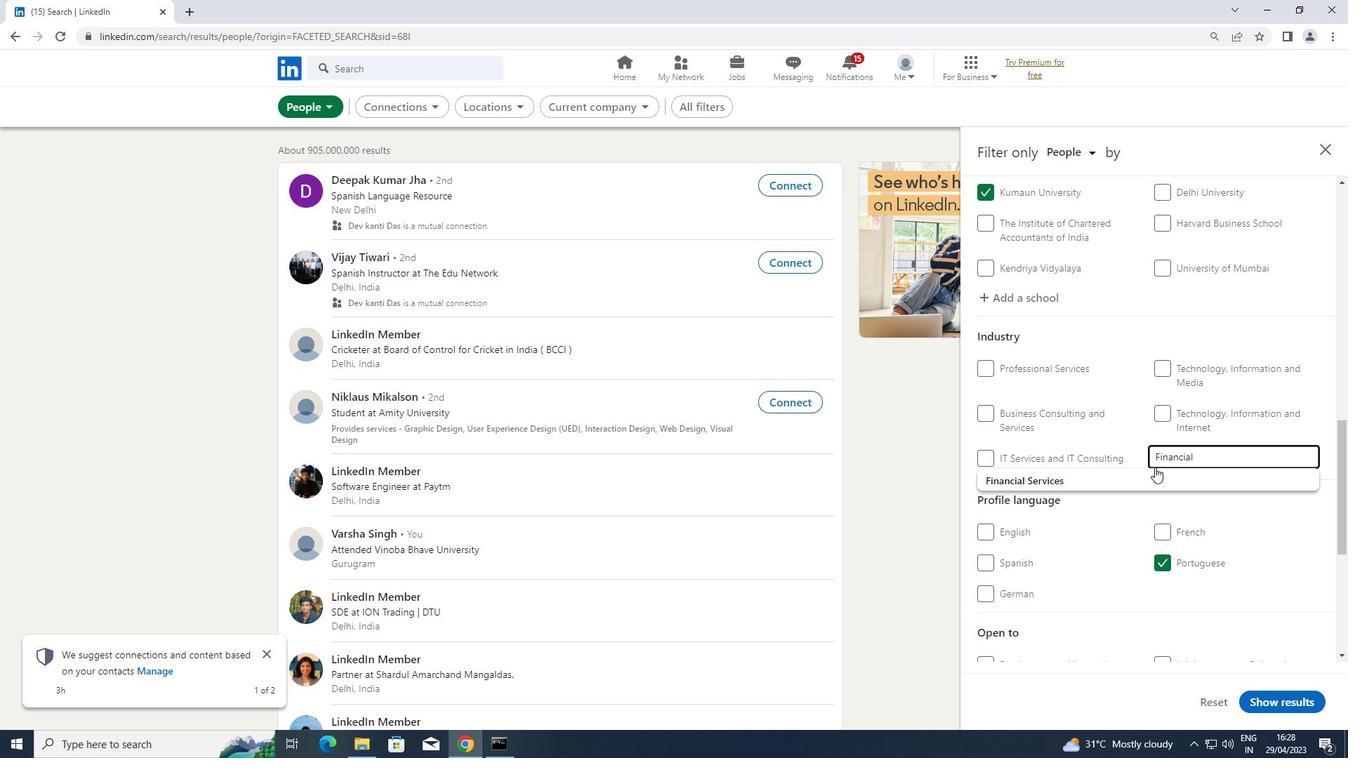 
Action: Mouse pressed left at (1126, 471)
Screenshot: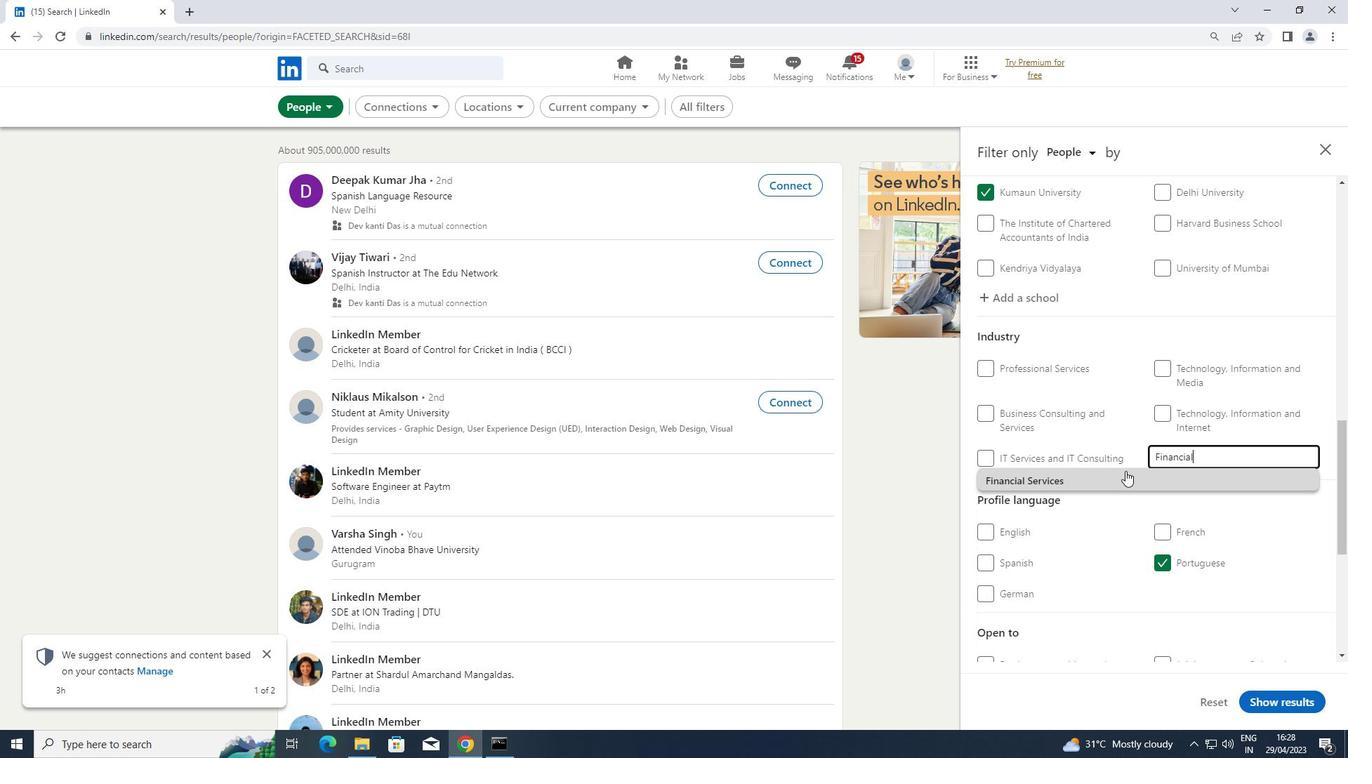 
Action: Mouse scrolled (1126, 470) with delta (0, 0)
Screenshot: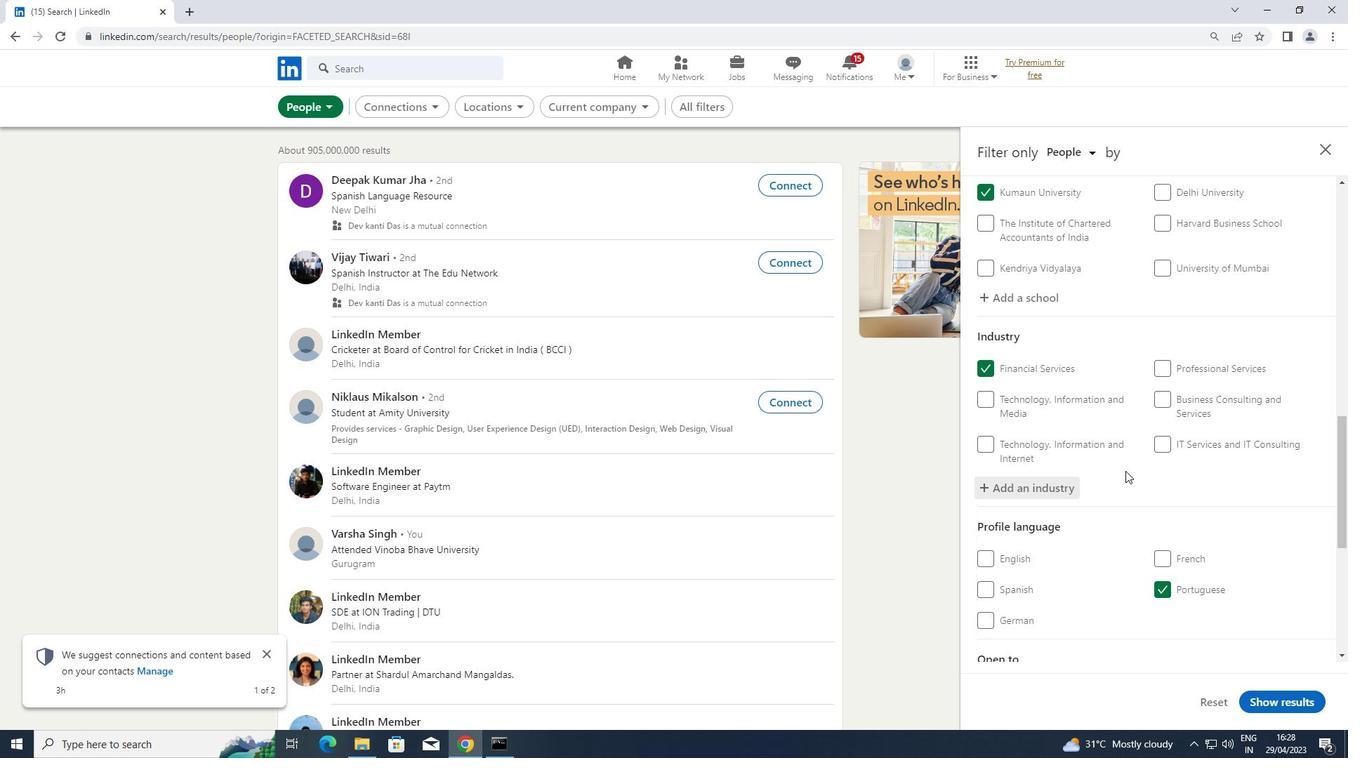 
Action: Mouse scrolled (1126, 470) with delta (0, 0)
Screenshot: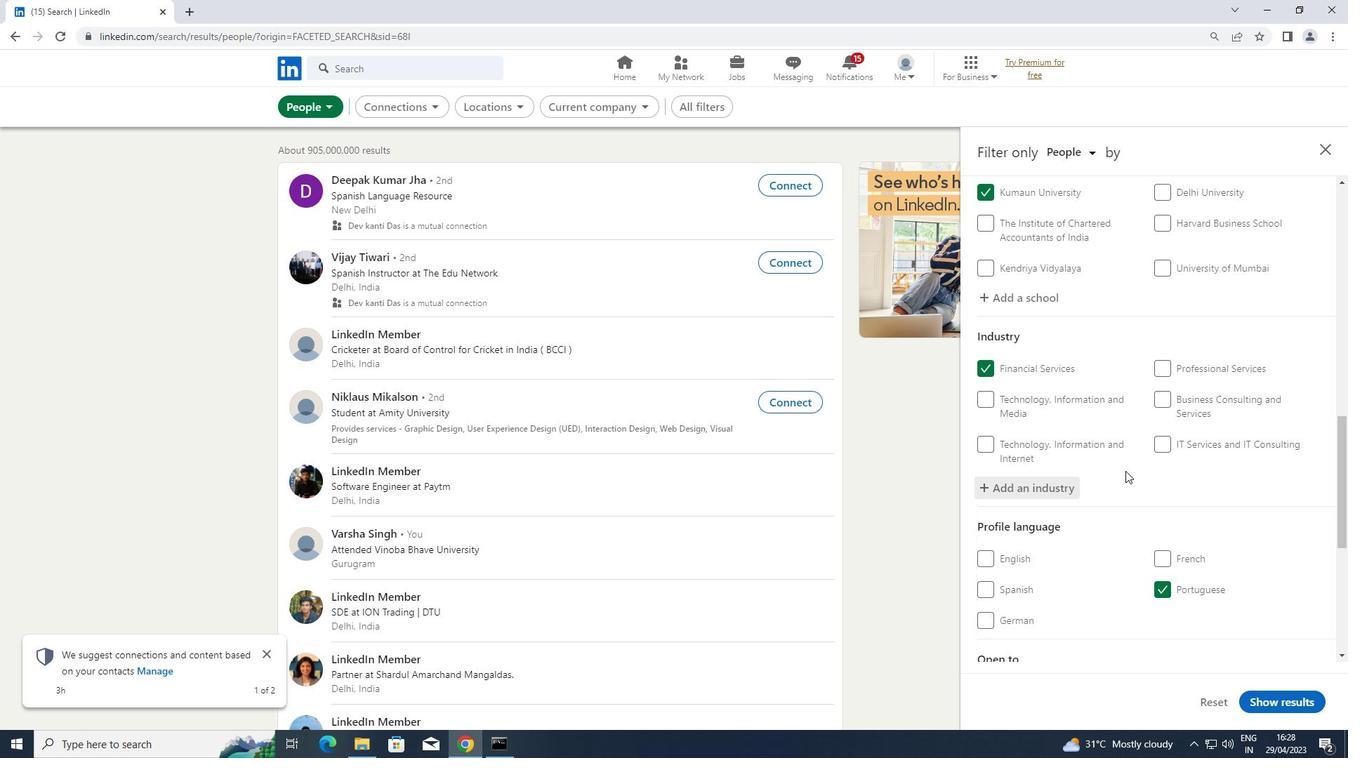
Action: Mouse scrolled (1126, 470) with delta (0, 0)
Screenshot: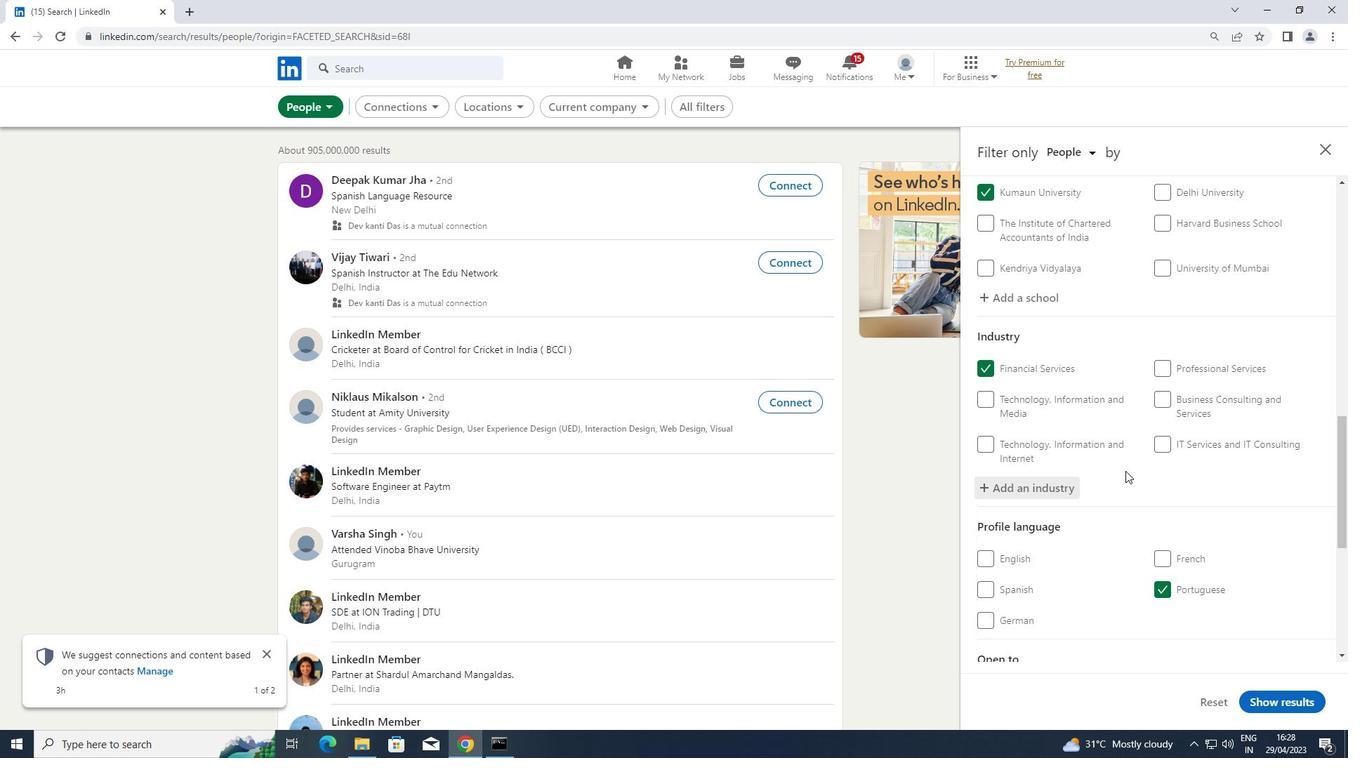 
Action: Mouse scrolled (1126, 470) with delta (0, 0)
Screenshot: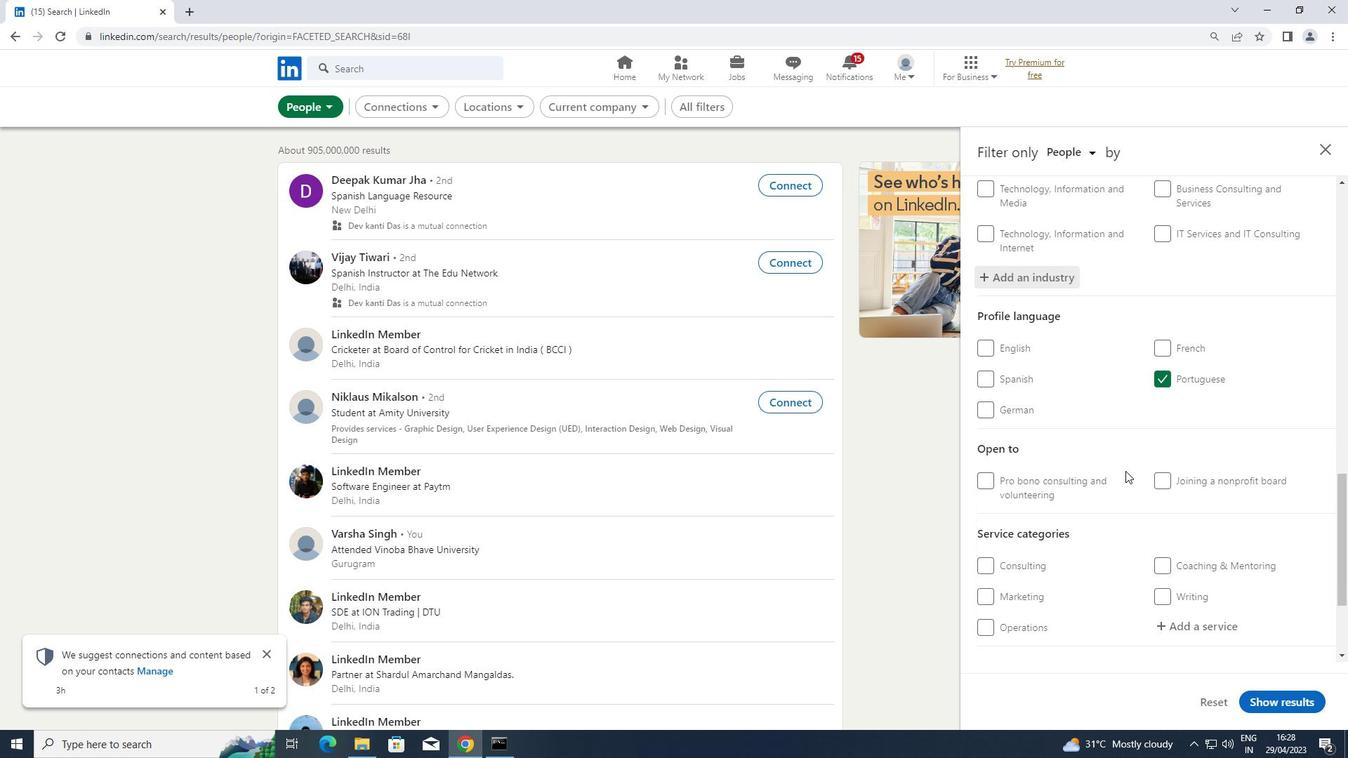 
Action: Mouse moved to (1214, 558)
Screenshot: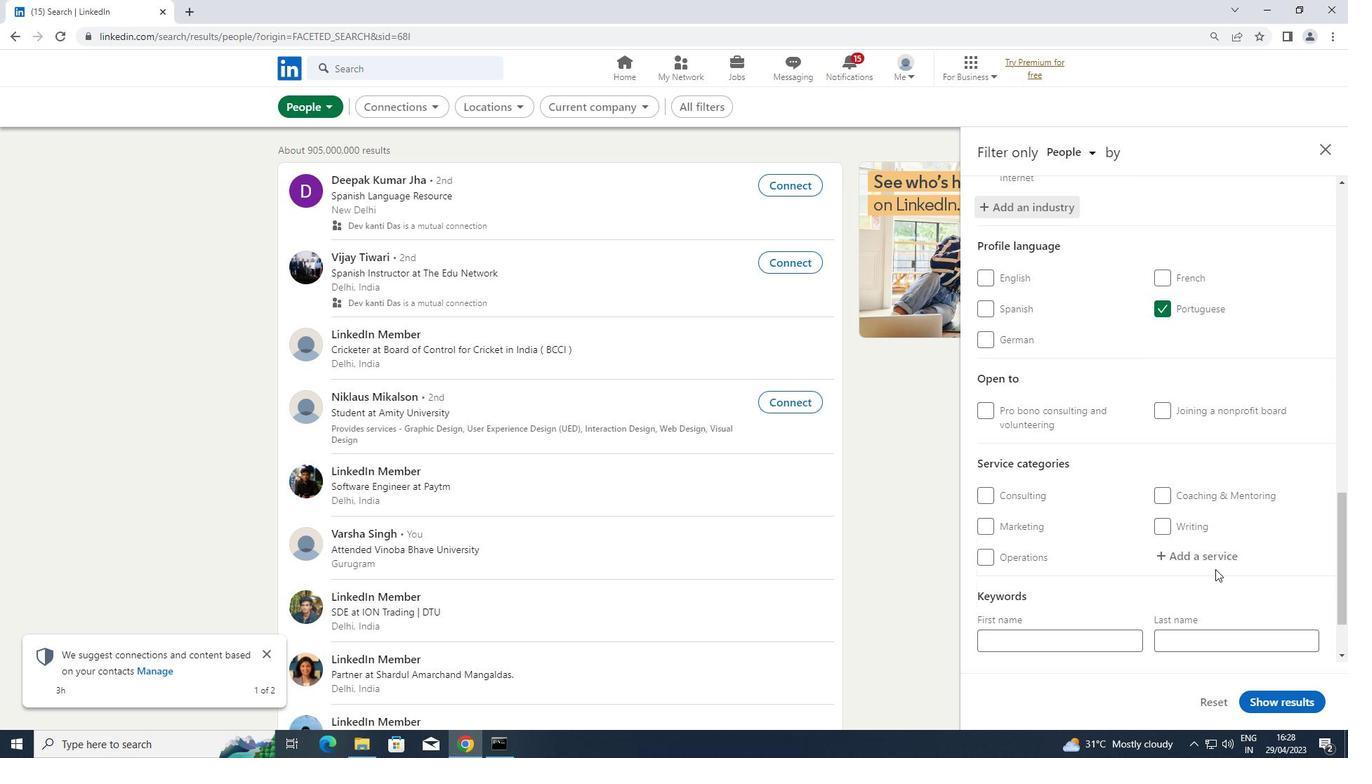 
Action: Mouse pressed left at (1214, 558)
Screenshot: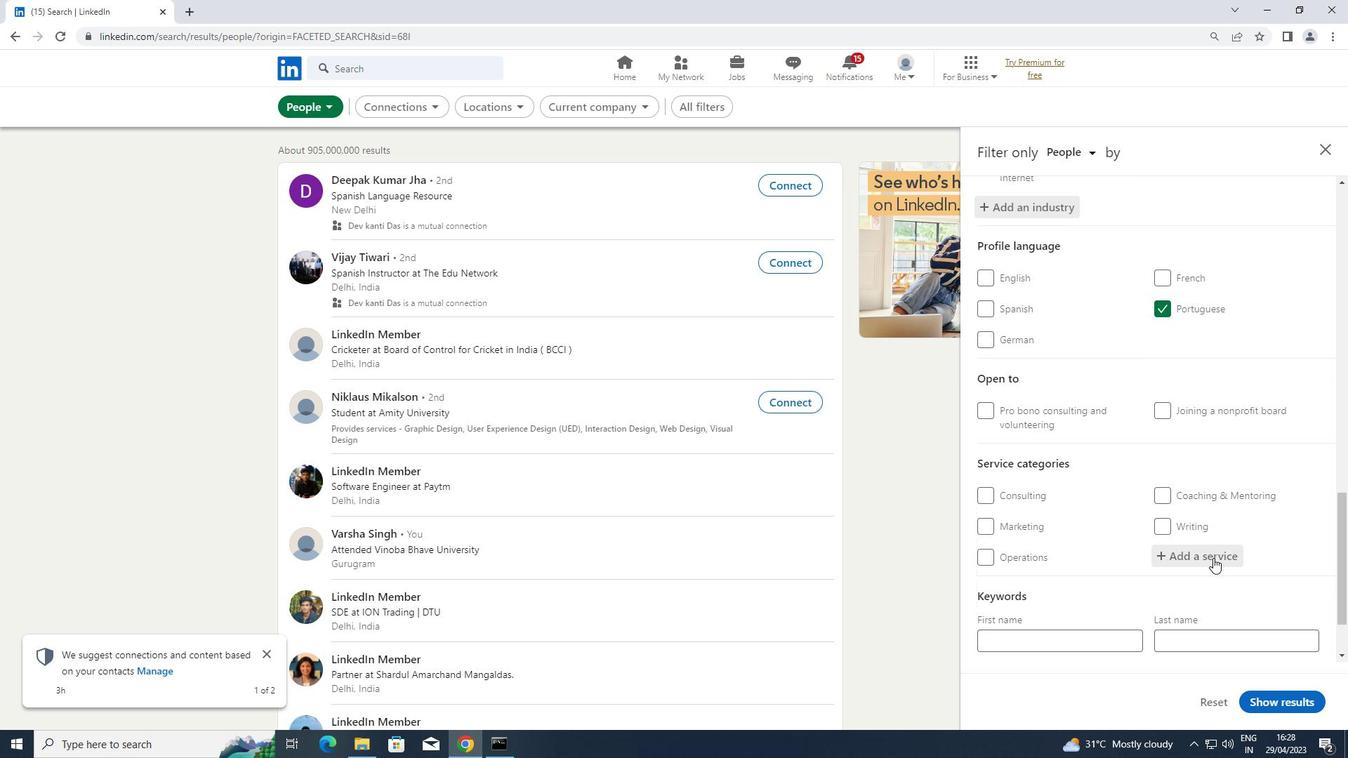 
Action: Key pressed <Key.shift>NEGOTIA
Screenshot: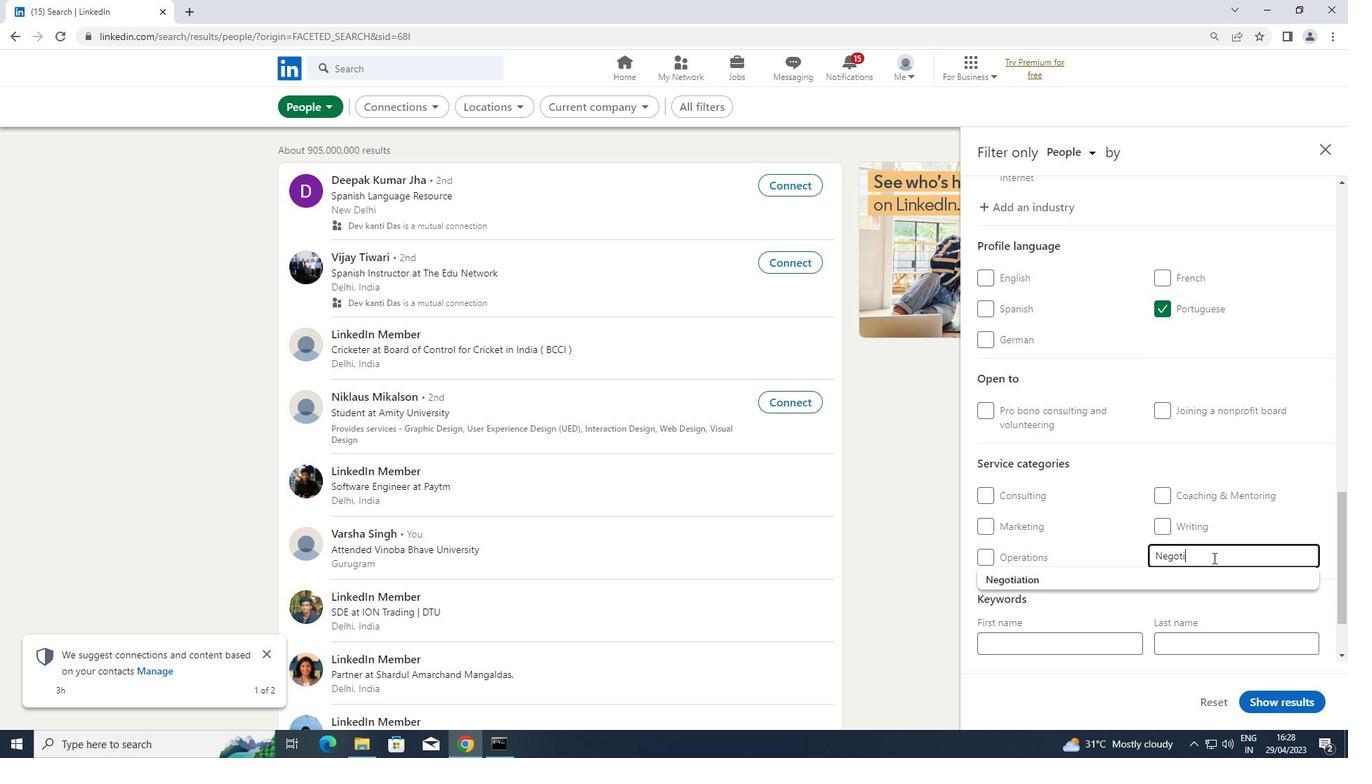 
Action: Mouse moved to (1118, 576)
Screenshot: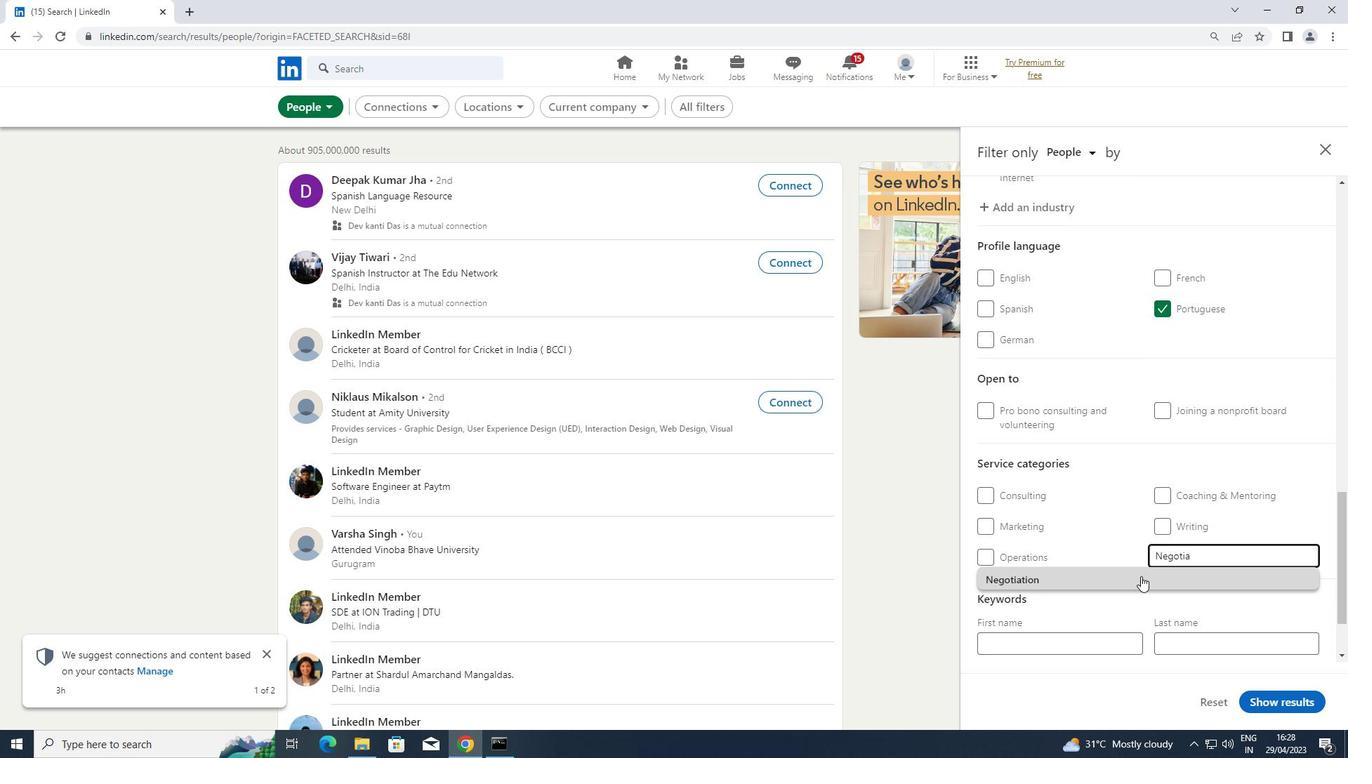 
Action: Mouse pressed left at (1118, 576)
Screenshot: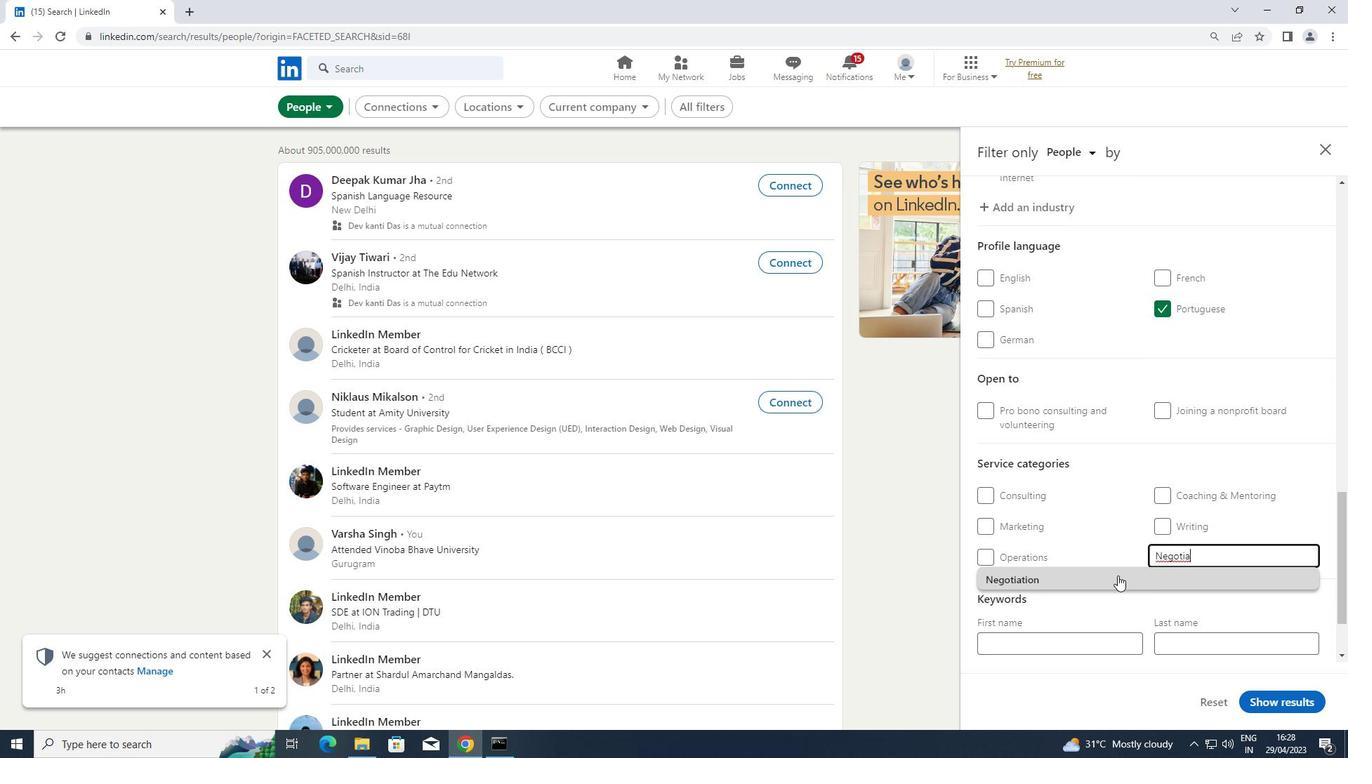 
Action: Mouse scrolled (1118, 575) with delta (0, 0)
Screenshot: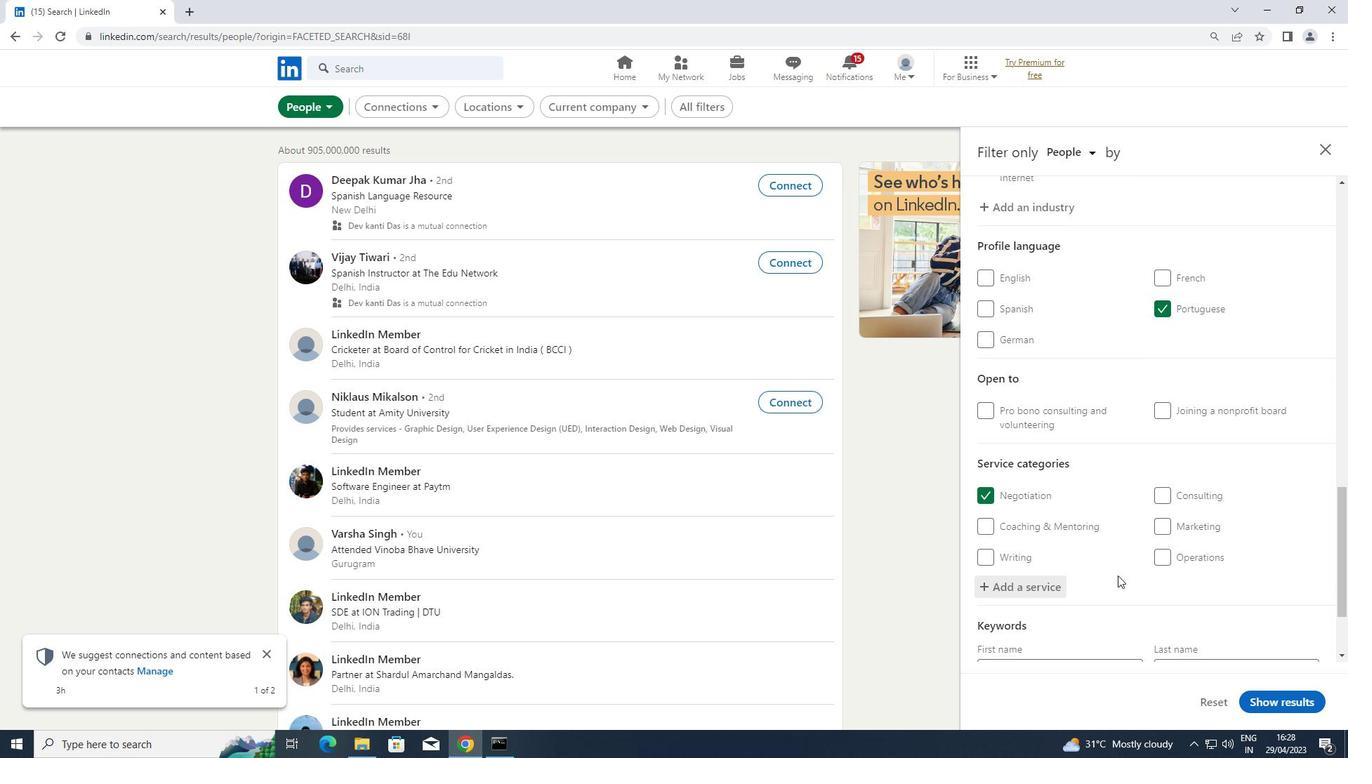 
Action: Mouse scrolled (1118, 575) with delta (0, 0)
Screenshot: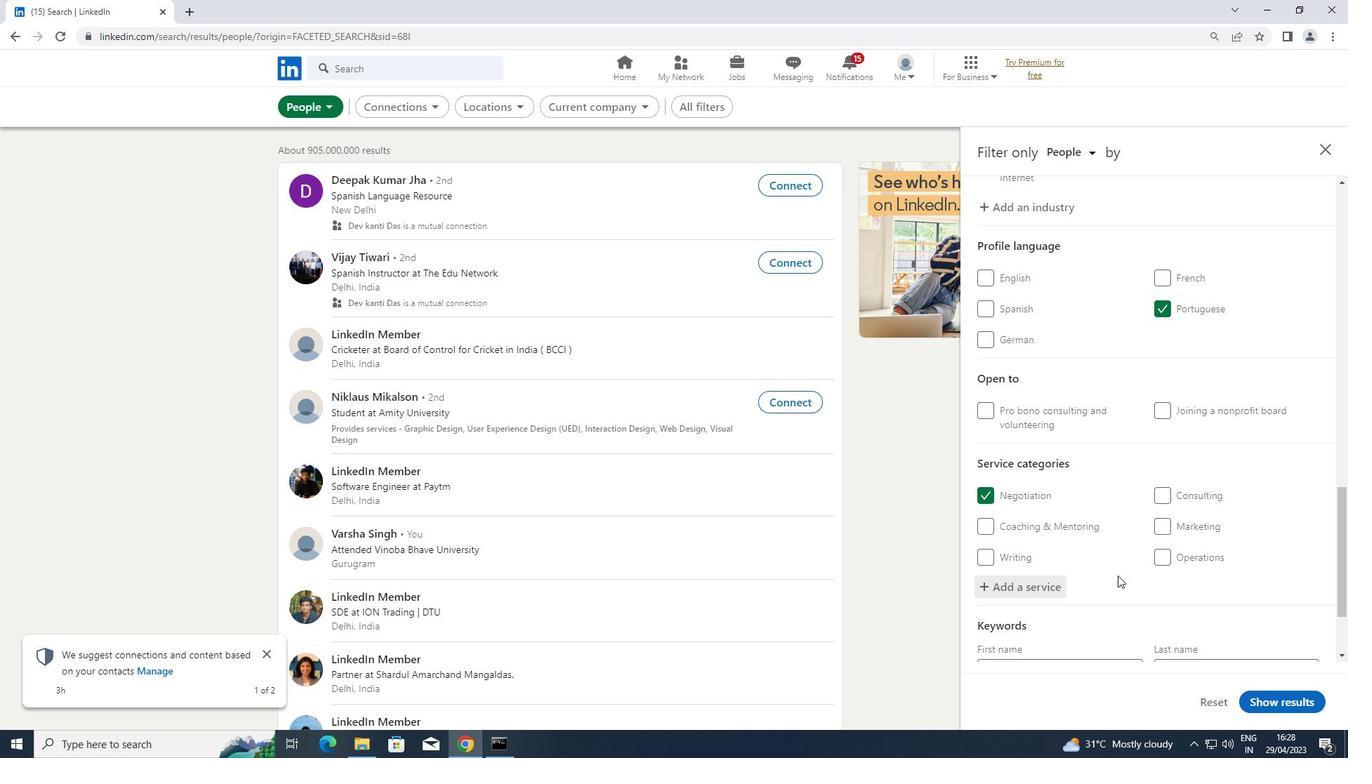 
Action: Mouse scrolled (1118, 575) with delta (0, 0)
Screenshot: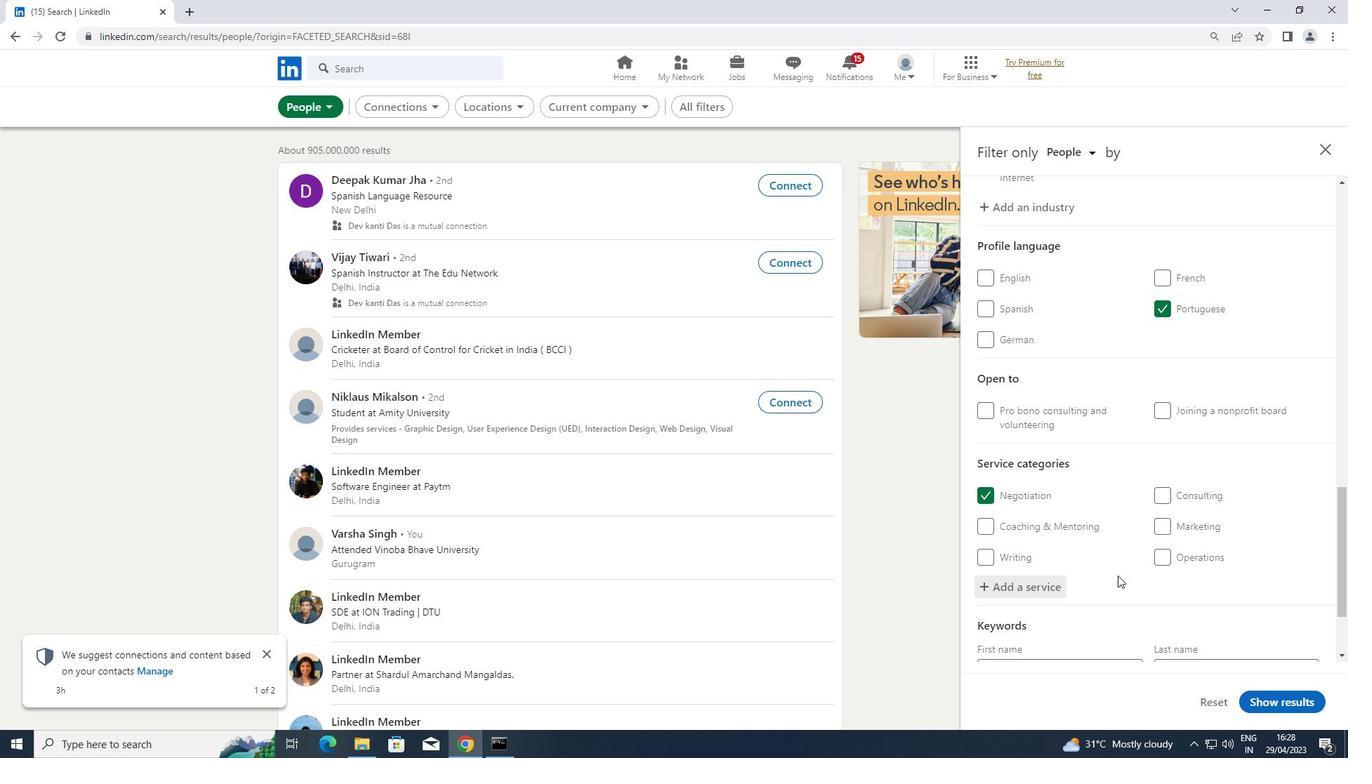 
Action: Mouse moved to (1065, 593)
Screenshot: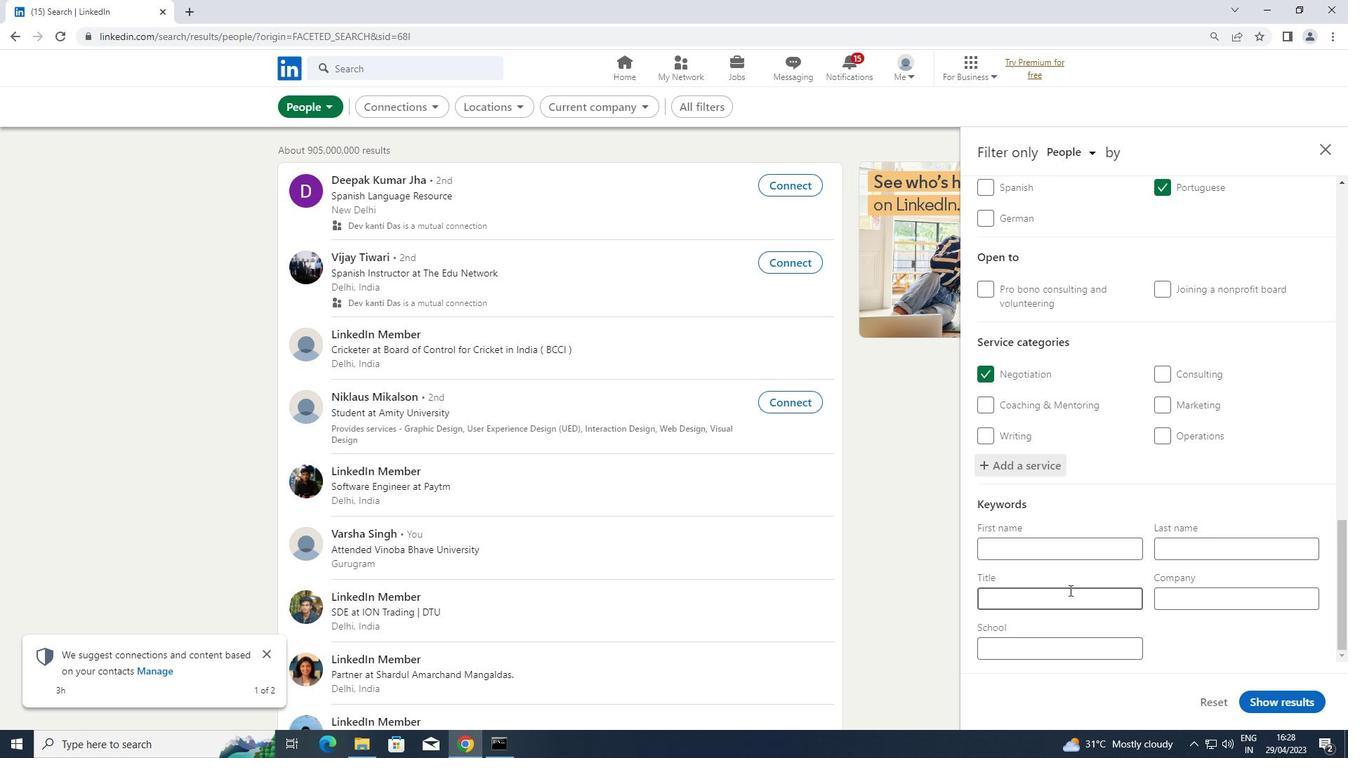 
Action: Mouse pressed left at (1065, 593)
Screenshot: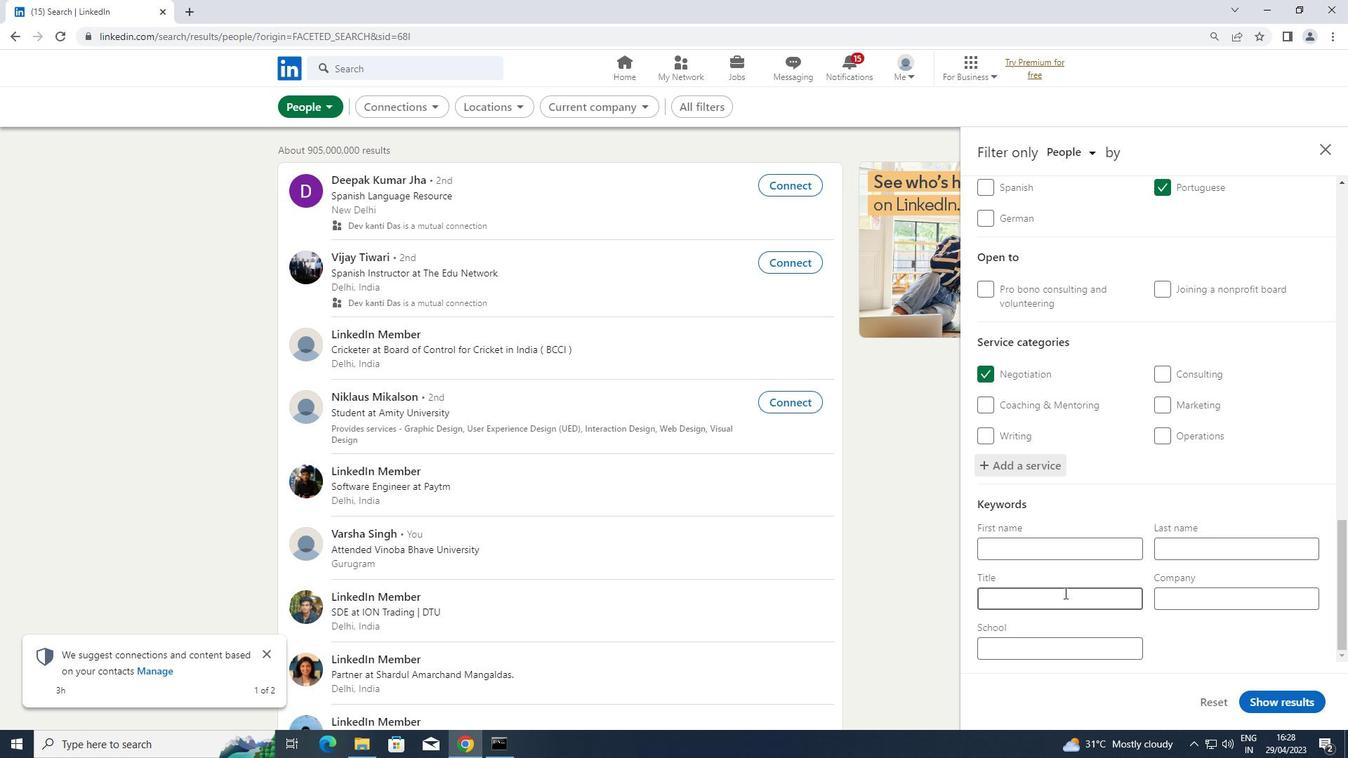 
Action: Key pressed <Key.shift>HOUSEKEEPER
Screenshot: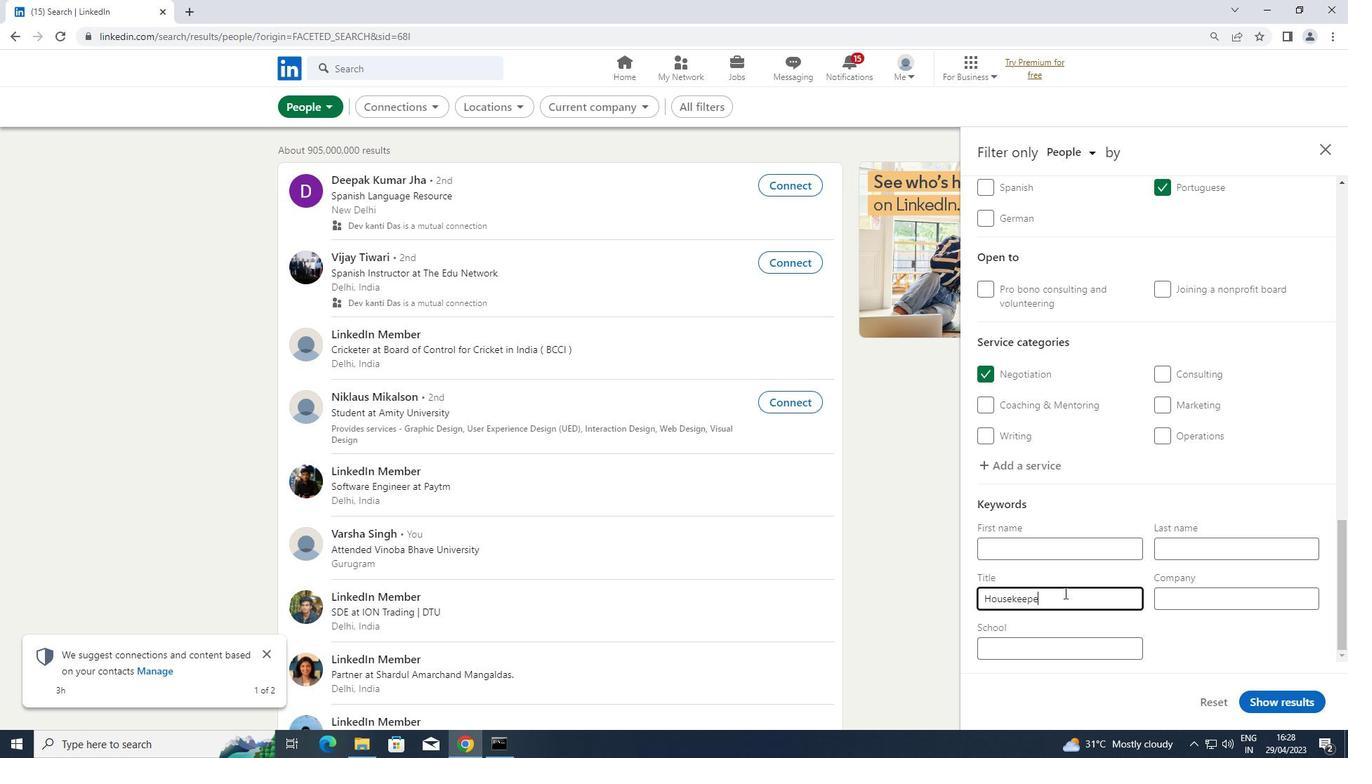 
Action: Mouse moved to (1267, 699)
Screenshot: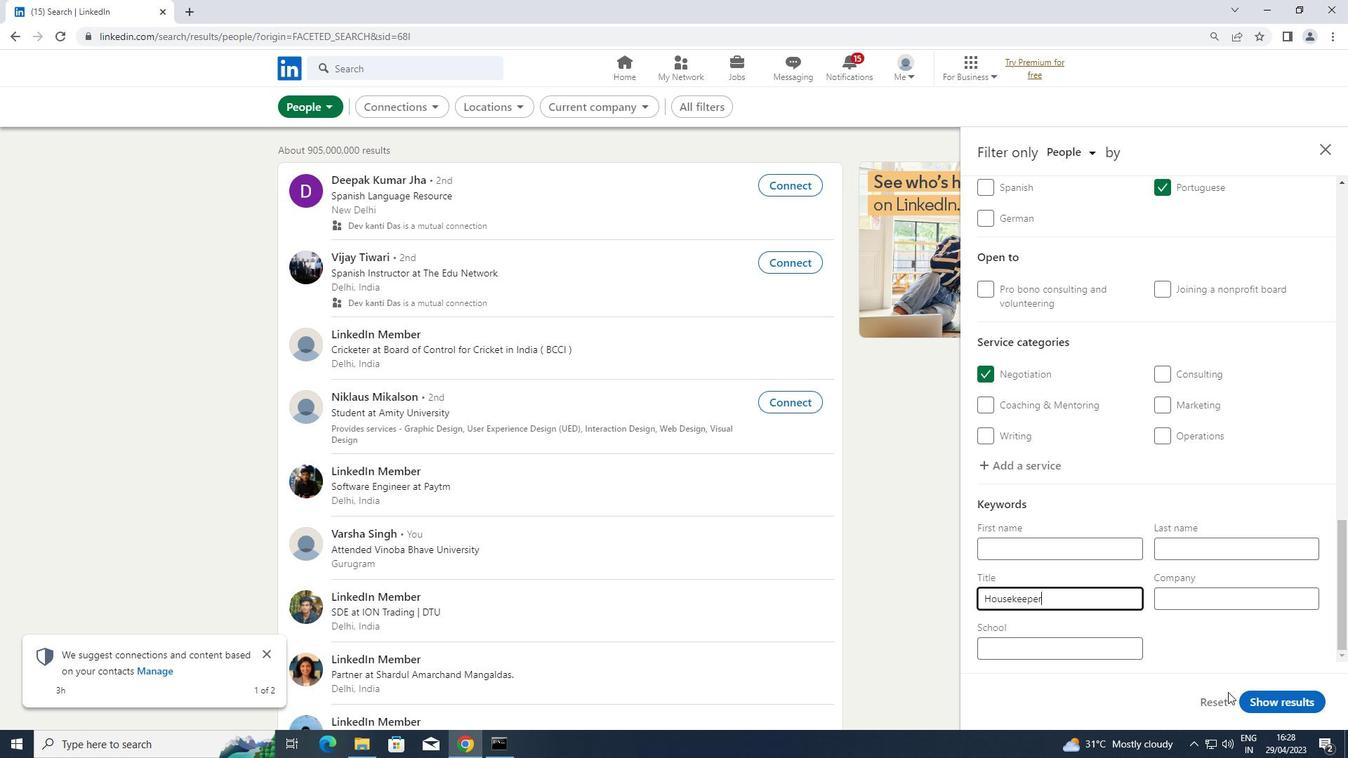 
Action: Mouse pressed left at (1267, 699)
Screenshot: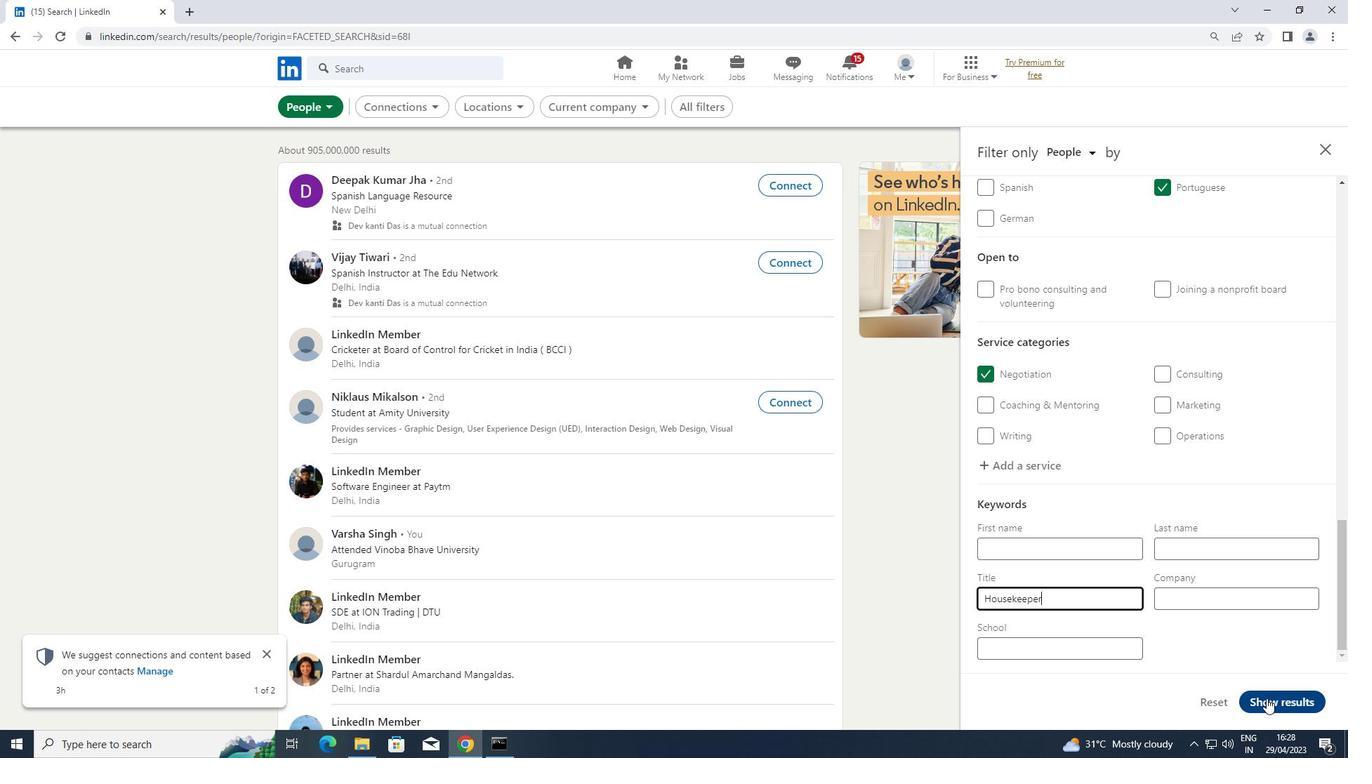 
